 Task: Display track field history in audit team member object.
Action: Mouse moved to (26, 110)
Screenshot: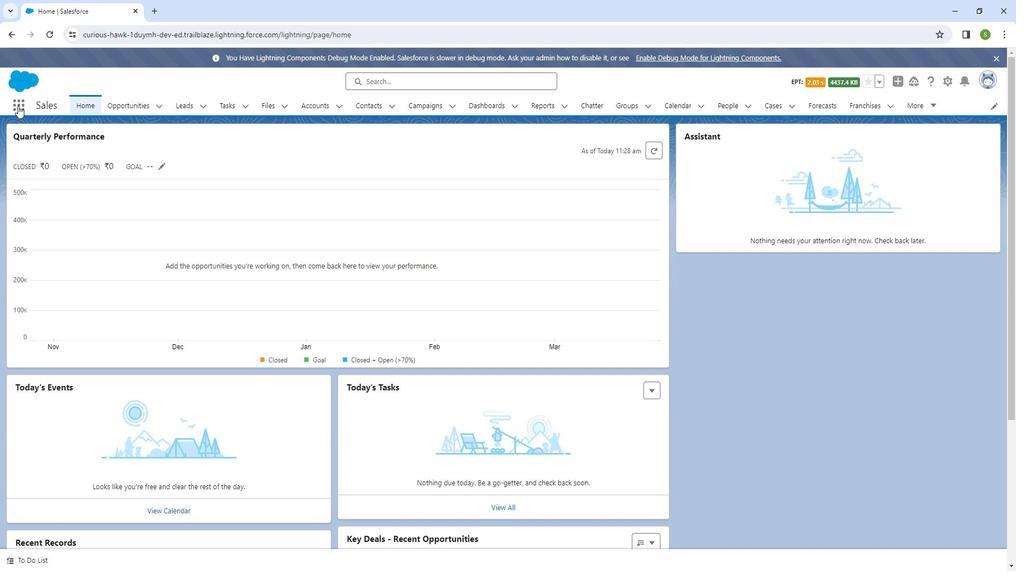 
Action: Mouse pressed left at (26, 110)
Screenshot: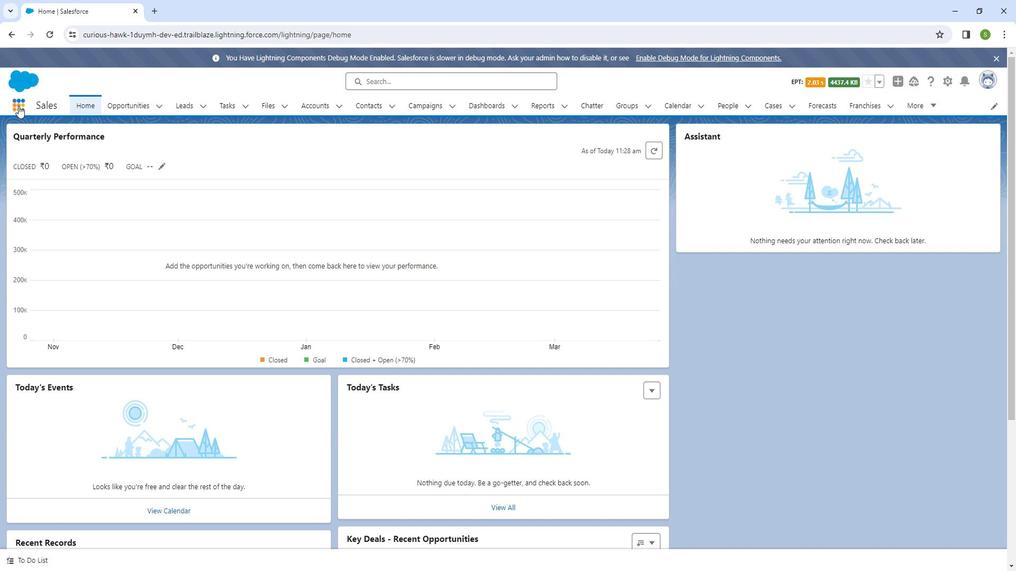 
Action: Mouse moved to (43, 297)
Screenshot: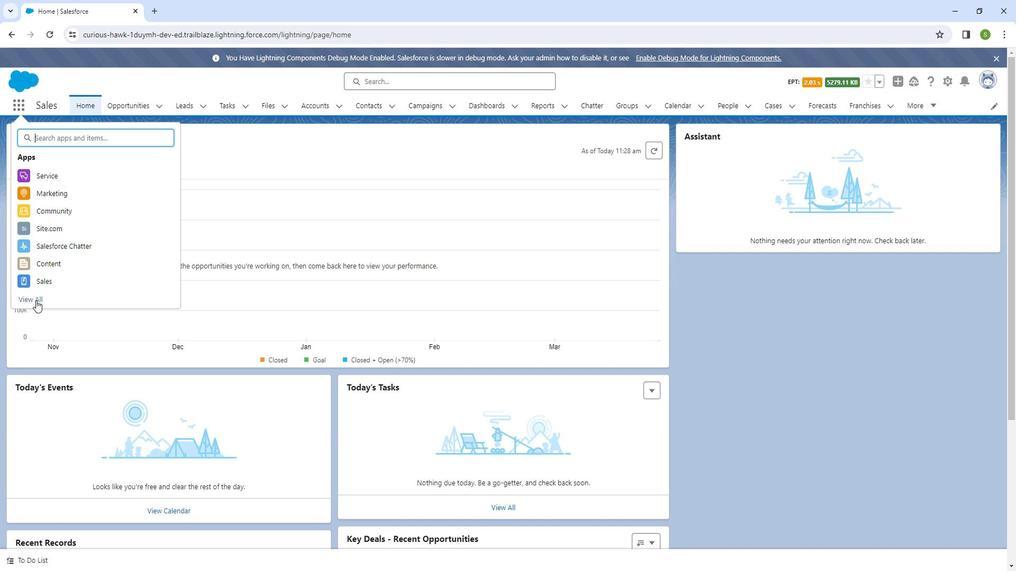 
Action: Mouse pressed left at (43, 297)
Screenshot: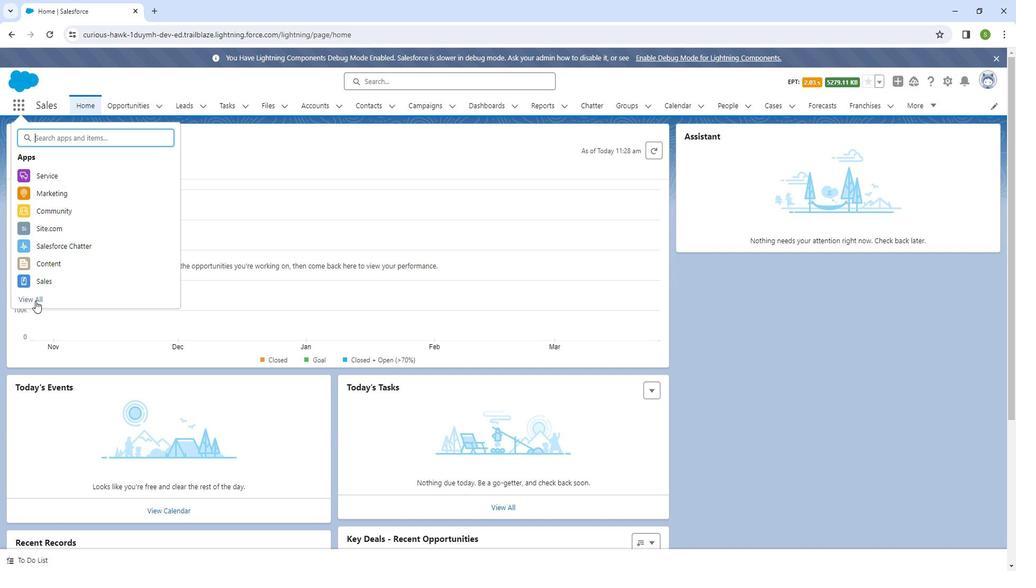 
Action: Mouse moved to (717, 388)
Screenshot: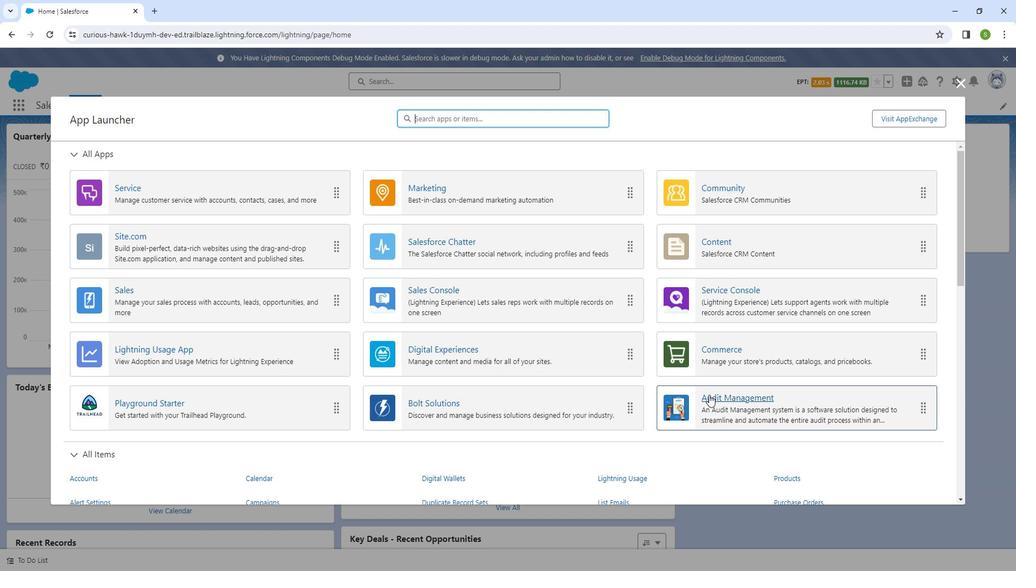 
Action: Mouse pressed left at (717, 388)
Screenshot: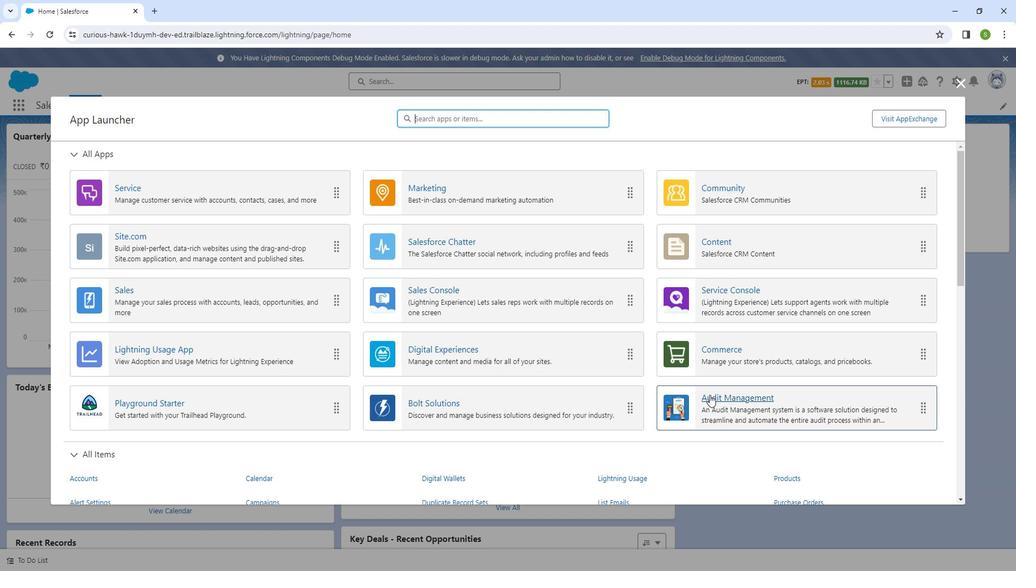 
Action: Mouse moved to (961, 84)
Screenshot: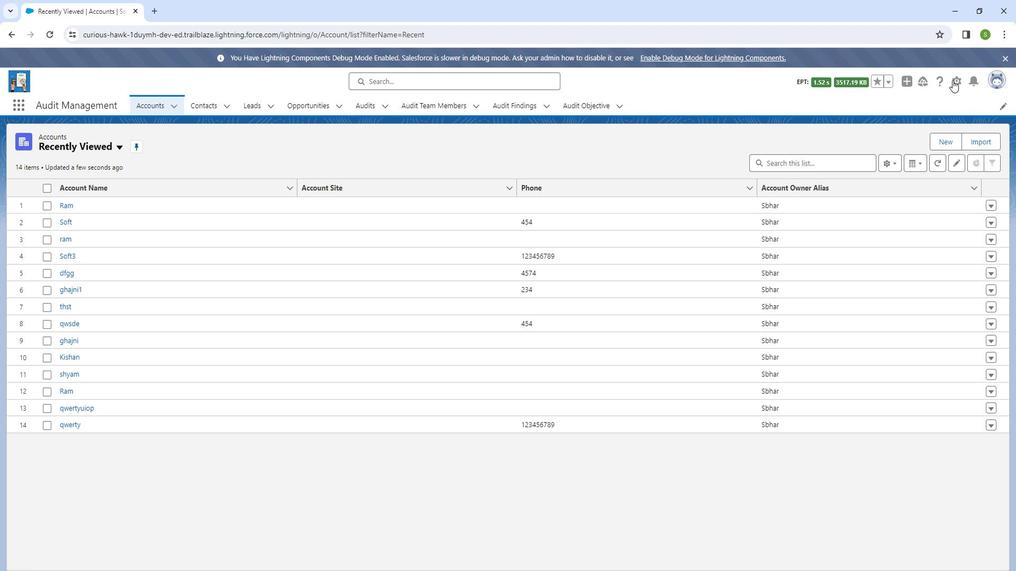 
Action: Mouse pressed left at (961, 84)
Screenshot: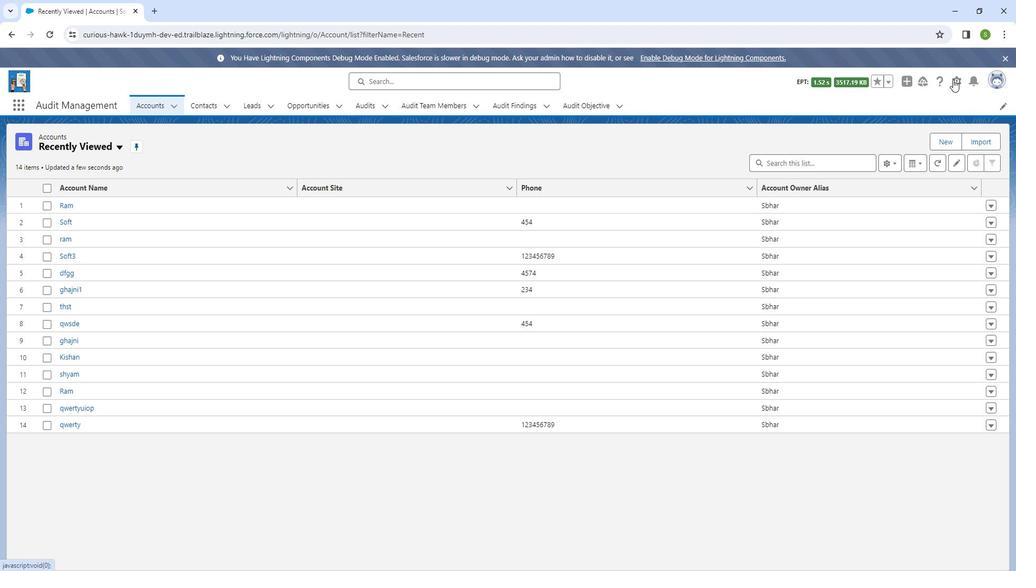 
Action: Mouse moved to (919, 129)
Screenshot: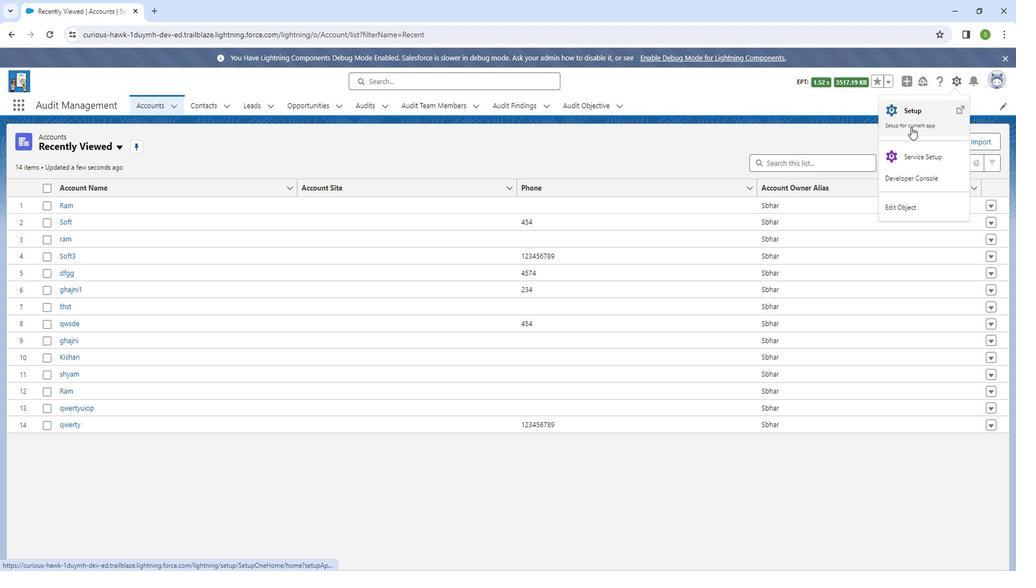 
Action: Mouse pressed left at (919, 129)
Screenshot: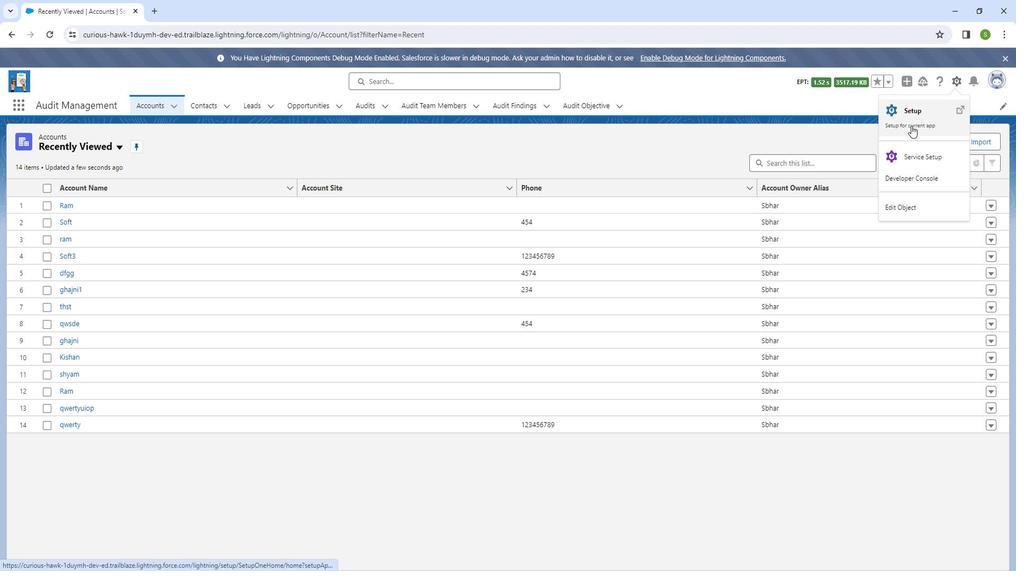 
Action: Mouse moved to (151, 109)
Screenshot: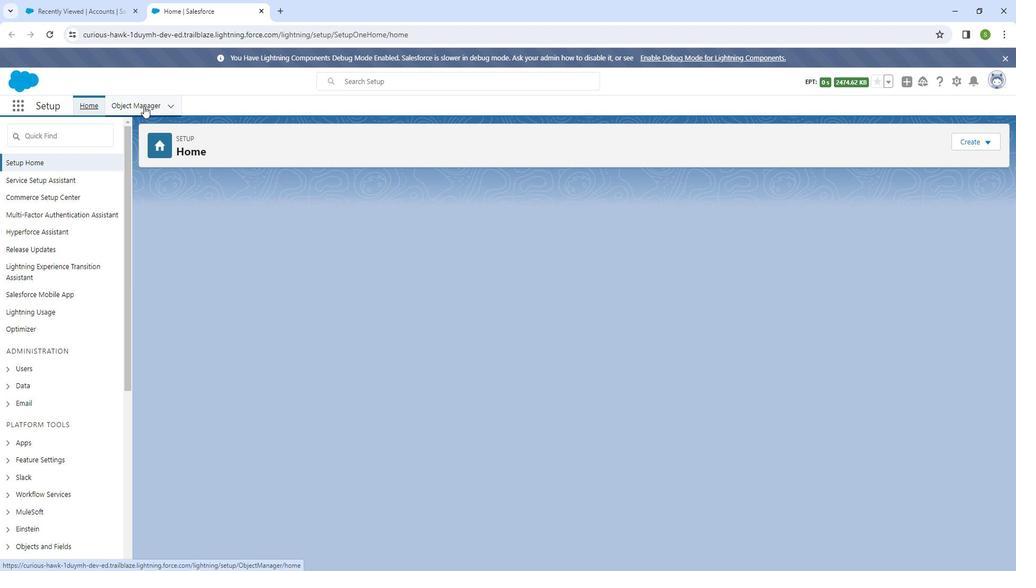 
Action: Mouse pressed left at (151, 109)
Screenshot: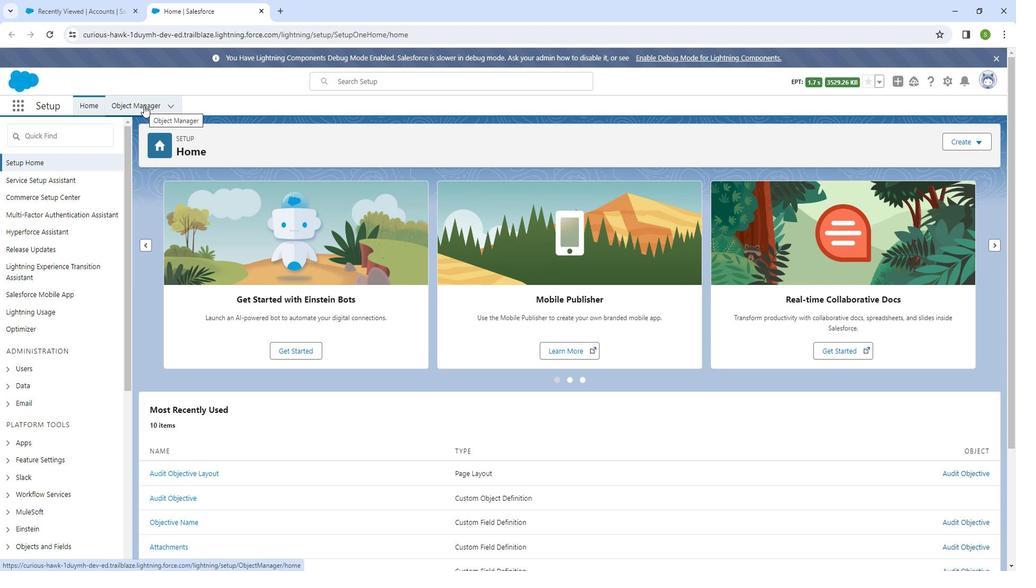 
Action: Mouse moved to (839, 147)
Screenshot: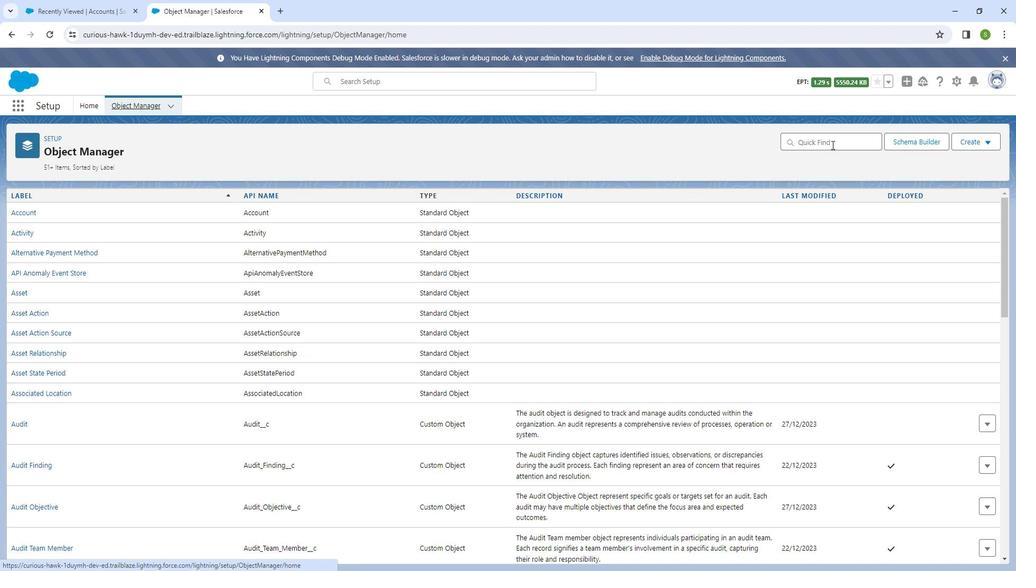 
Action: Mouse pressed left at (839, 147)
Screenshot: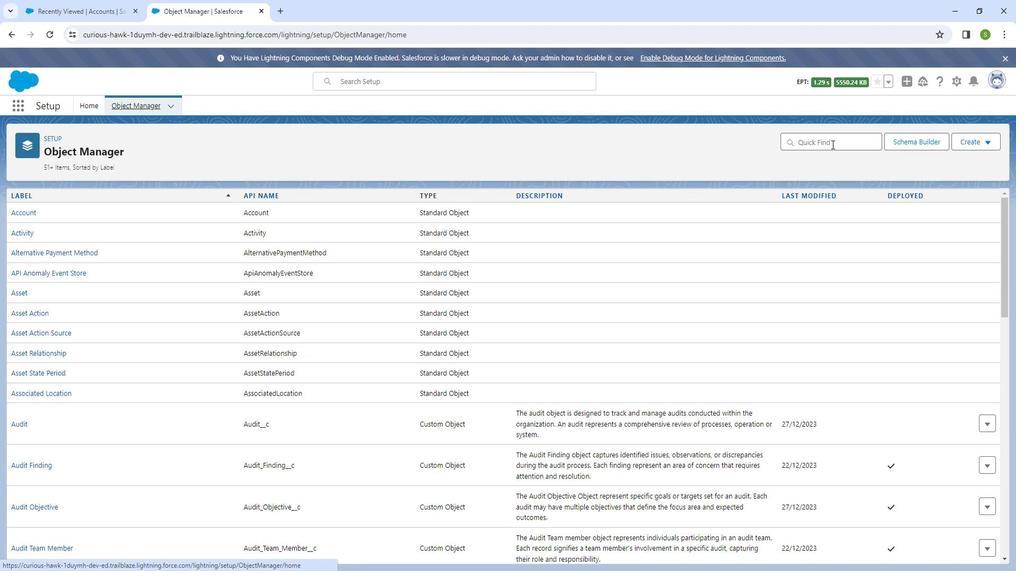 
Action: Key pressed audit<Key.space>t
Screenshot: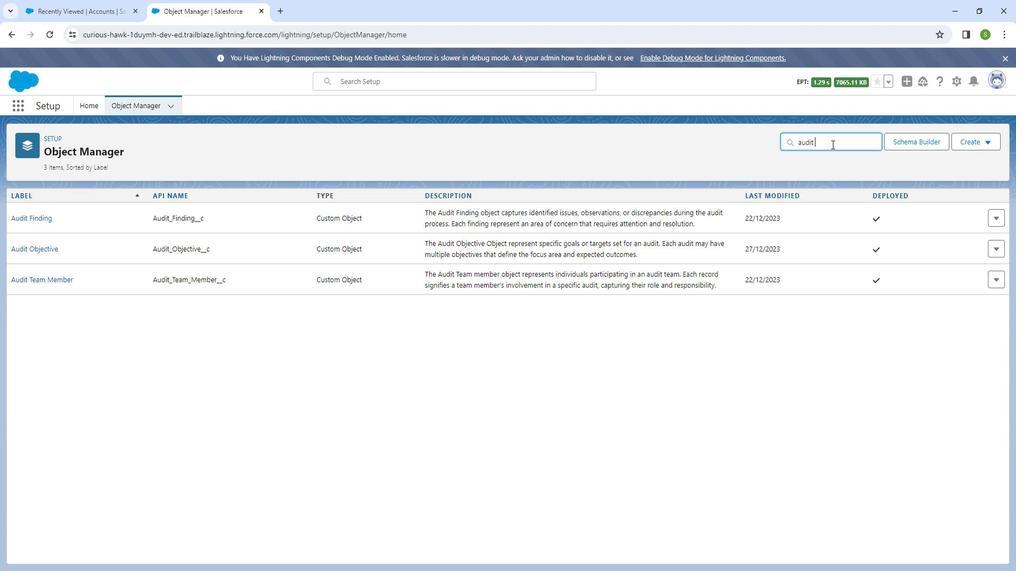 
Action: Mouse moved to (65, 215)
Screenshot: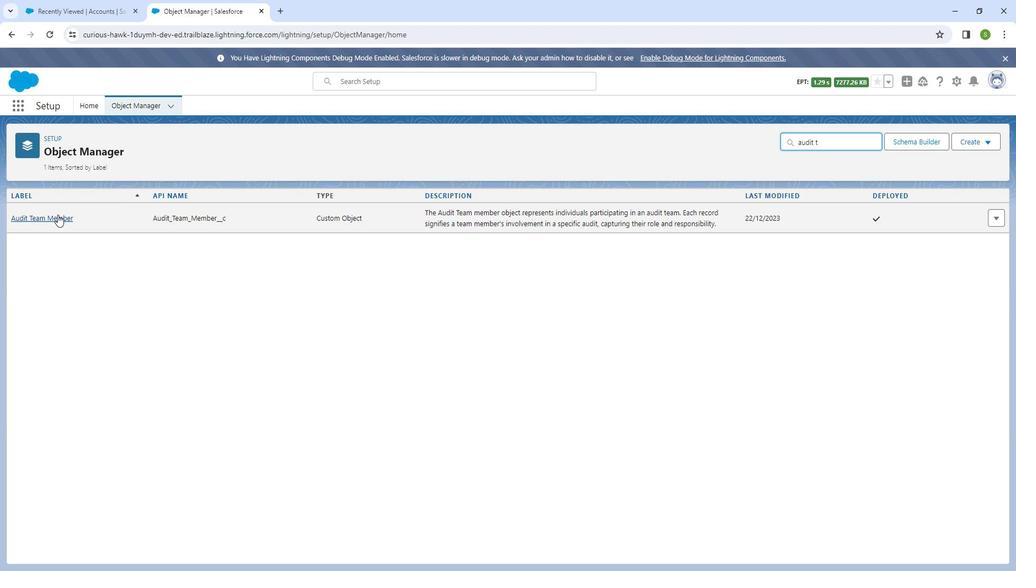 
Action: Mouse pressed left at (65, 215)
Screenshot: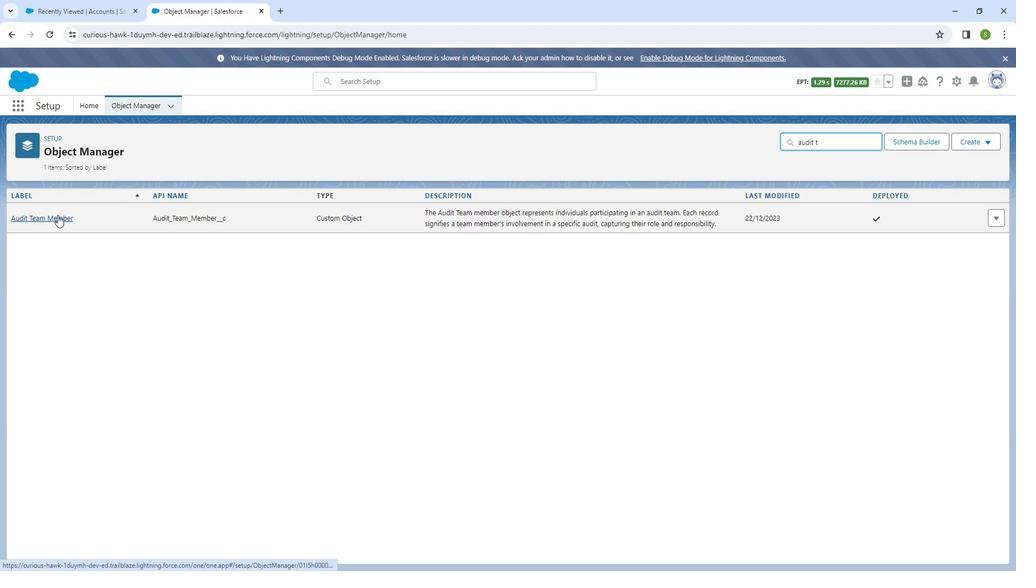 
Action: Mouse moved to (949, 192)
Screenshot: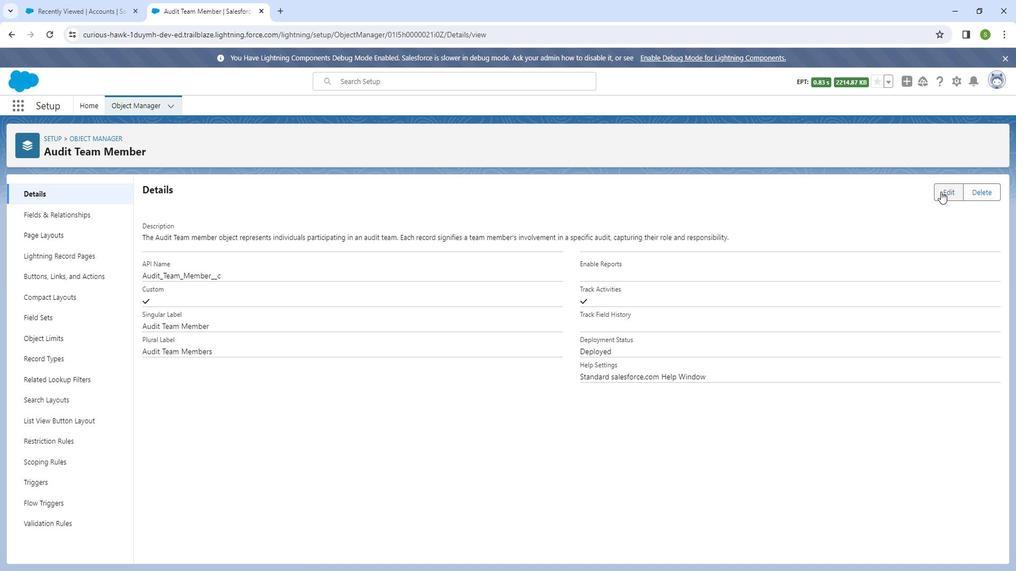 
Action: Mouse pressed left at (949, 192)
Screenshot: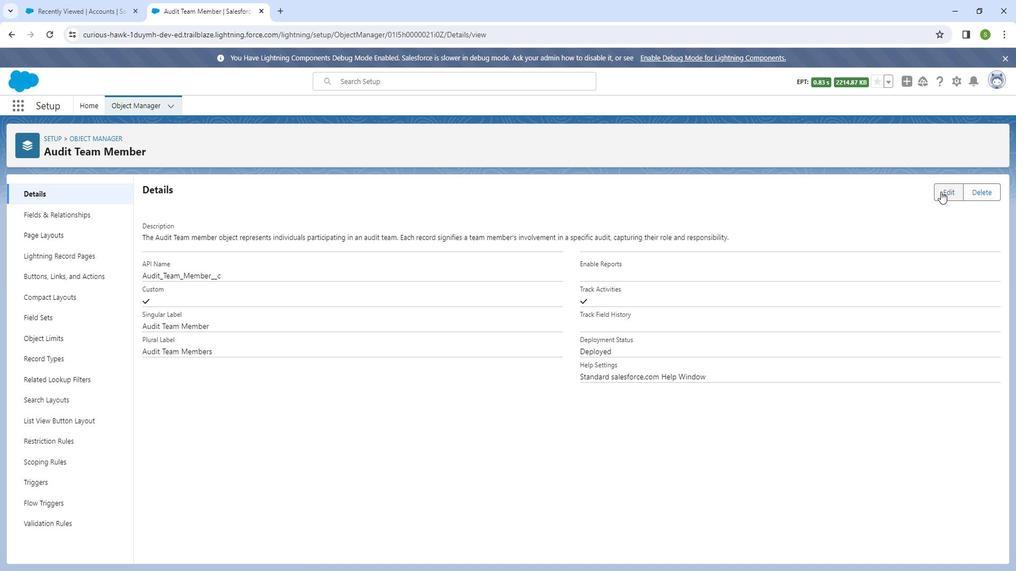 
Action: Mouse moved to (476, 291)
Screenshot: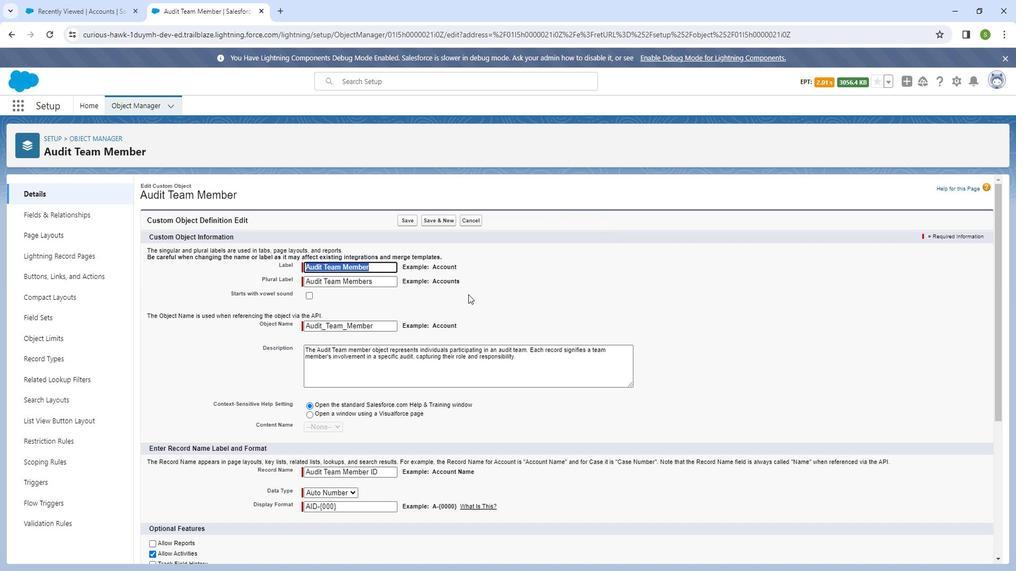 
Action: Mouse scrolled (476, 291) with delta (0, 0)
Screenshot: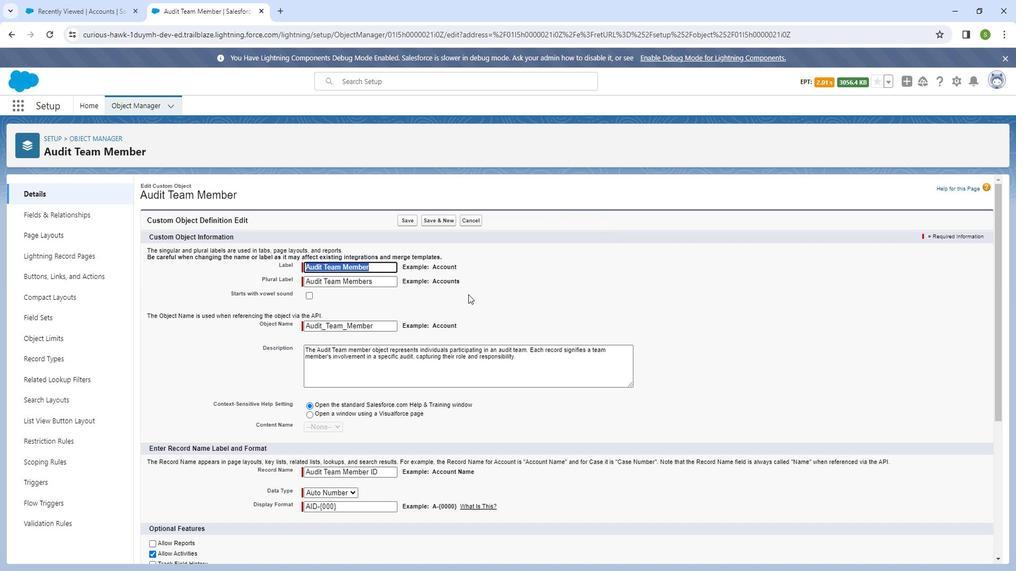
Action: Mouse moved to (476, 292)
Screenshot: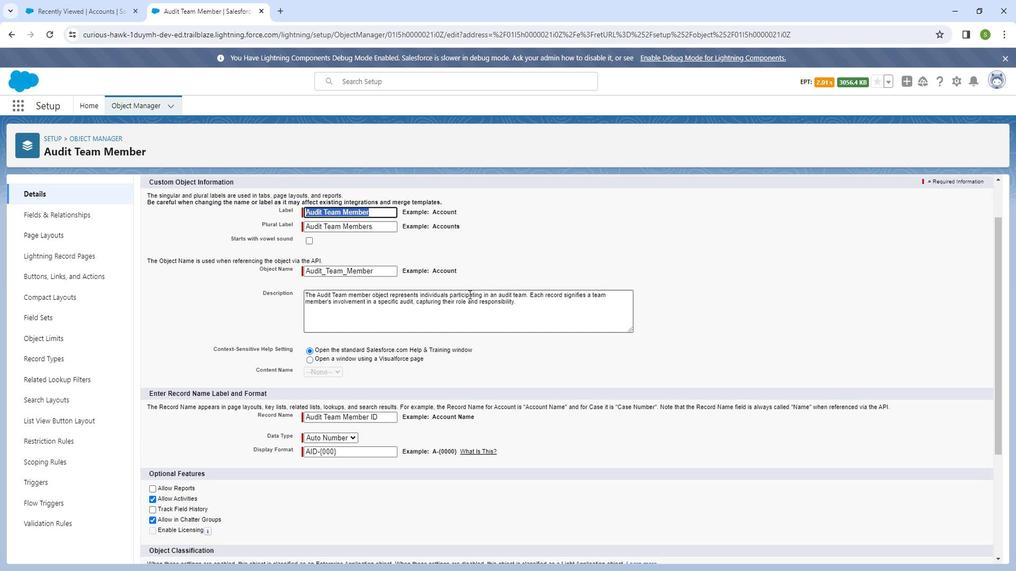 
Action: Mouse scrolled (476, 291) with delta (0, 0)
Screenshot: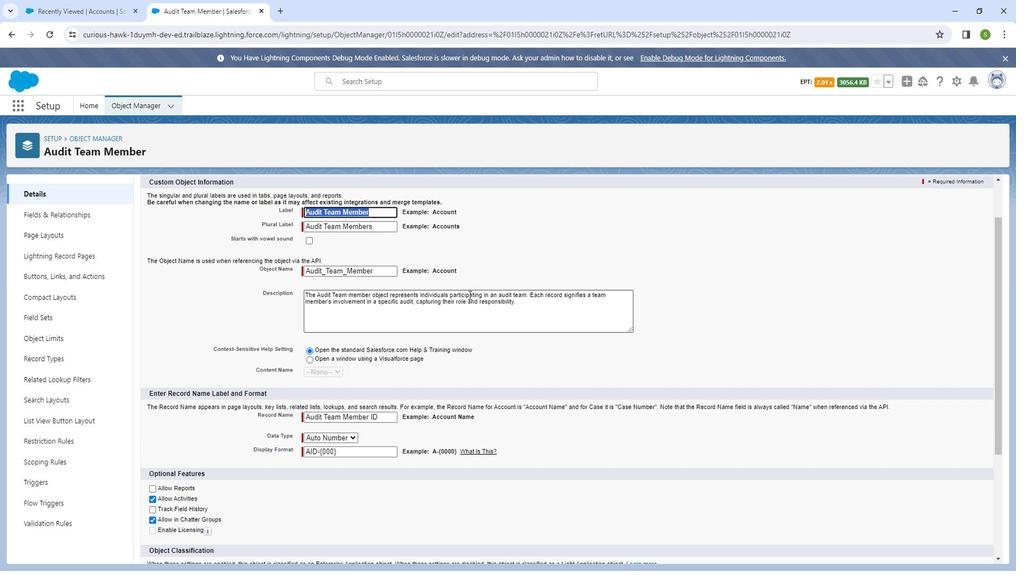 
Action: Mouse moved to (476, 292)
Screenshot: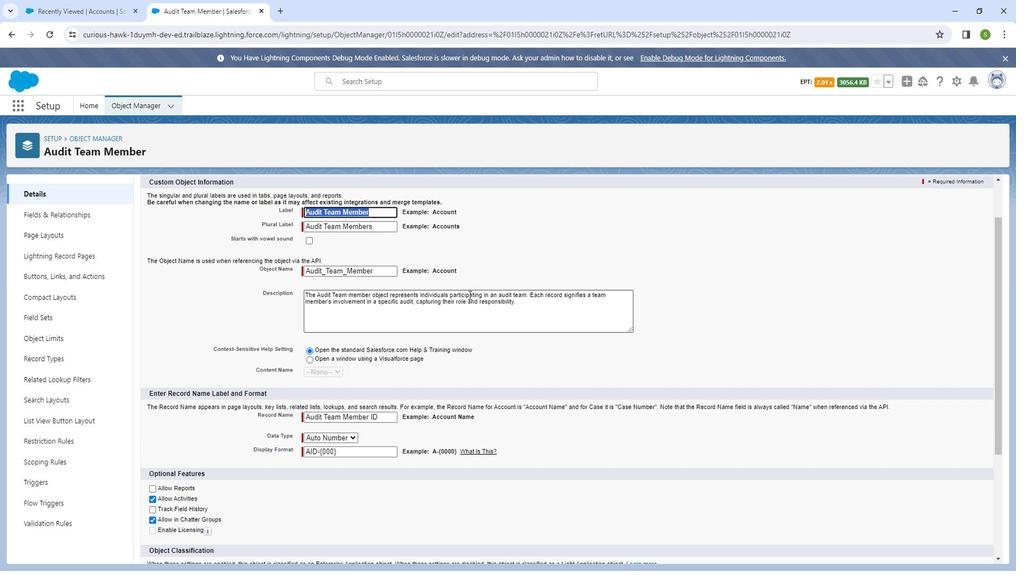
Action: Mouse scrolled (476, 291) with delta (0, 0)
Screenshot: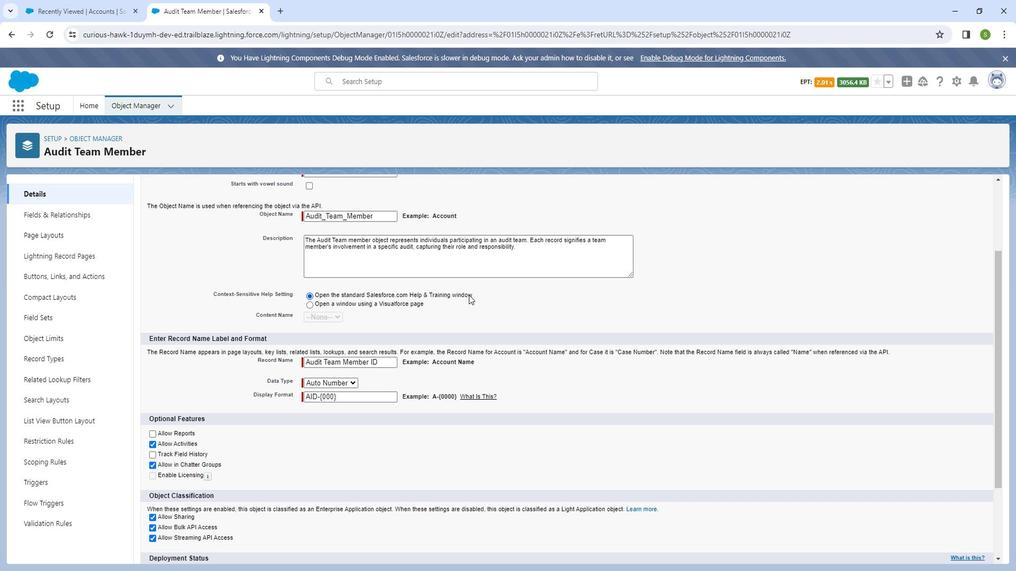 
Action: Mouse moved to (477, 292)
Screenshot: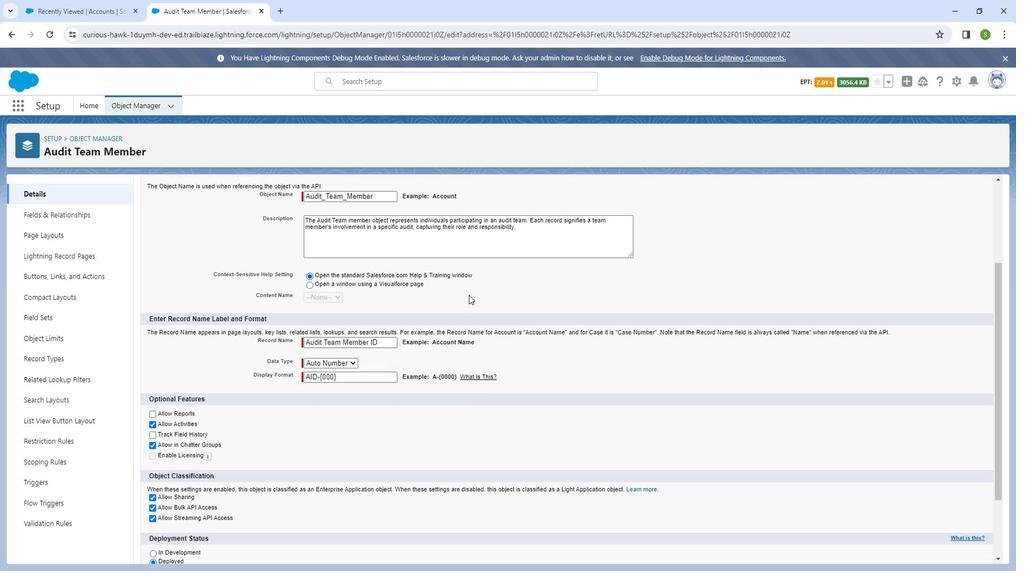 
Action: Mouse scrolled (477, 291) with delta (0, 0)
Screenshot: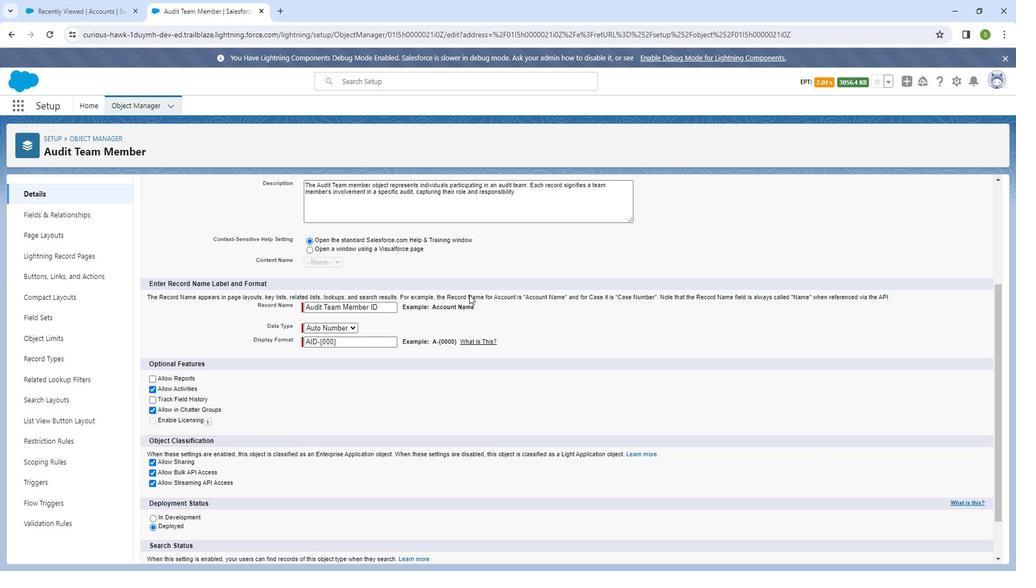 
Action: Mouse scrolled (477, 291) with delta (0, 0)
Screenshot: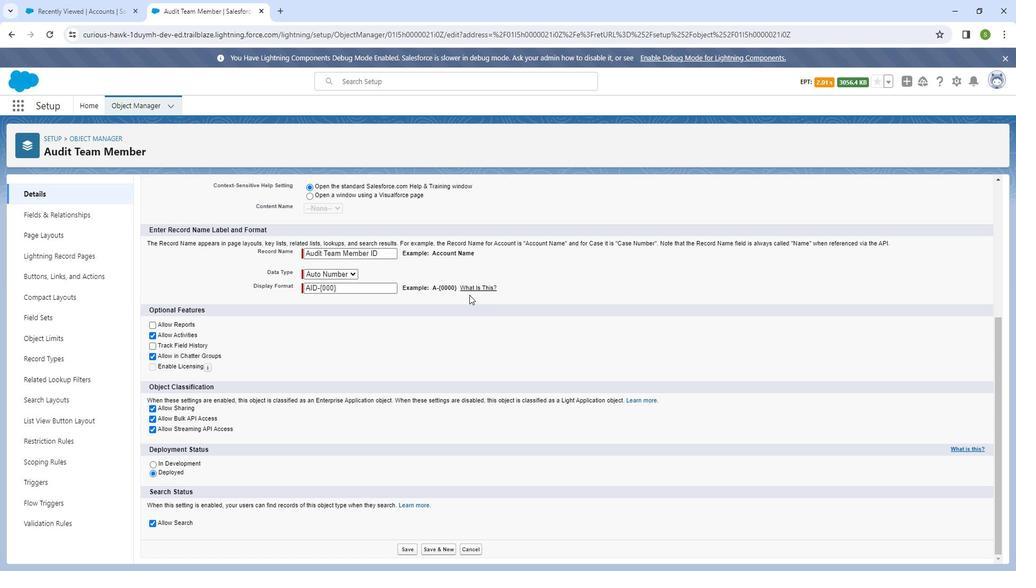 
Action: Mouse moved to (159, 340)
Screenshot: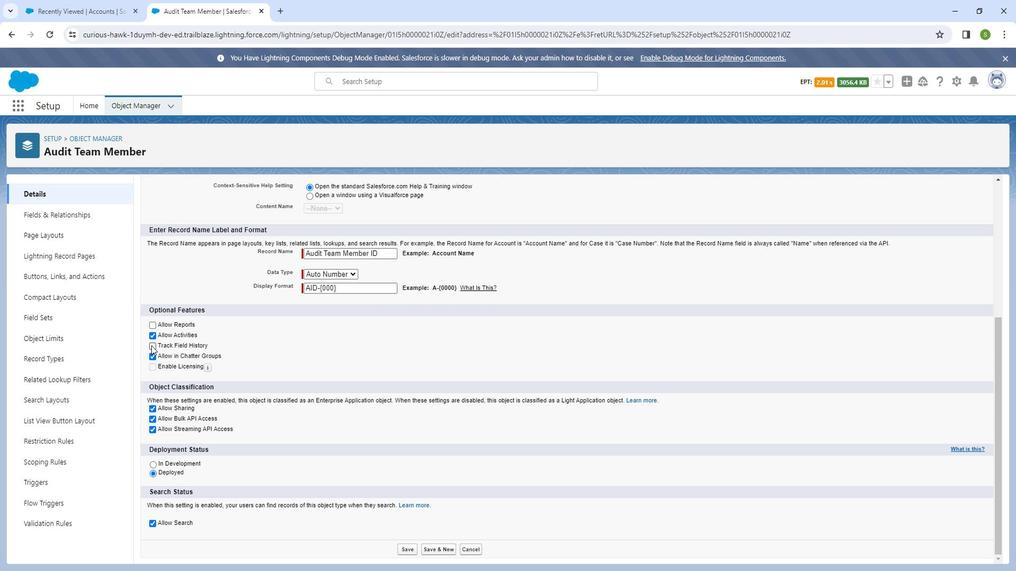 
Action: Mouse pressed left at (159, 340)
Screenshot: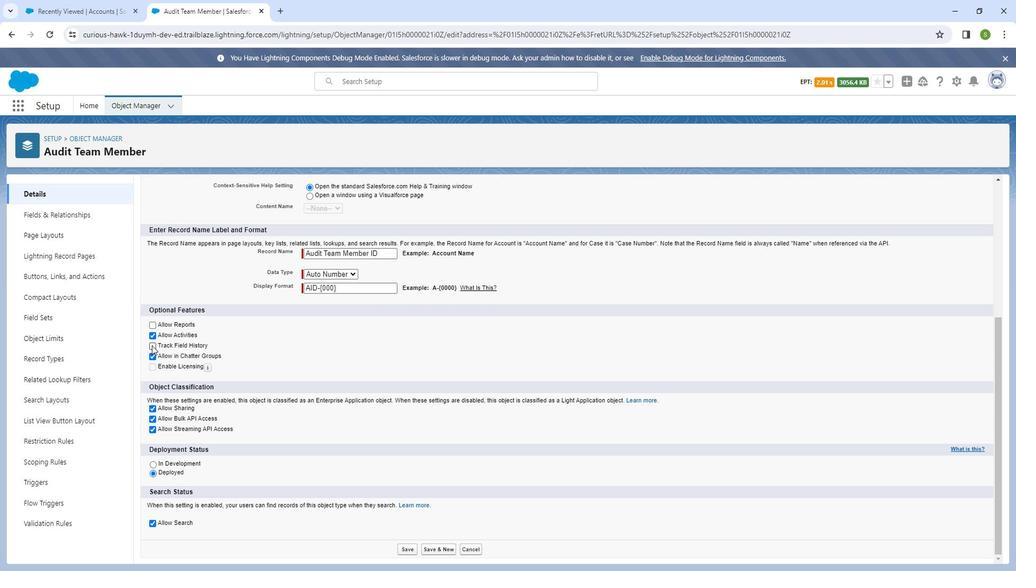 
Action: Mouse moved to (839, 364)
Screenshot: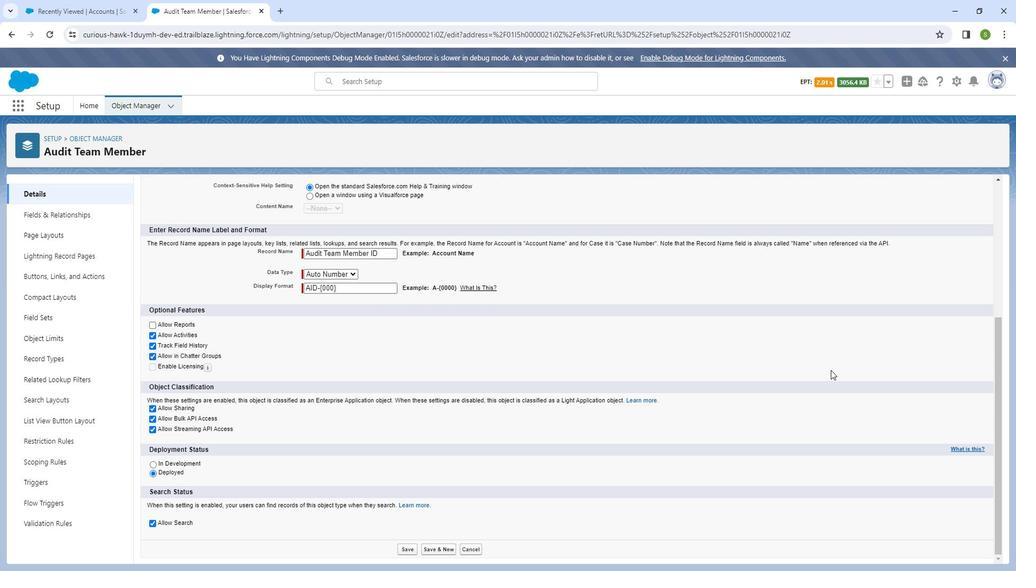 
Action: Mouse scrolled (839, 364) with delta (0, 0)
Screenshot: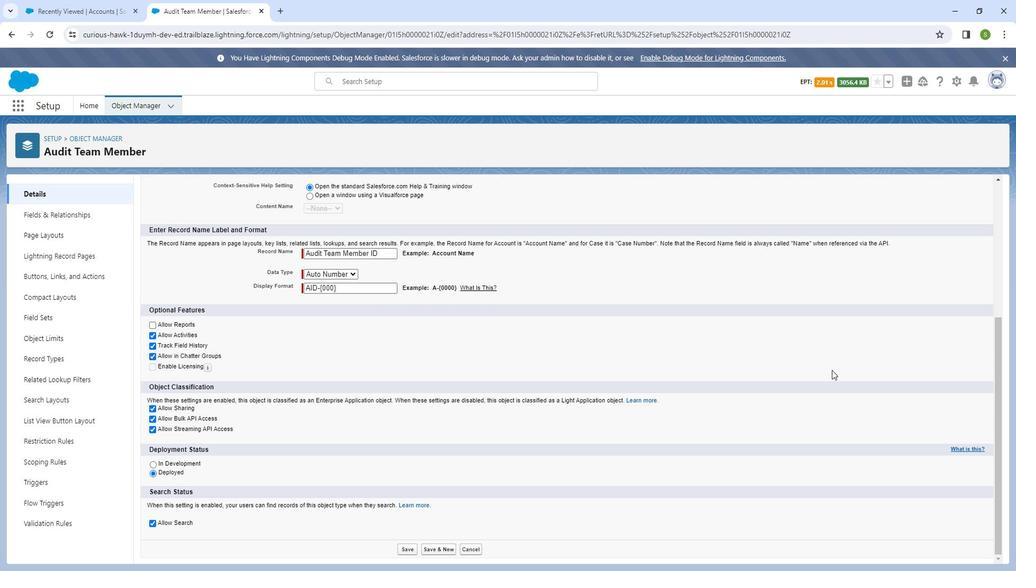 
Action: Mouse moved to (841, 364)
Screenshot: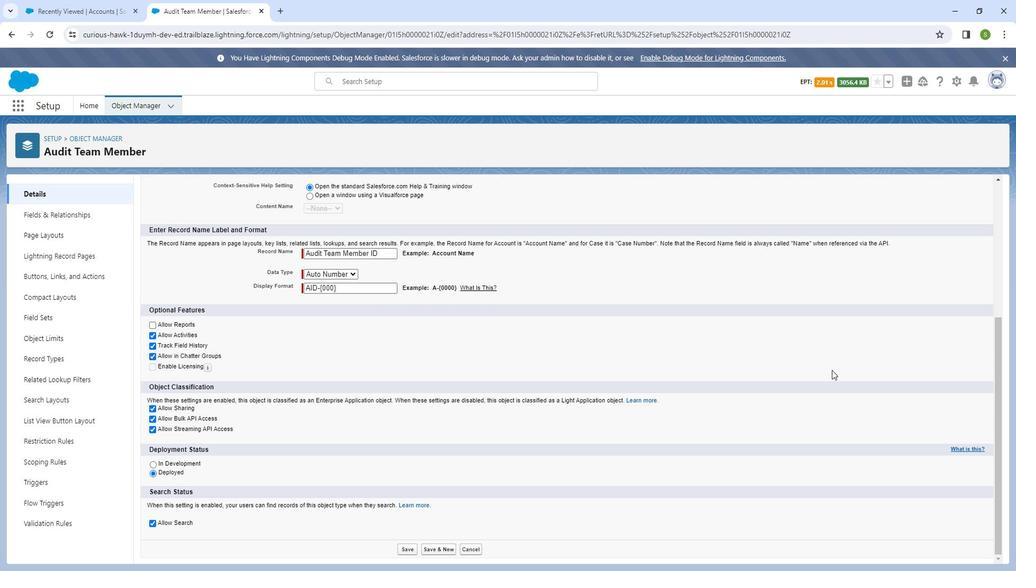 
Action: Mouse scrolled (841, 364) with delta (0, 0)
Screenshot: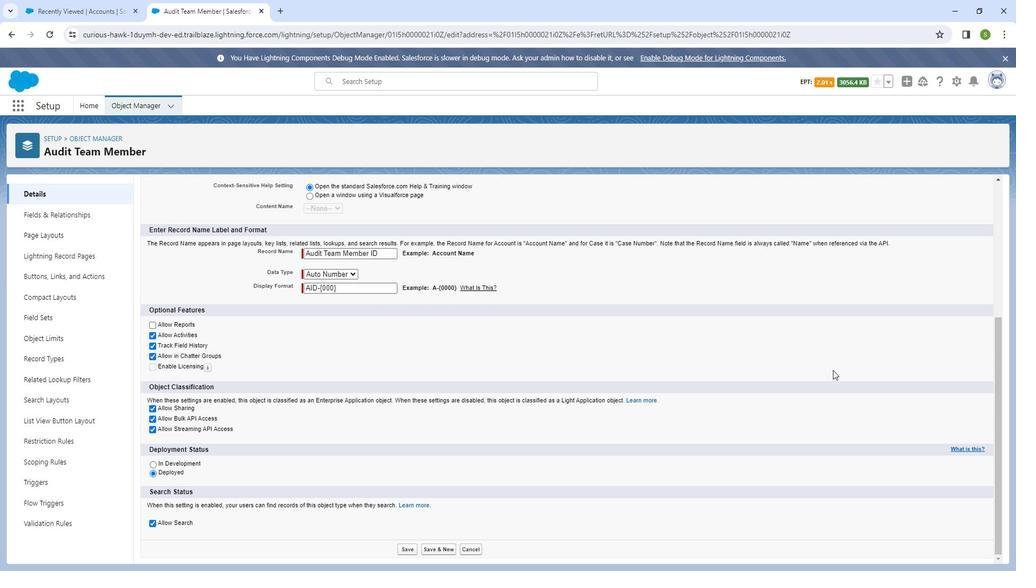 
Action: Mouse scrolled (841, 364) with delta (0, 0)
Screenshot: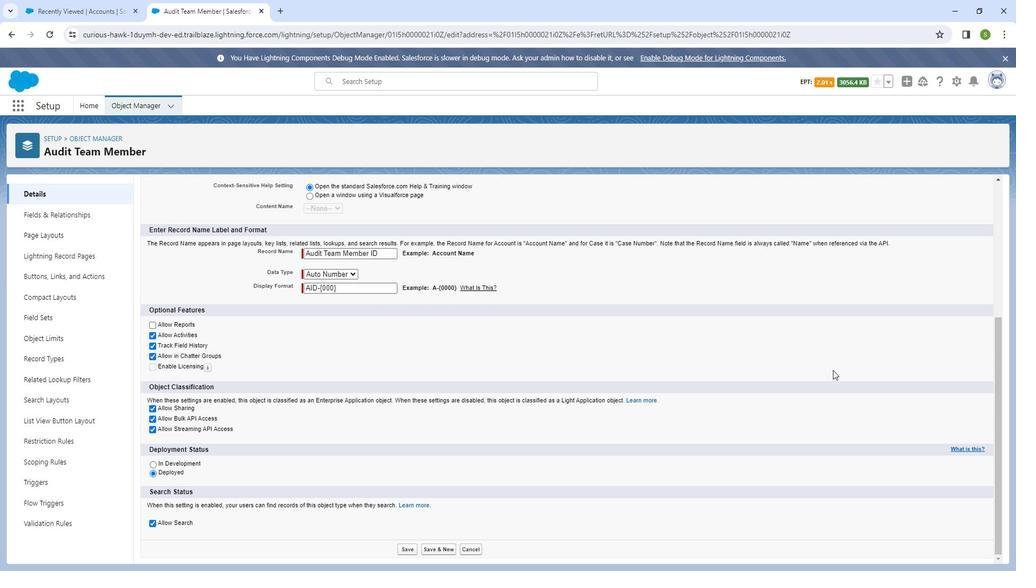 
Action: Mouse moved to (842, 363)
Screenshot: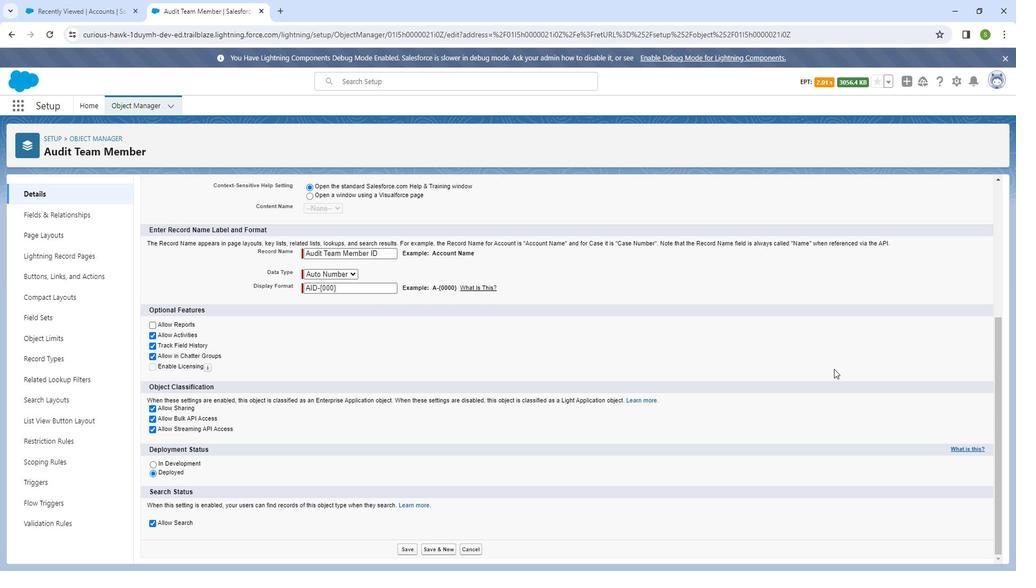 
Action: Mouse scrolled (842, 363) with delta (0, 0)
Screenshot: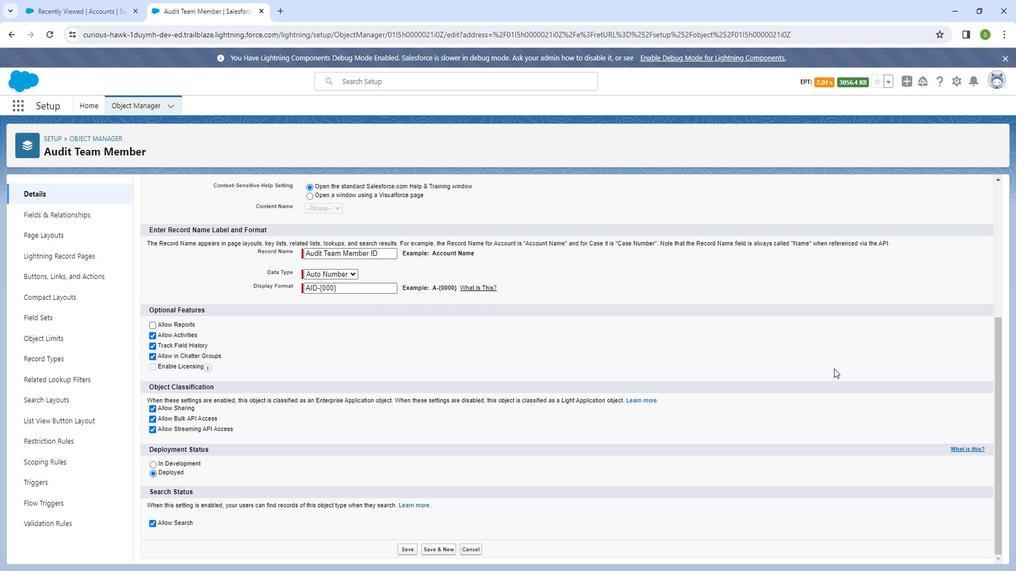 
Action: Mouse scrolled (842, 363) with delta (0, 0)
Screenshot: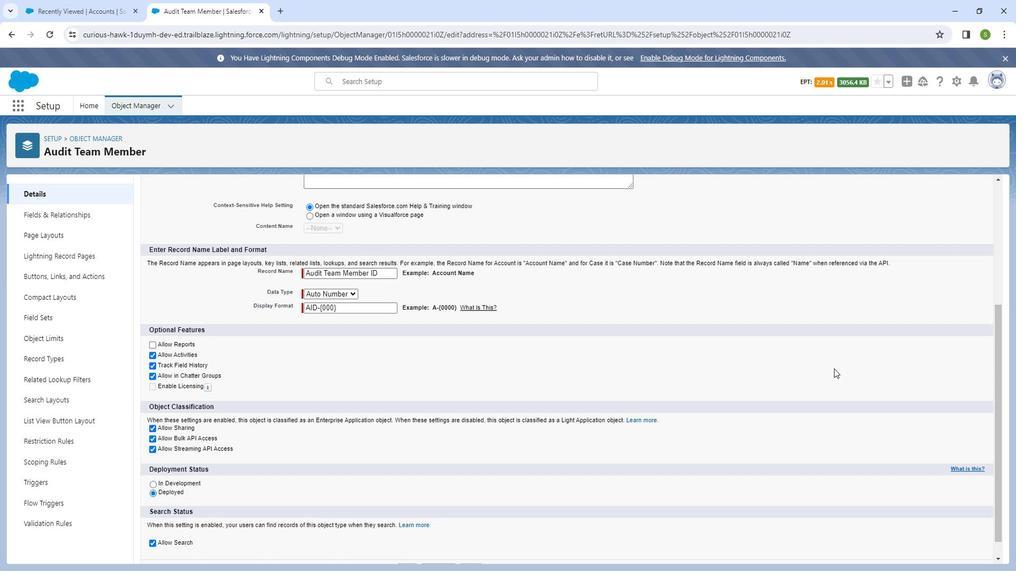 
Action: Mouse scrolled (842, 363) with delta (0, 0)
Screenshot: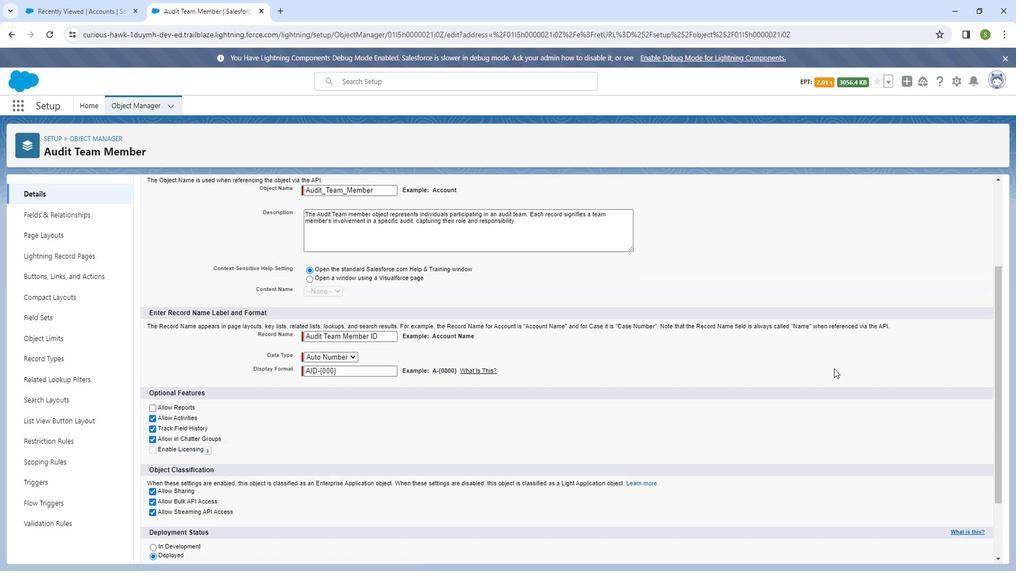 
Action: Mouse scrolled (842, 363) with delta (0, 0)
Screenshot: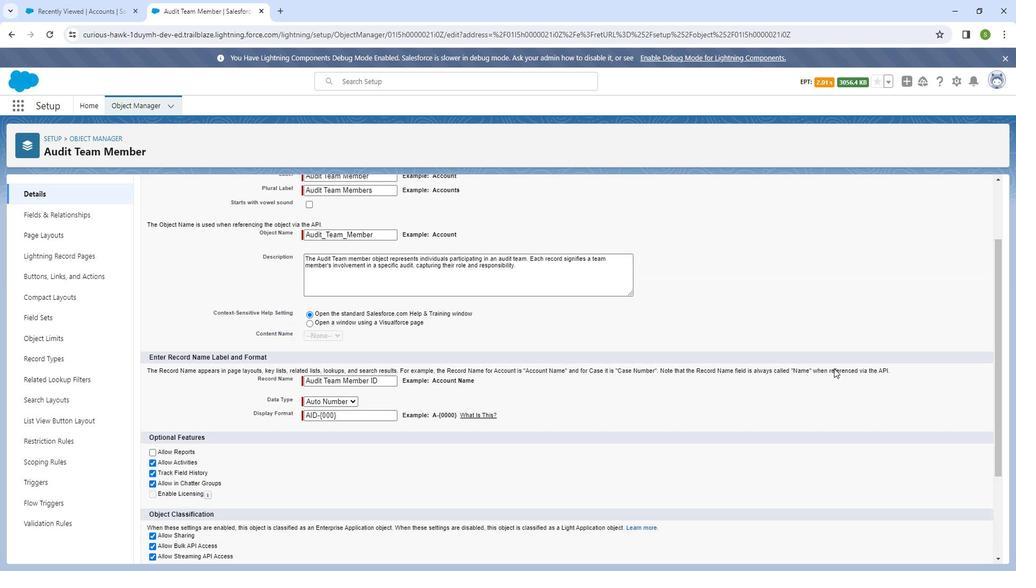 
Action: Mouse scrolled (842, 363) with delta (0, 0)
Screenshot: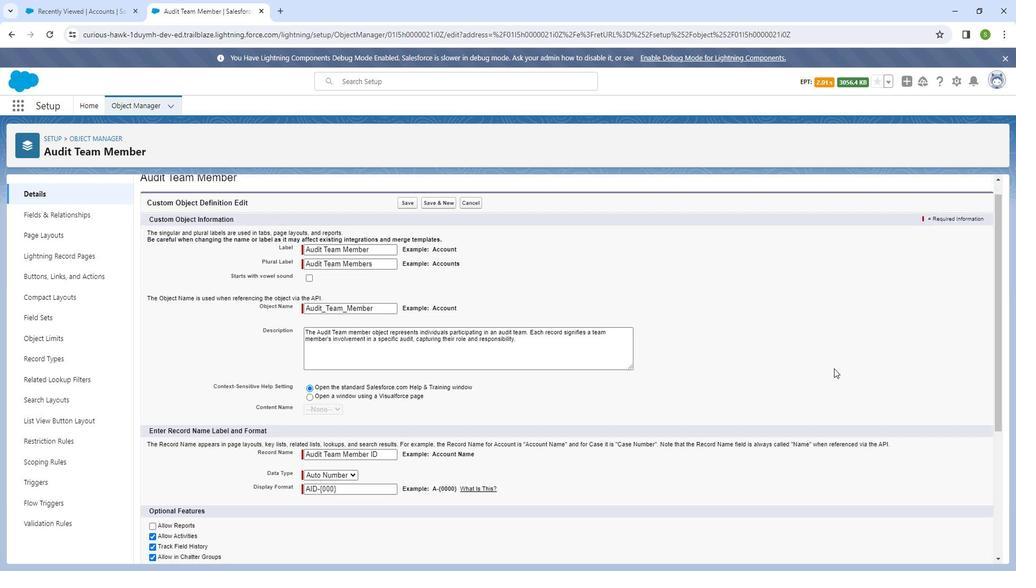 
Action: Mouse moved to (416, 218)
Screenshot: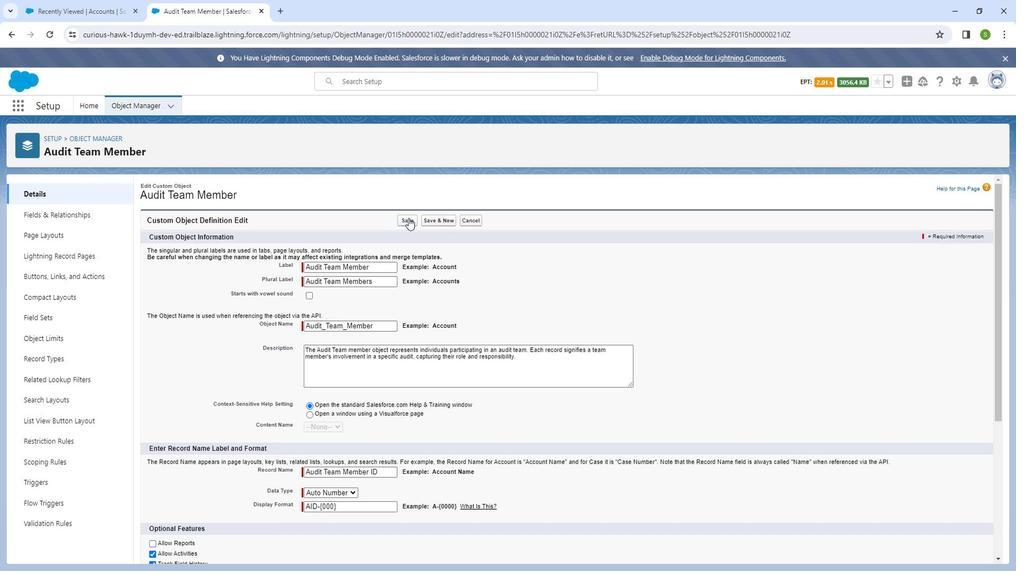 
Action: Mouse pressed left at (416, 218)
Screenshot: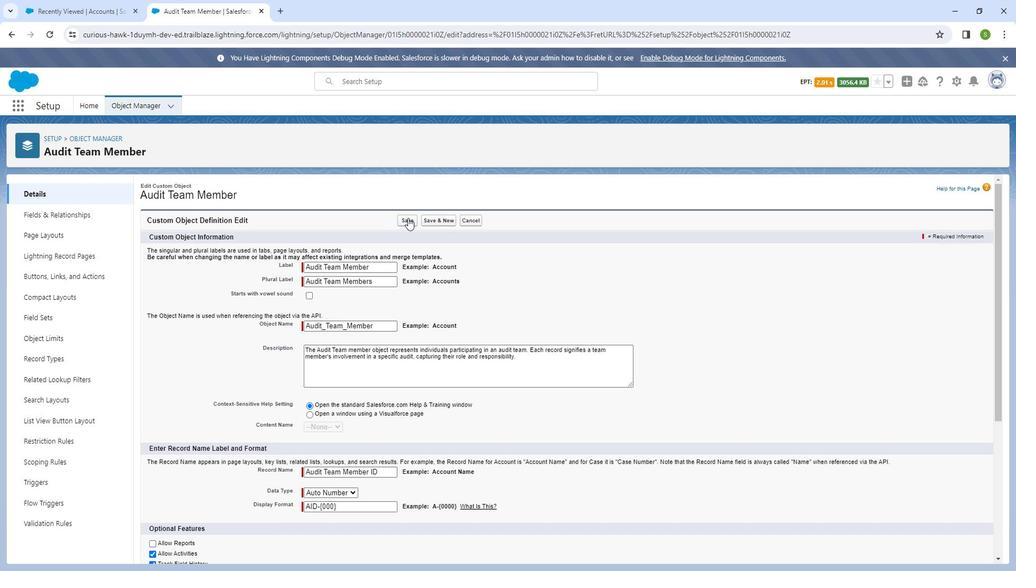 
Action: Mouse moved to (107, 220)
Screenshot: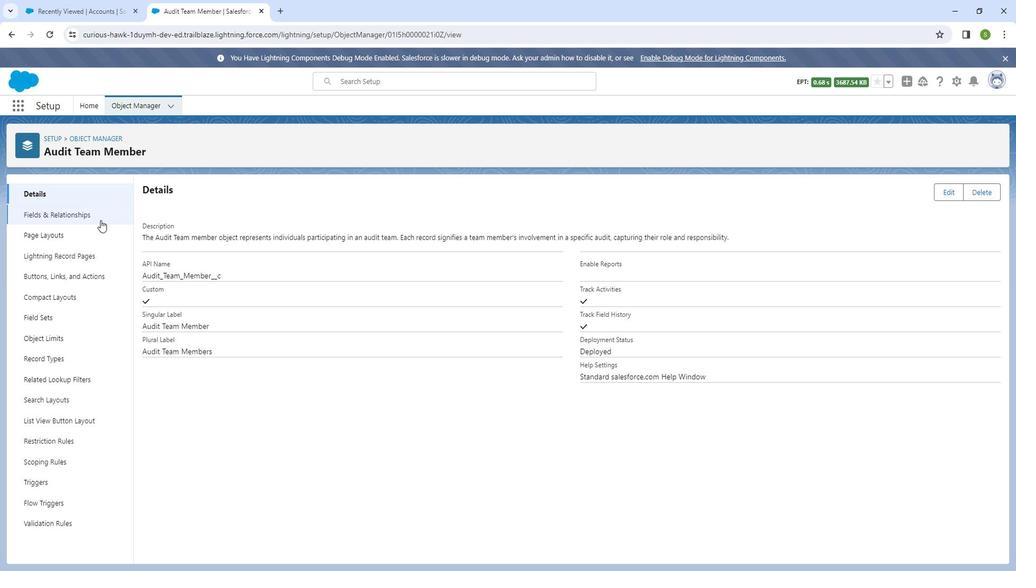 
Action: Mouse pressed left at (107, 220)
Screenshot: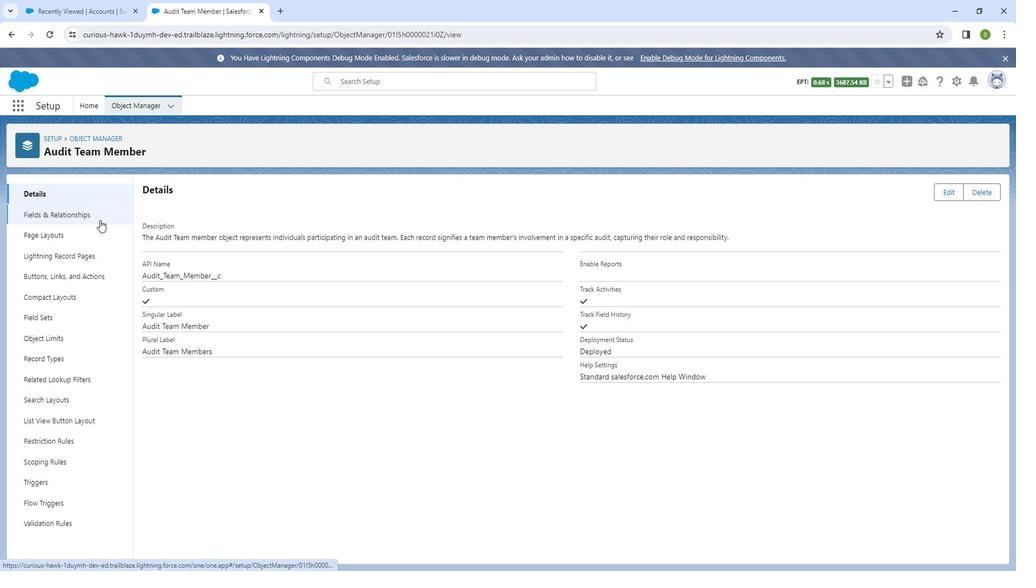 
Action: Mouse moved to (954, 197)
Screenshot: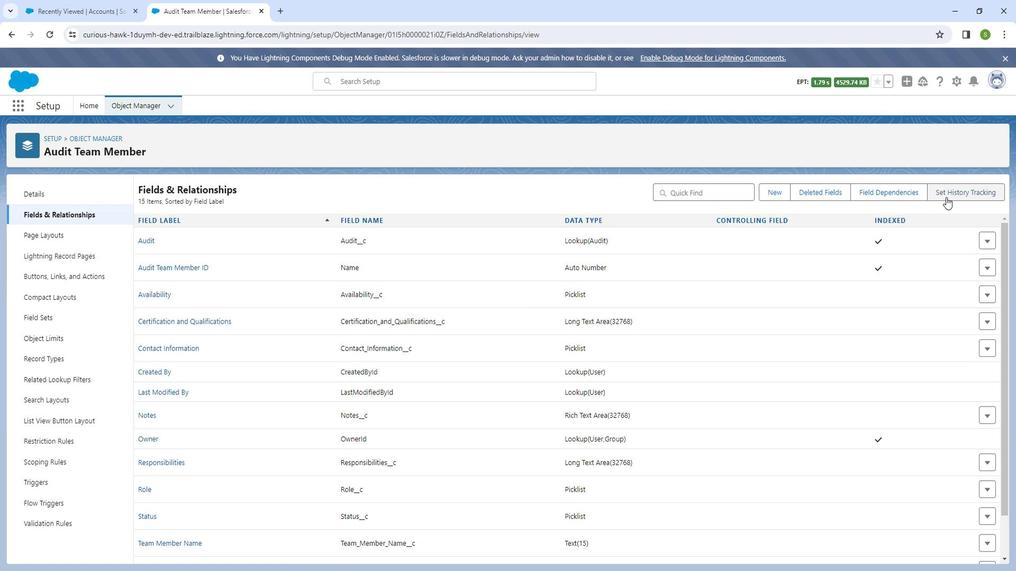 
Action: Mouse pressed left at (954, 197)
Screenshot: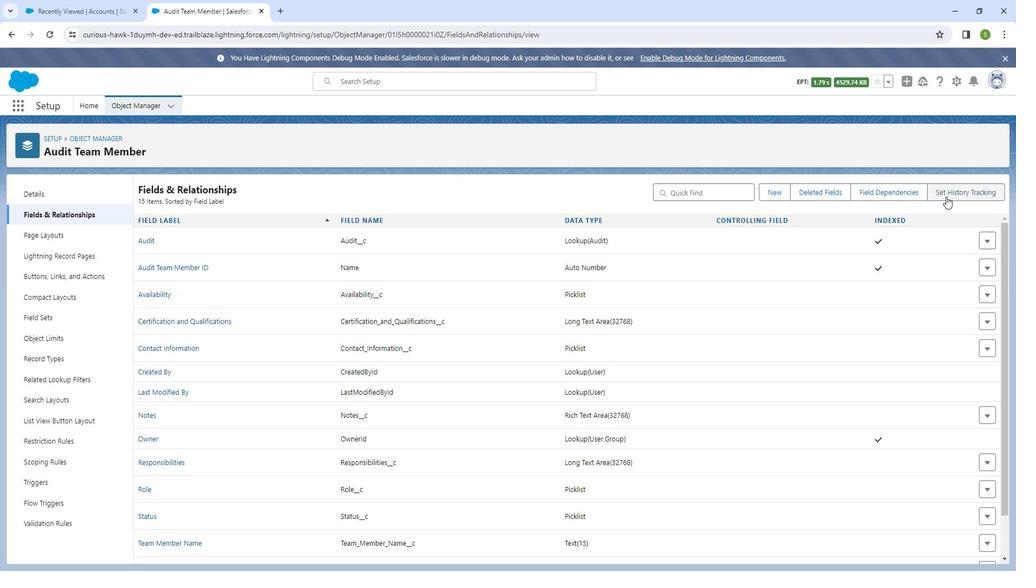 
Action: Mouse moved to (317, 337)
Screenshot: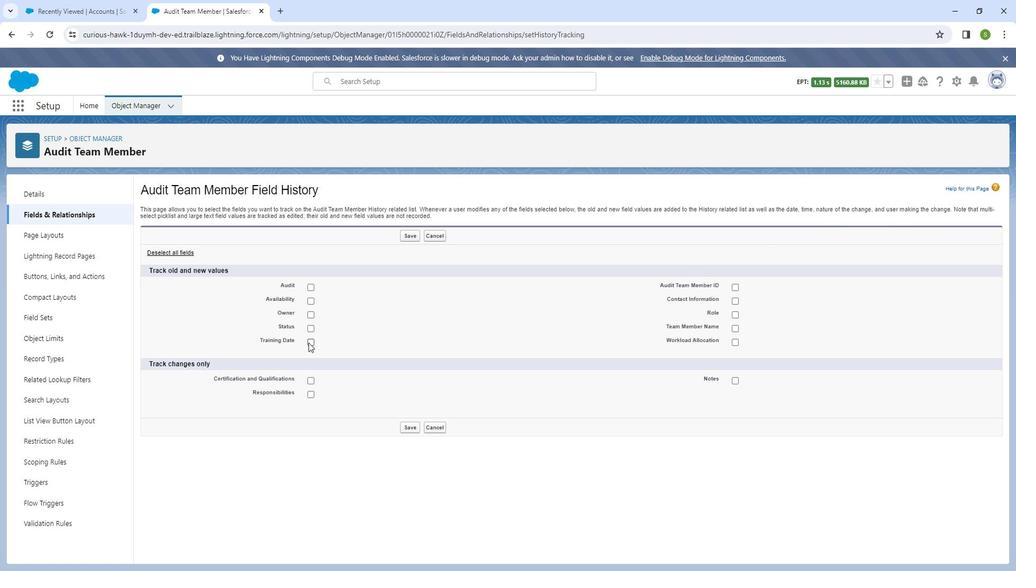 
Action: Mouse pressed left at (317, 337)
Screenshot: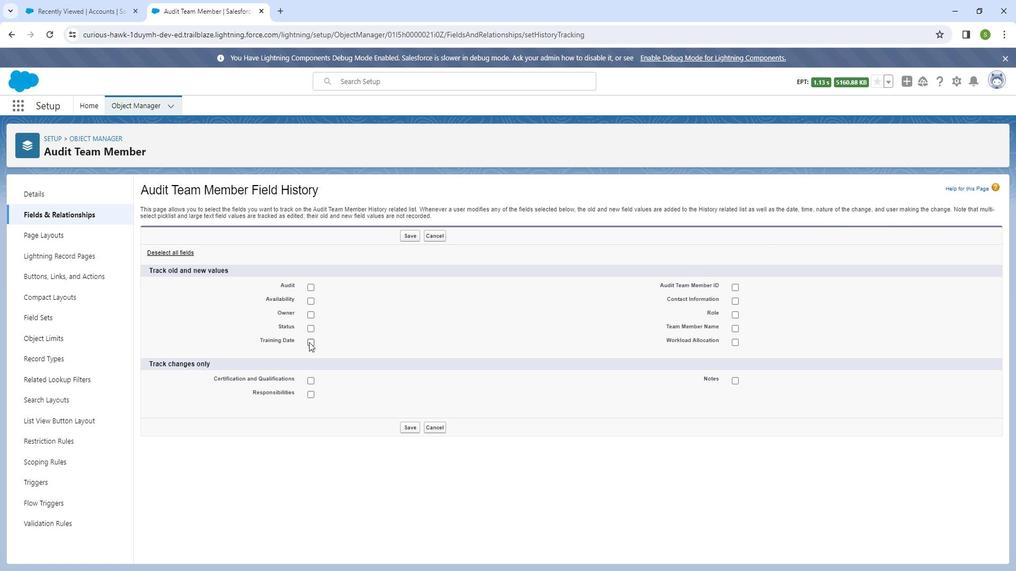 
Action: Mouse moved to (319, 324)
Screenshot: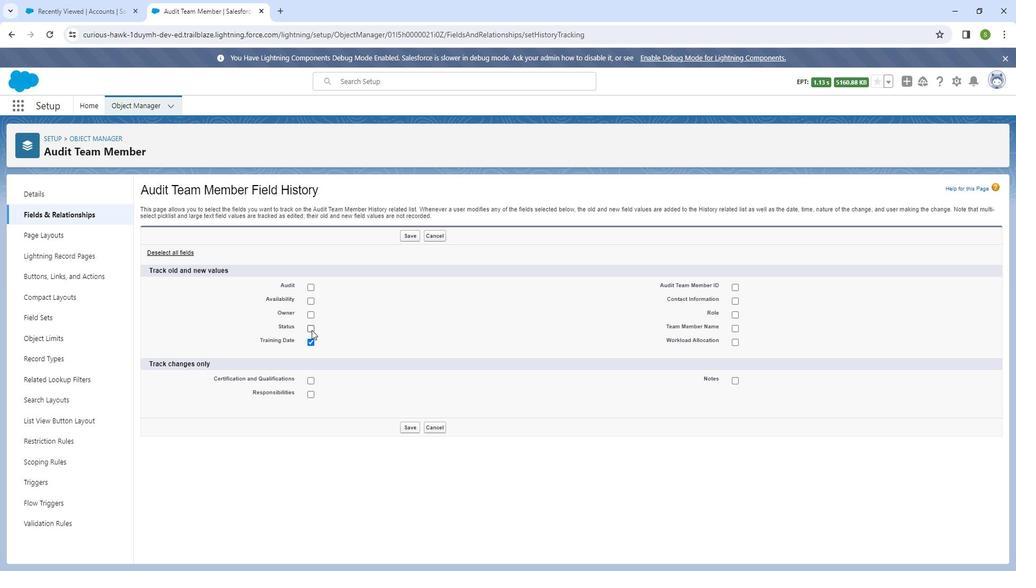 
Action: Mouse pressed left at (319, 324)
Screenshot: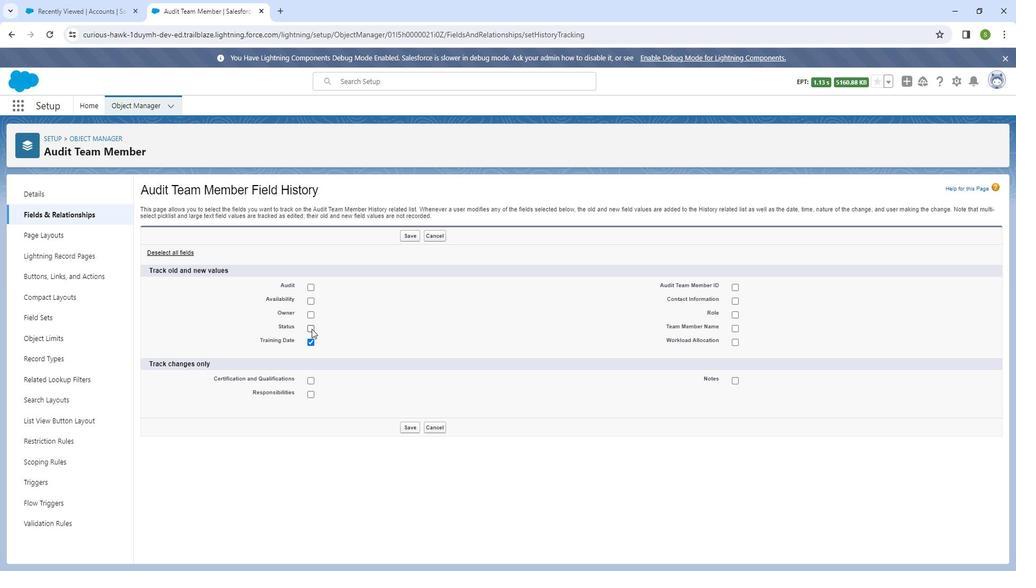
Action: Mouse moved to (414, 420)
Screenshot: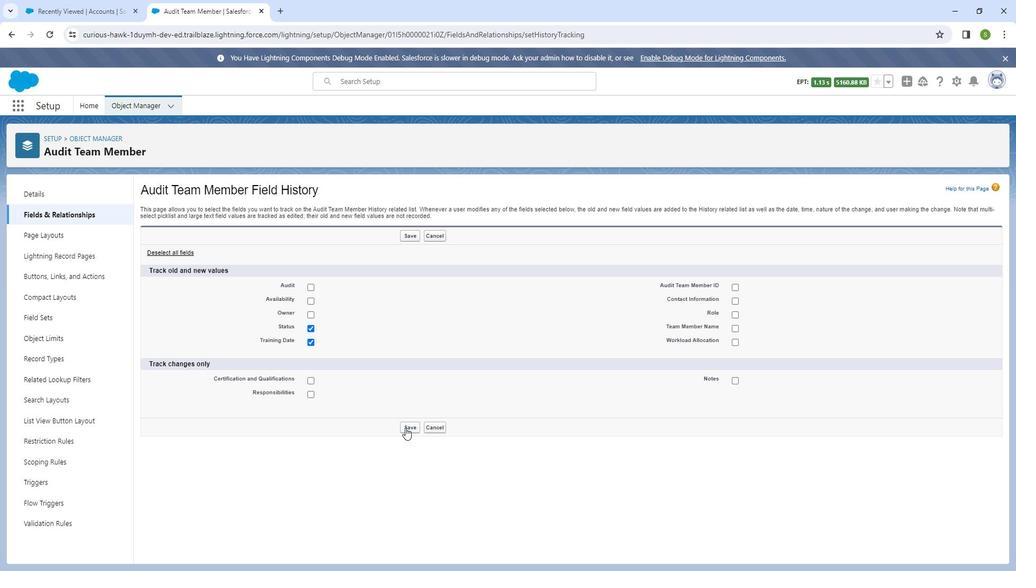 
Action: Mouse pressed left at (414, 420)
Screenshot: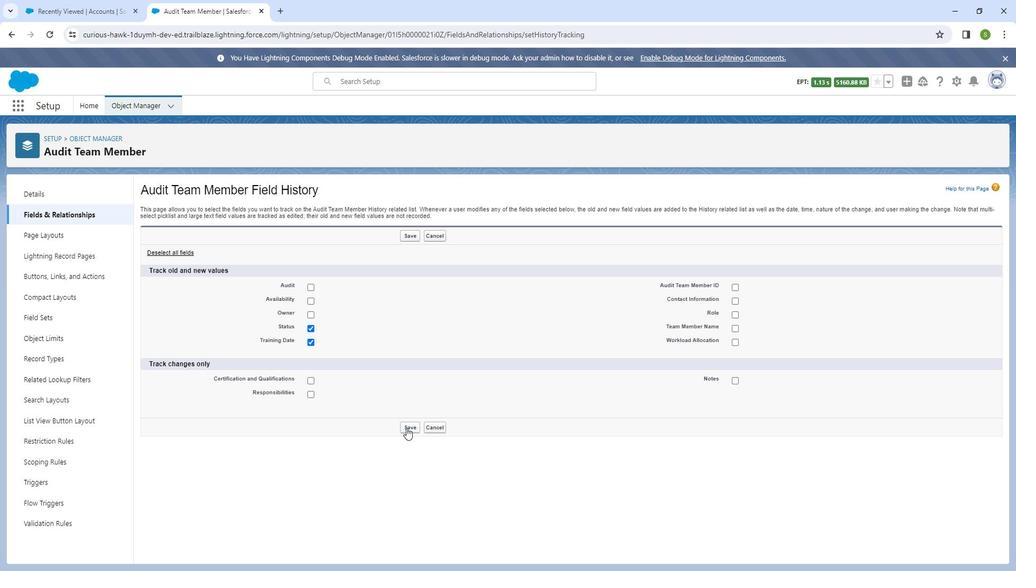 
Action: Mouse moved to (114, 230)
Screenshot: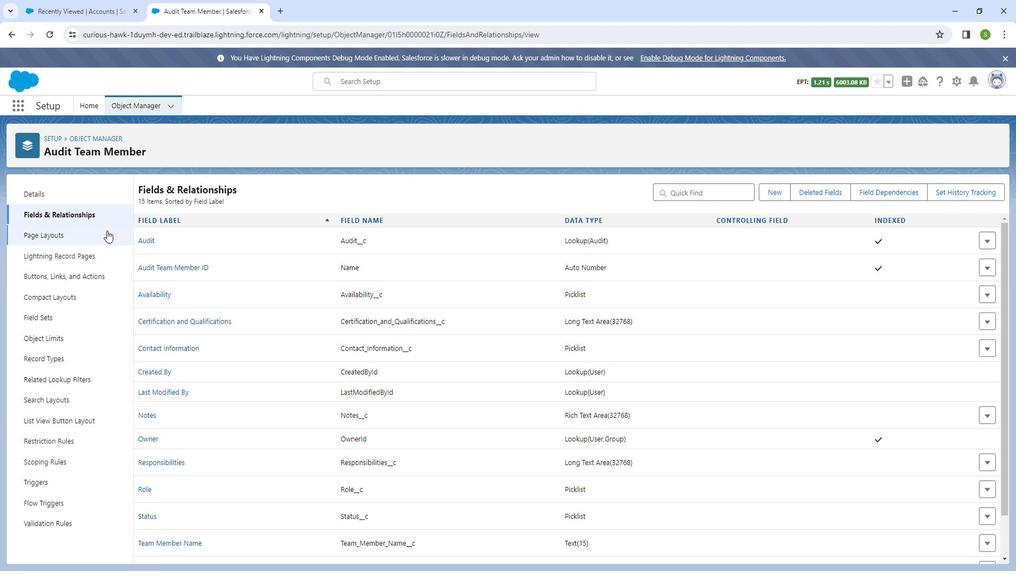 
Action: Mouse pressed left at (114, 230)
Screenshot: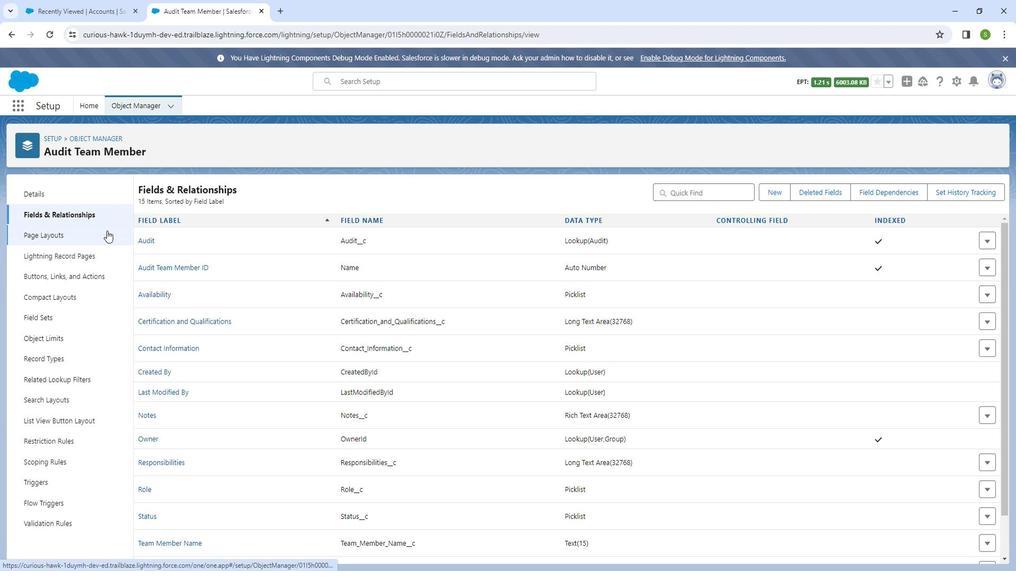 
Action: Mouse moved to (157, 238)
Screenshot: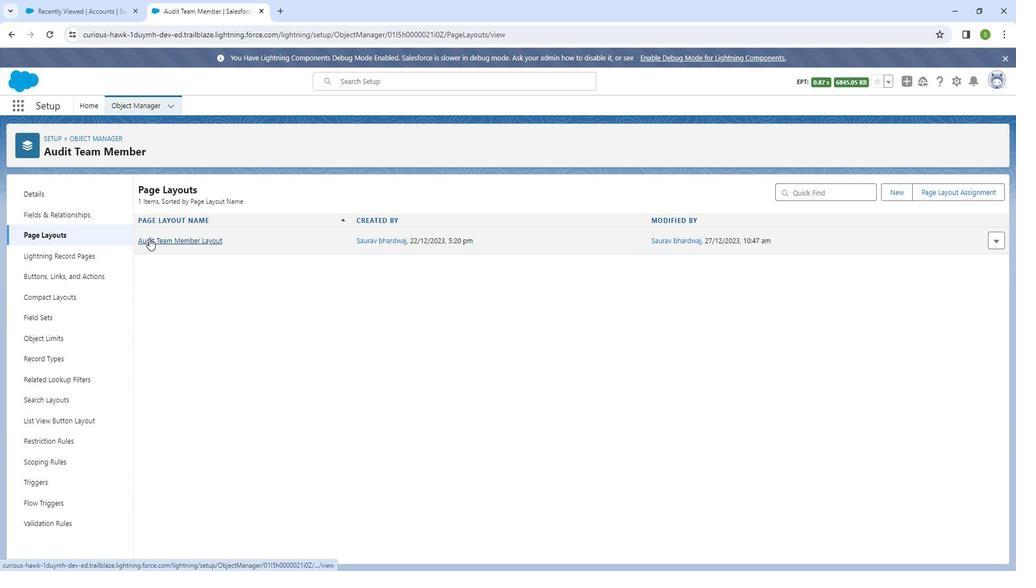 
Action: Mouse pressed left at (157, 238)
Screenshot: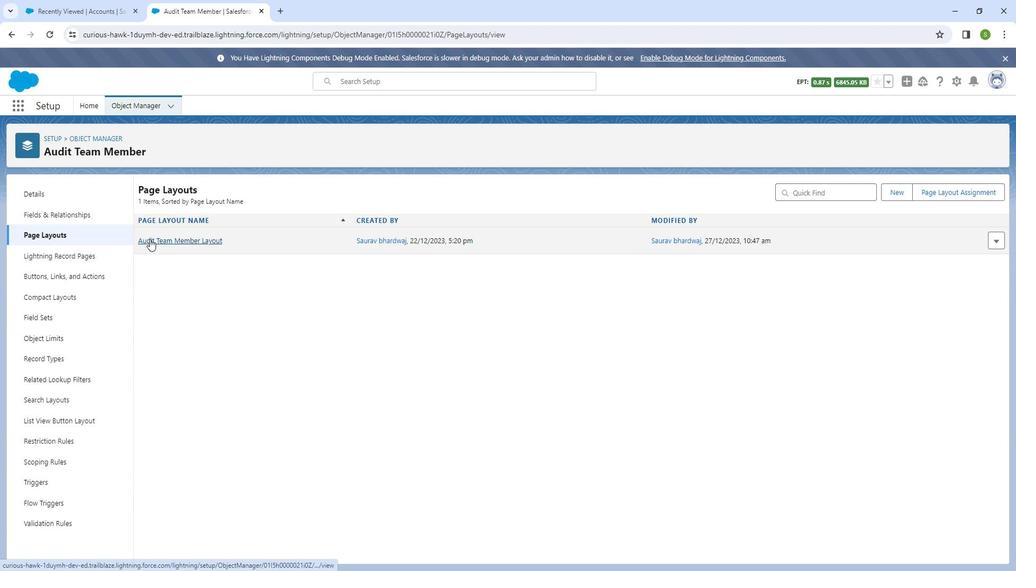 
Action: Mouse moved to (186, 229)
Screenshot: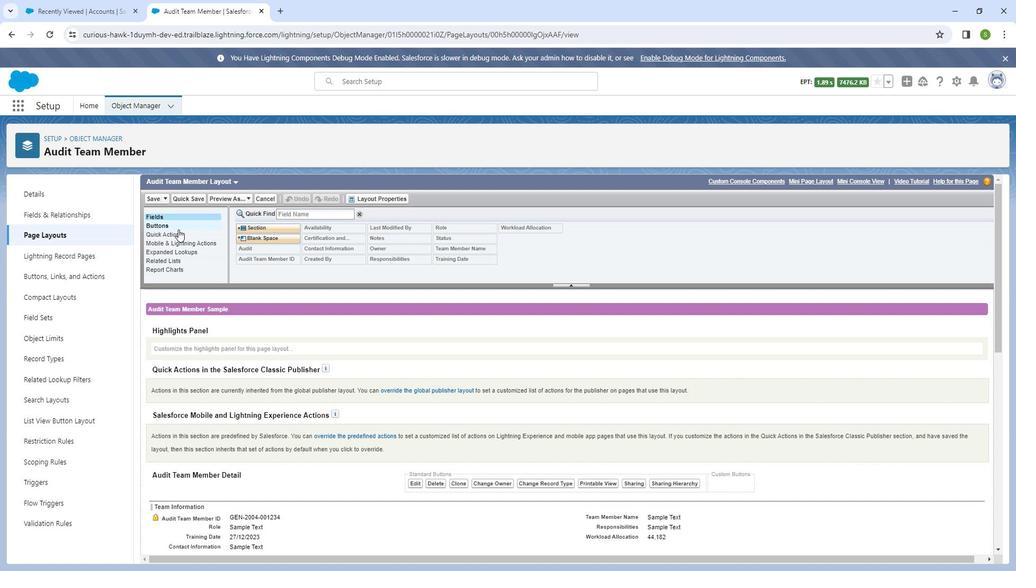 
Action: Mouse pressed left at (186, 229)
Screenshot: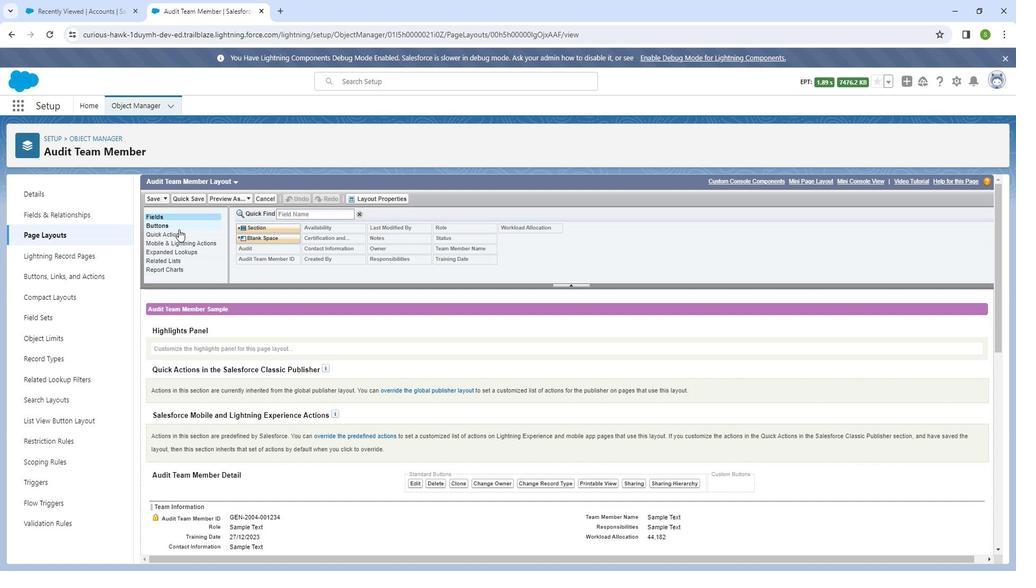 
Action: Mouse moved to (186, 232)
Screenshot: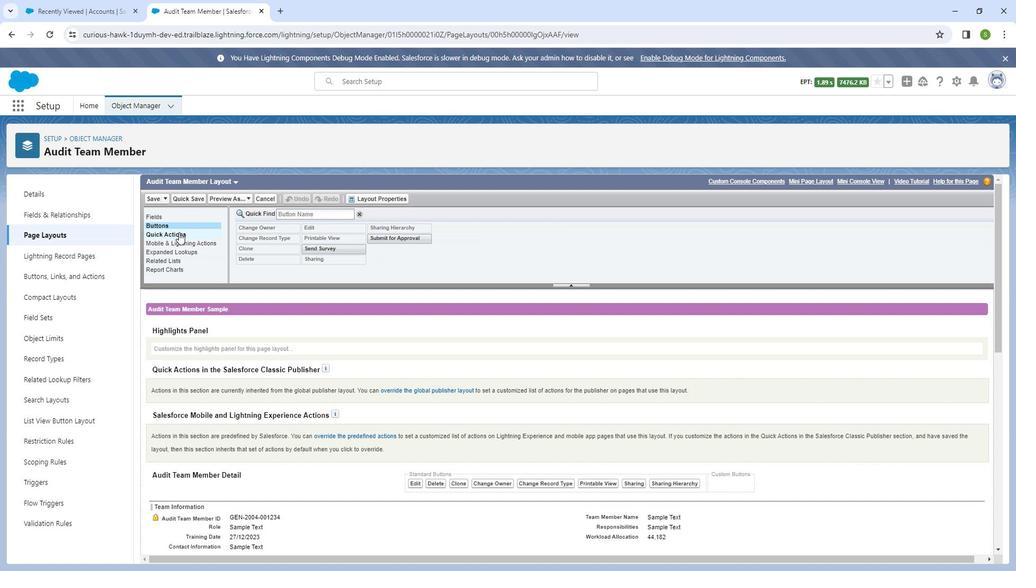 
Action: Mouse pressed left at (186, 232)
Screenshot: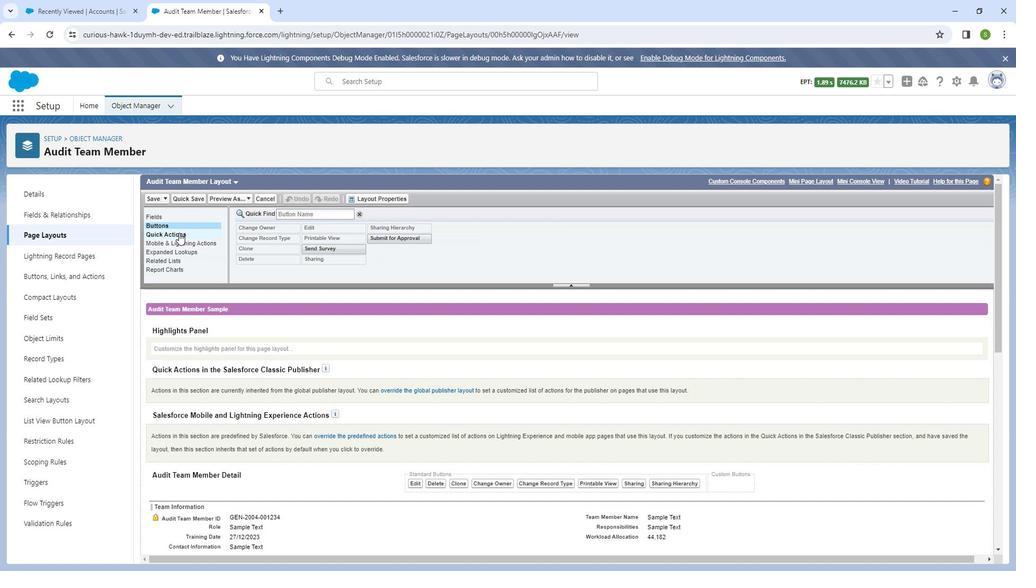 
Action: Mouse moved to (186, 239)
Screenshot: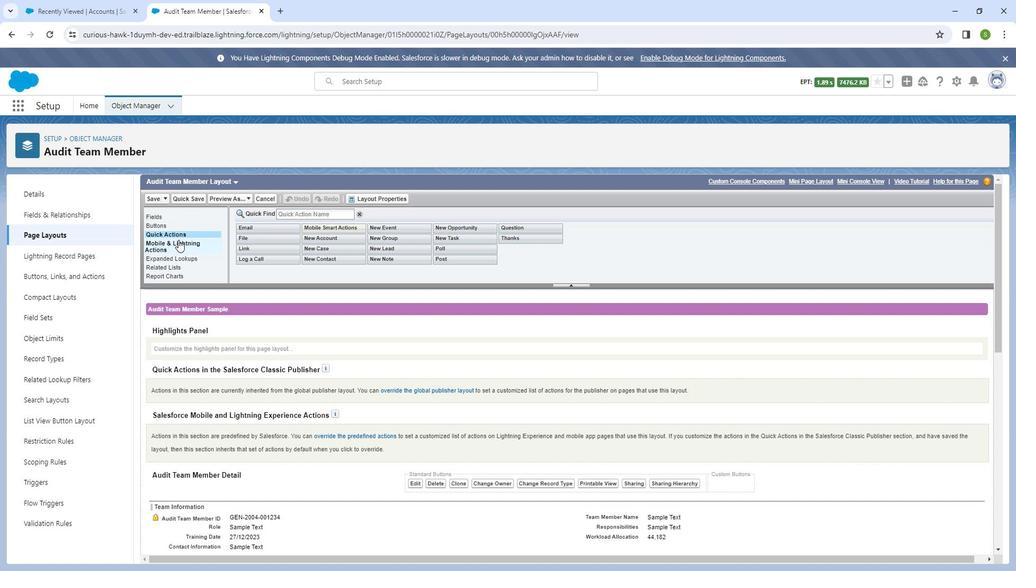 
Action: Mouse pressed left at (186, 239)
Screenshot: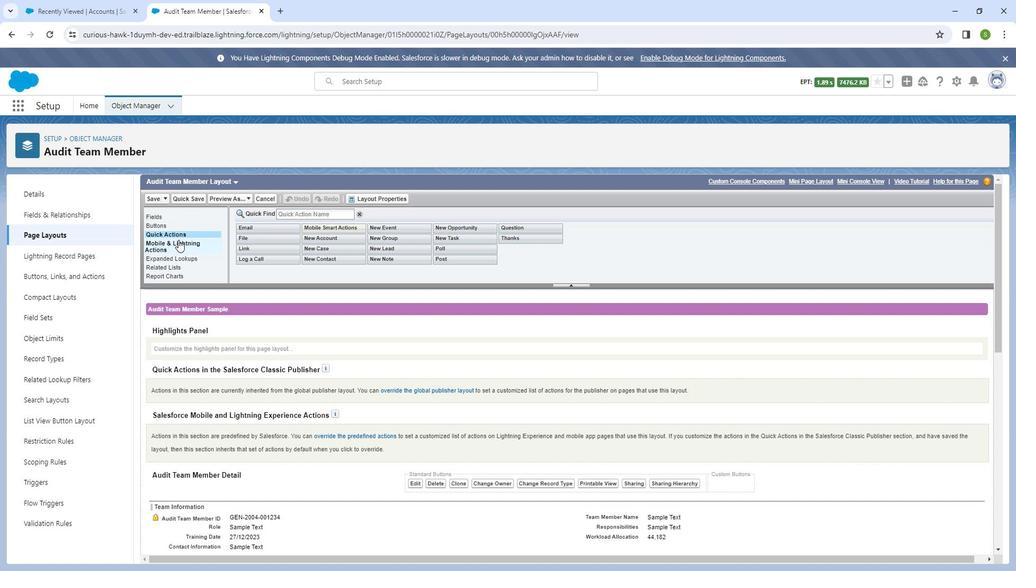 
Action: Mouse moved to (188, 258)
Screenshot: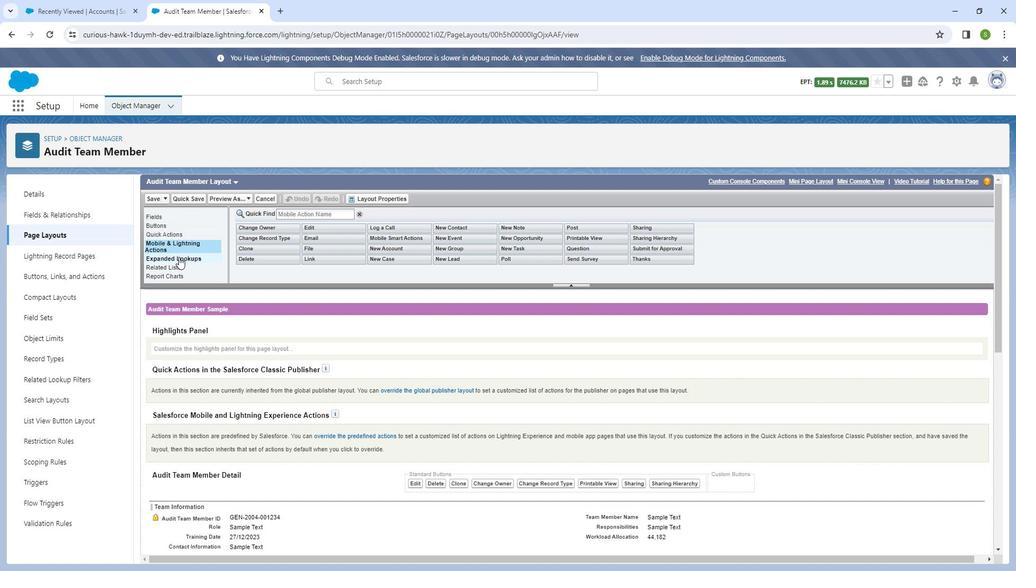 
Action: Mouse pressed left at (188, 258)
Screenshot: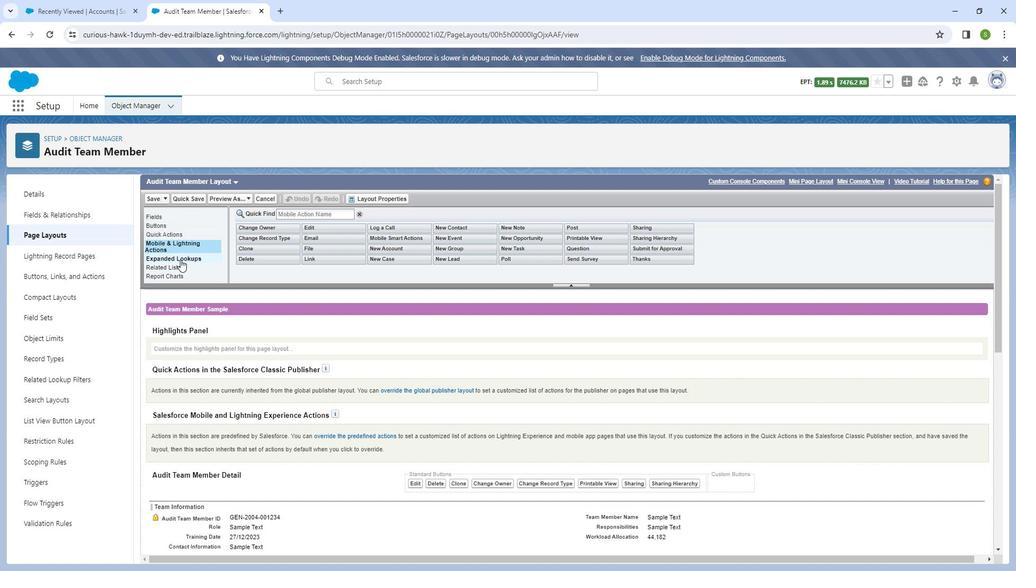 
Action: Mouse moved to (188, 245)
Screenshot: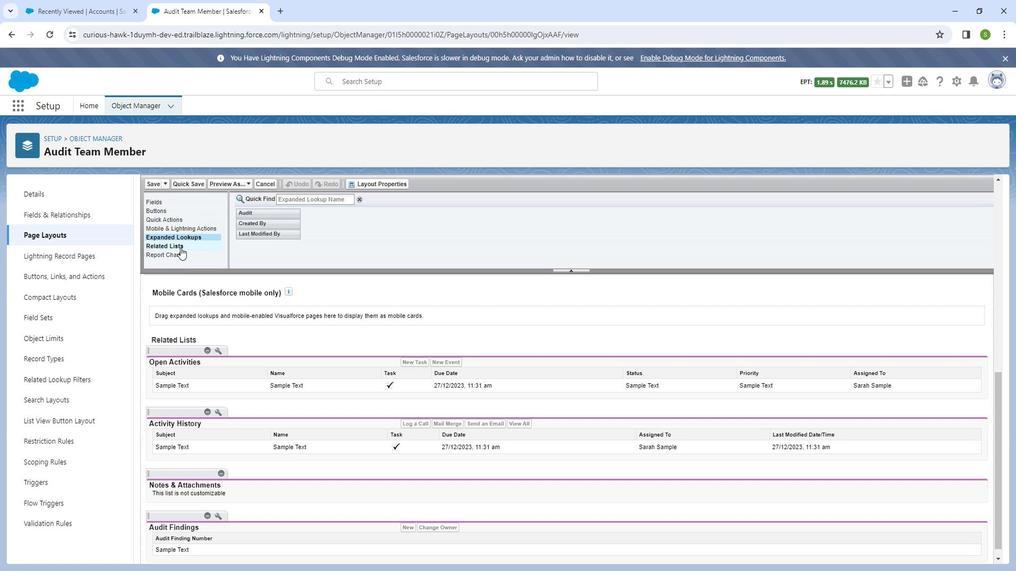 
Action: Mouse pressed left at (188, 245)
Screenshot: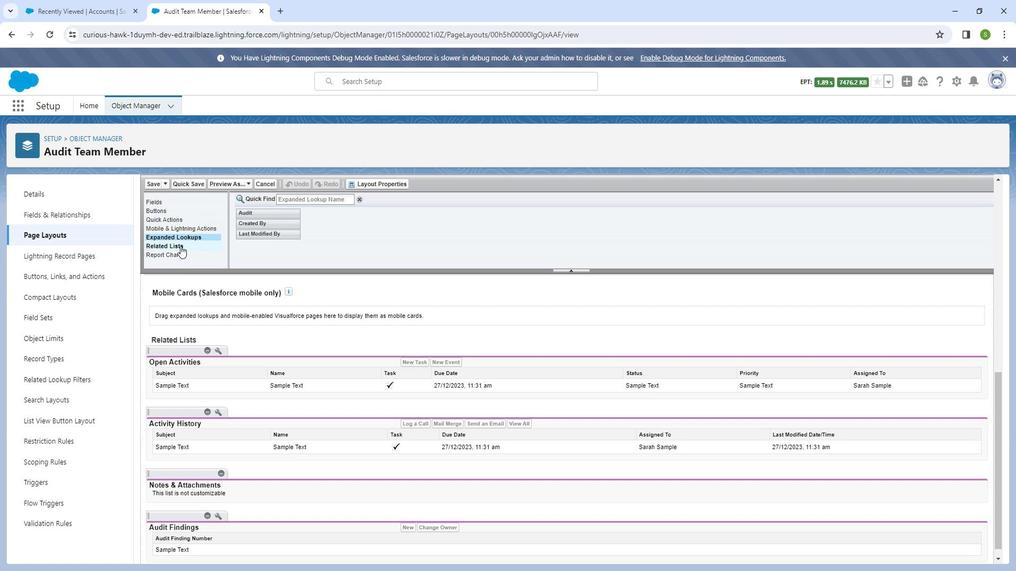 
Action: Mouse moved to (268, 245)
Screenshot: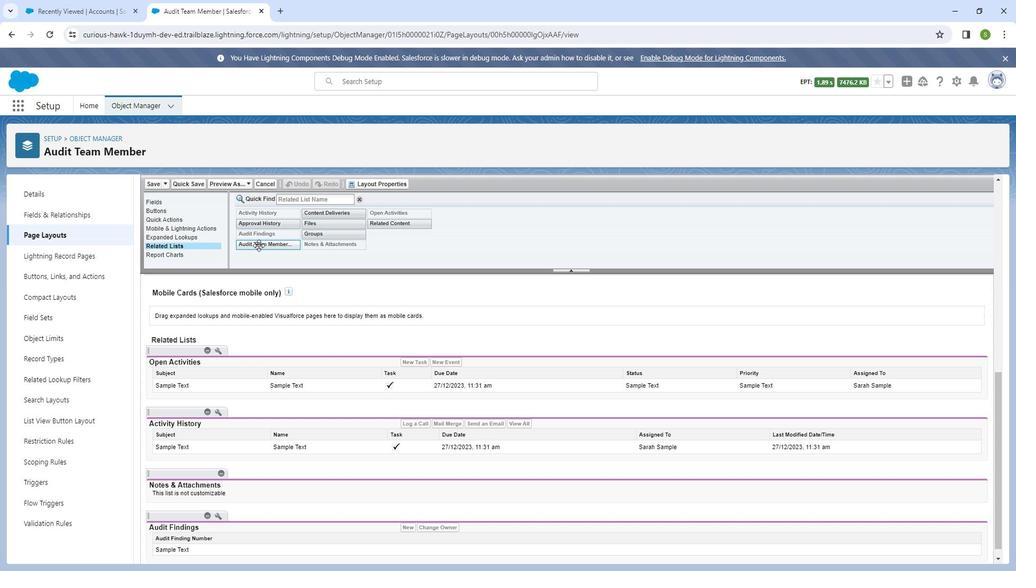
Action: Mouse pressed left at (268, 245)
Screenshot: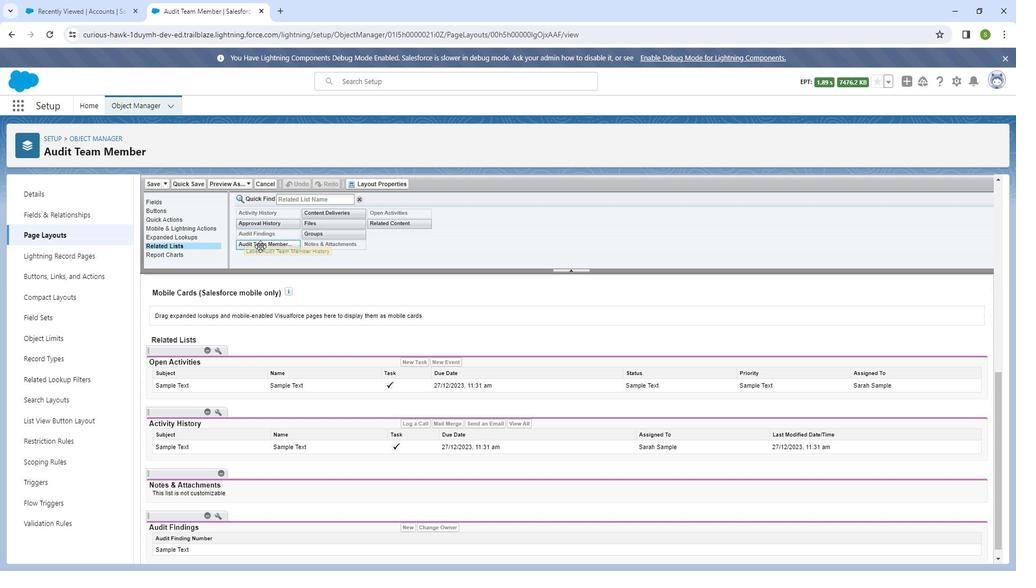 
Action: Mouse moved to (163, 185)
Screenshot: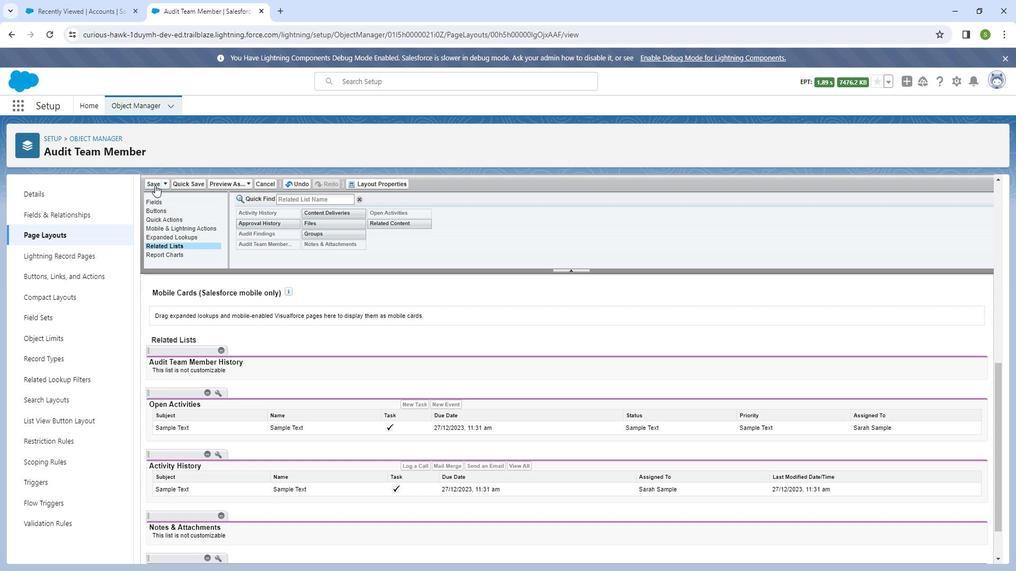 
Action: Mouse pressed left at (163, 185)
Screenshot: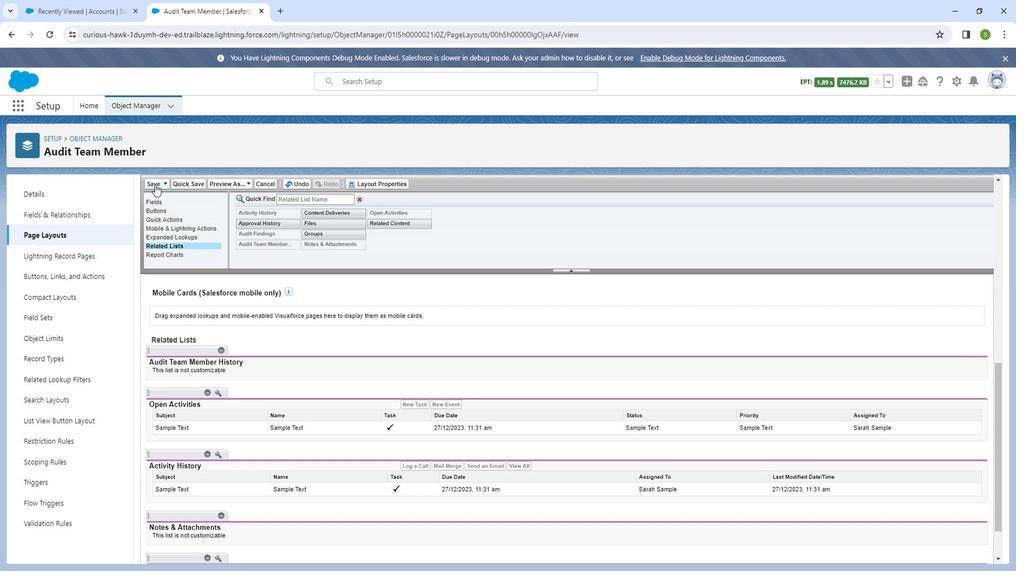 
Action: Mouse moved to (527, 399)
Screenshot: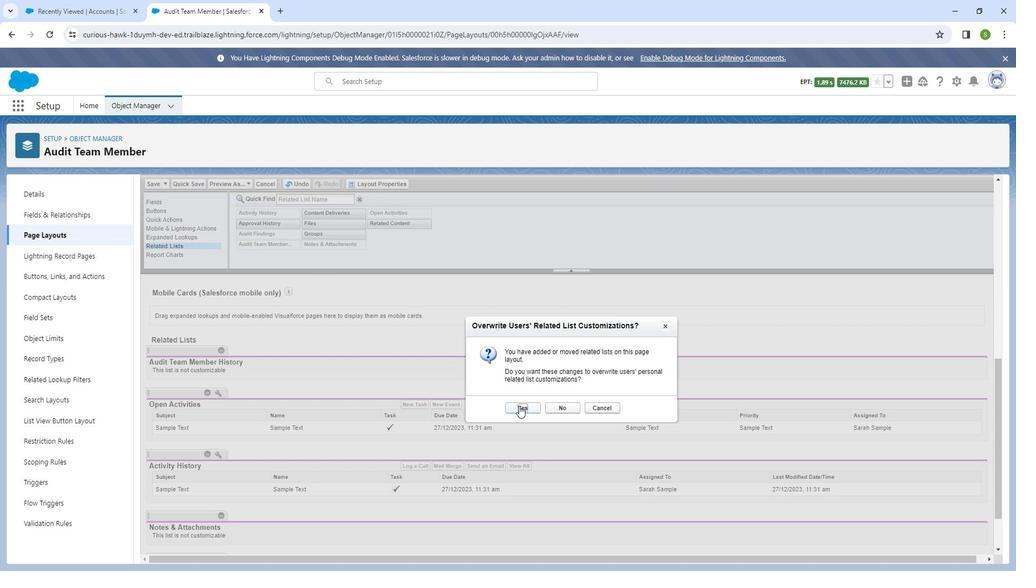
Action: Mouse pressed left at (527, 399)
Screenshot: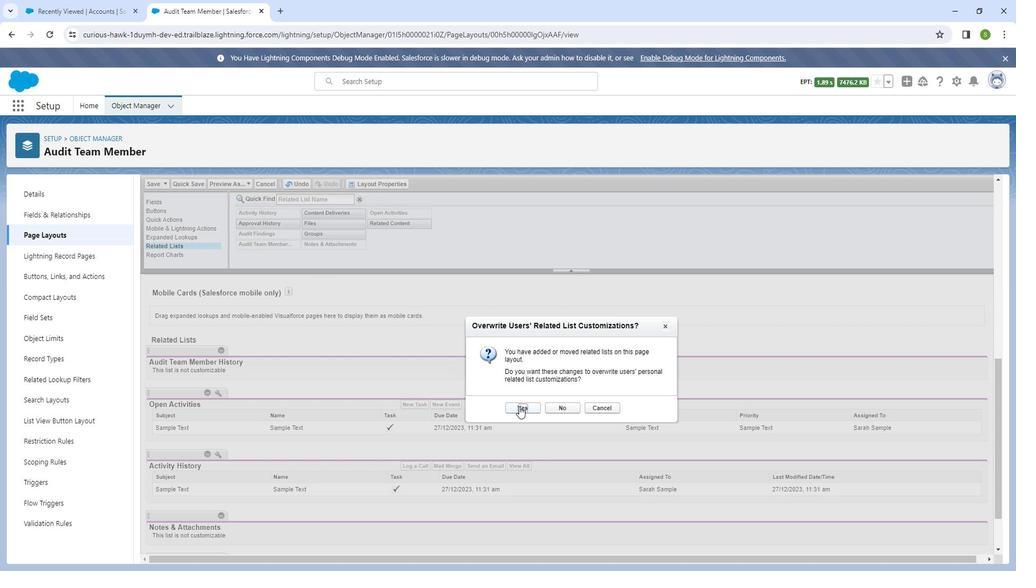 
Action: Mouse moved to (220, 238)
Screenshot: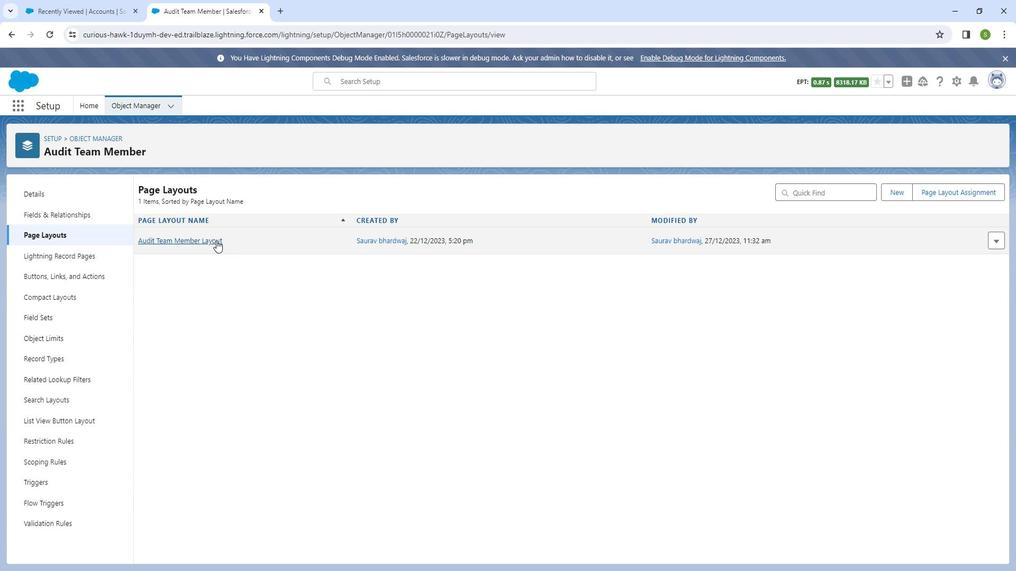 
Action: Mouse pressed left at (220, 238)
Screenshot: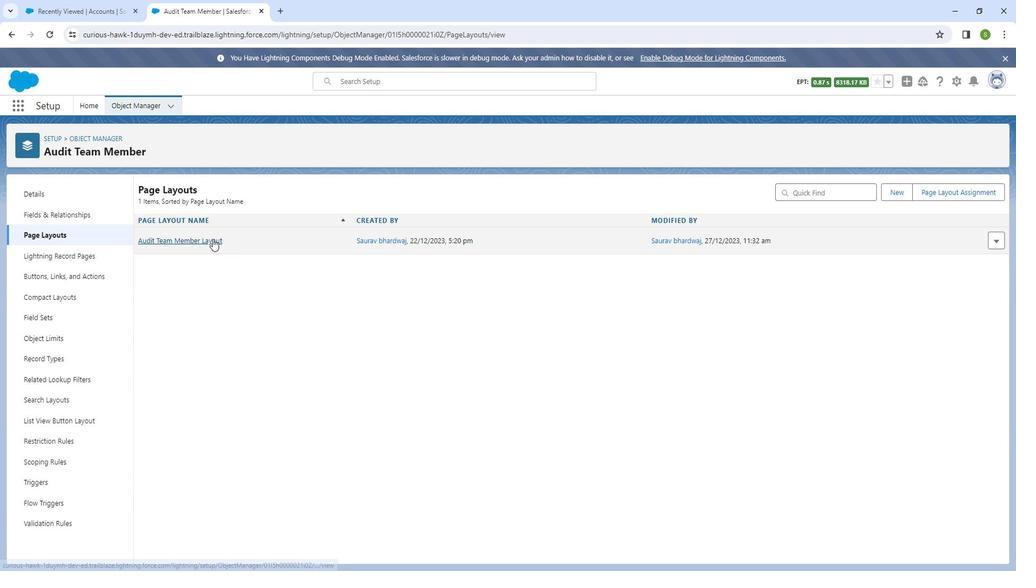 
Action: Mouse moved to (374, 354)
Screenshot: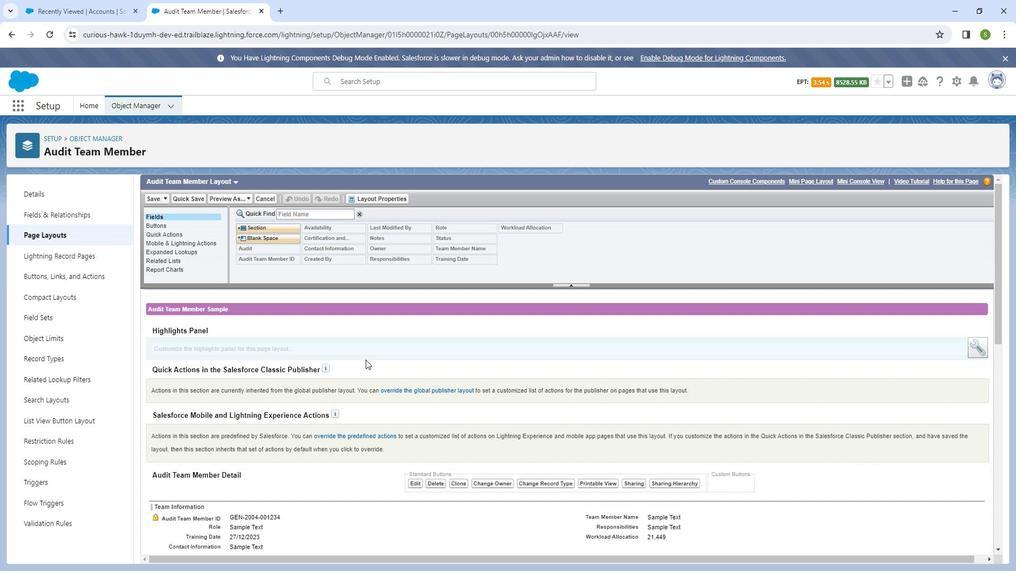 
Action: Mouse scrolled (374, 354) with delta (0, 0)
Screenshot: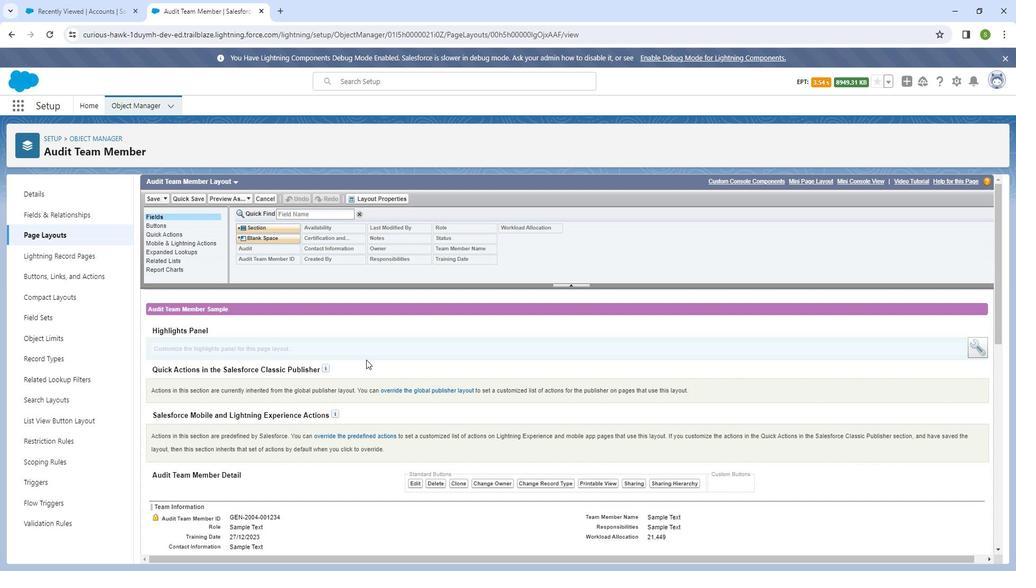 
Action: Mouse moved to (374, 354)
Screenshot: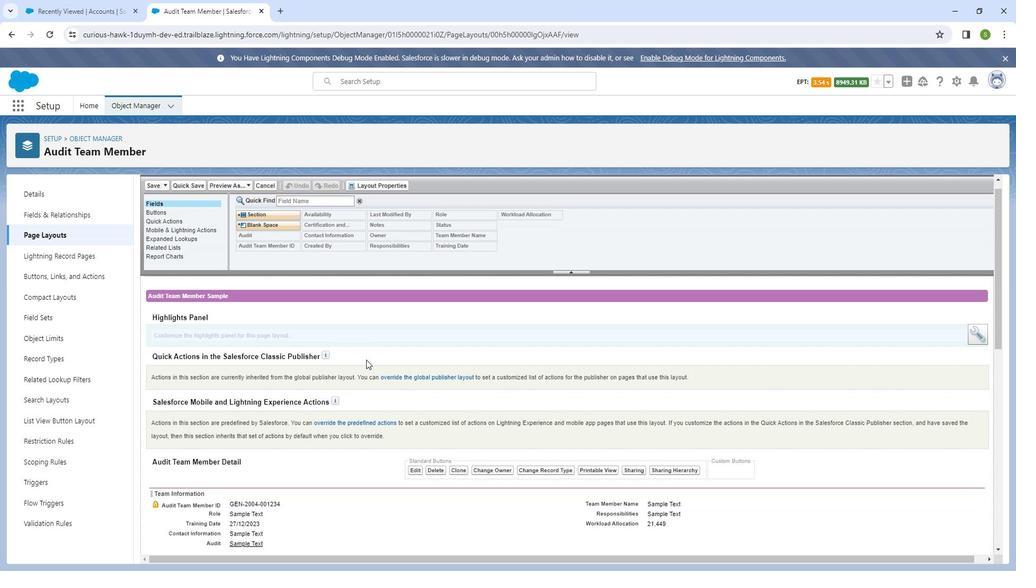 
Action: Mouse scrolled (374, 354) with delta (0, 0)
Screenshot: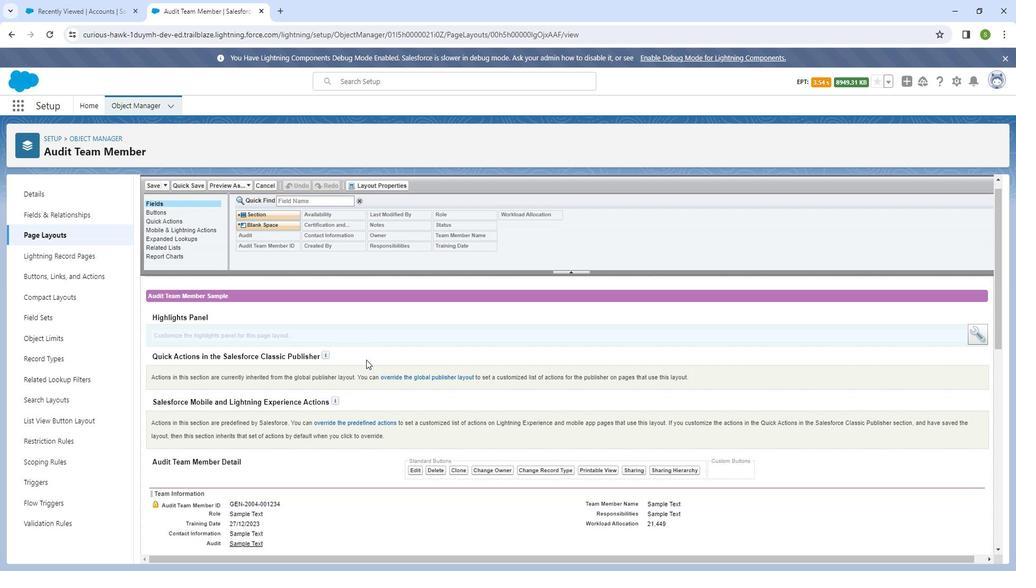 
Action: Mouse moved to (374, 356)
Screenshot: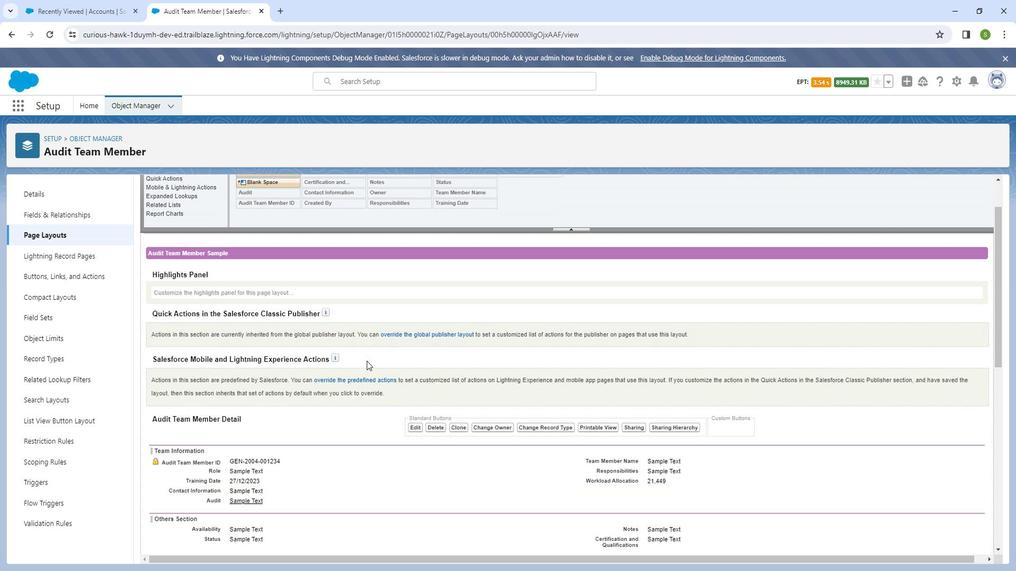 
Action: Mouse scrolled (374, 355) with delta (0, 0)
Screenshot: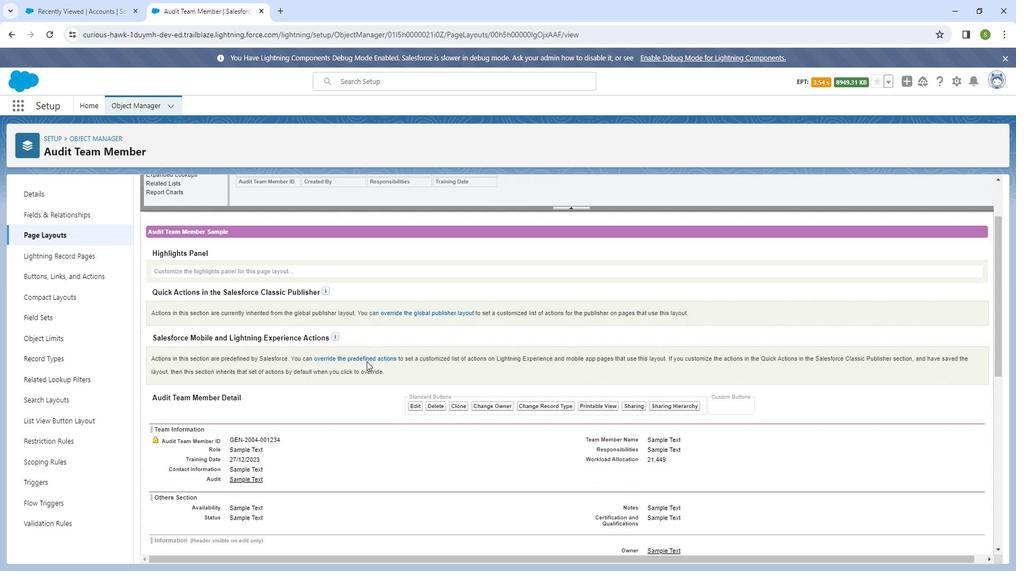 
Action: Mouse moved to (374, 356)
Screenshot: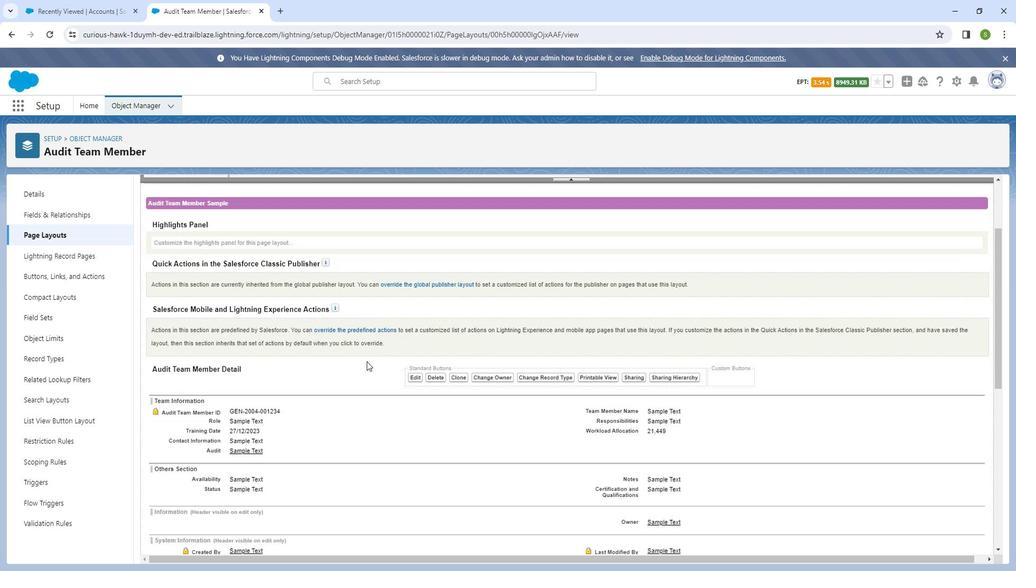 
Action: Mouse scrolled (374, 356) with delta (0, 0)
Screenshot: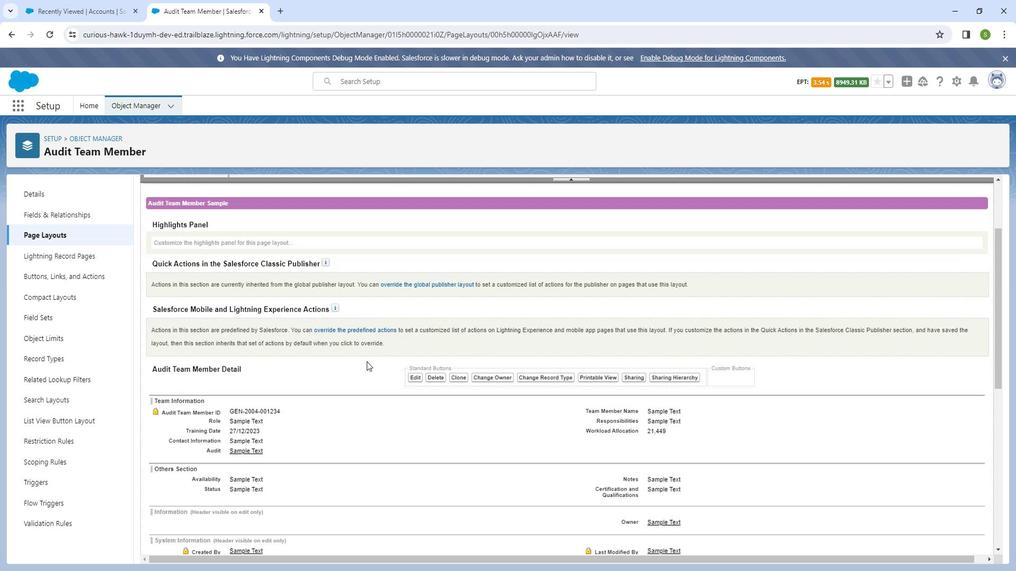
Action: Mouse scrolled (374, 356) with delta (0, 0)
Screenshot: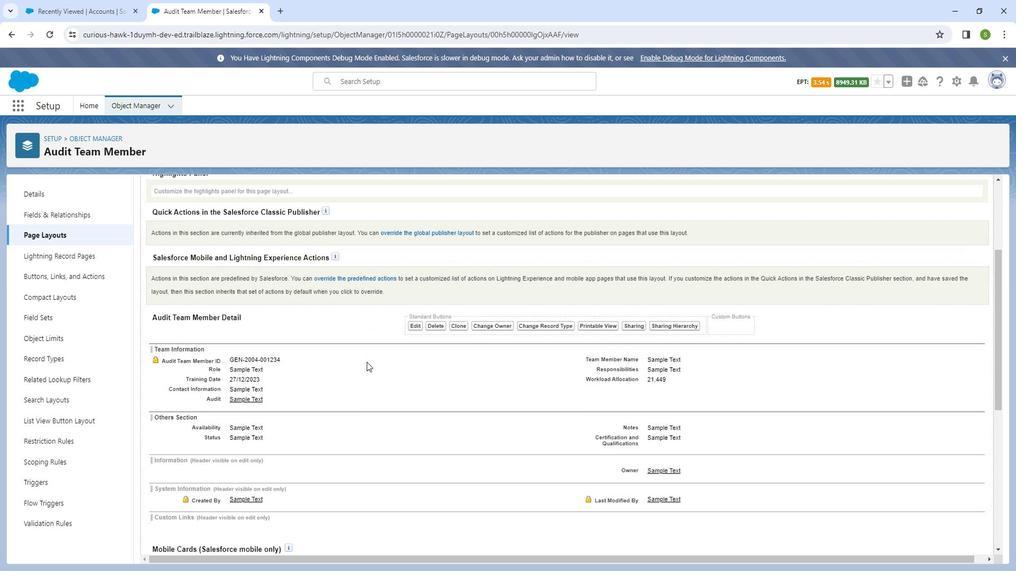 
Action: Mouse moved to (376, 358)
Screenshot: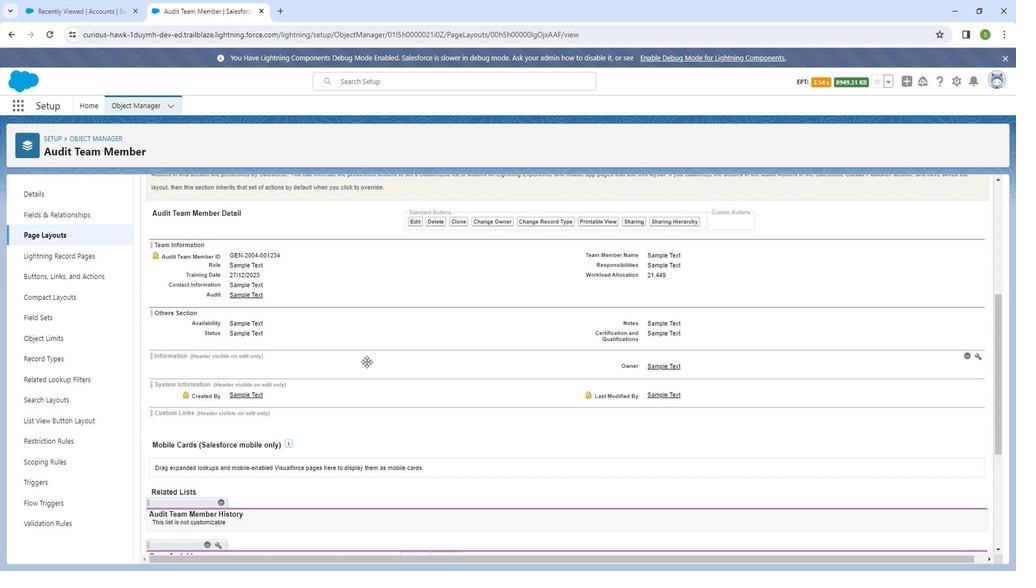 
Action: Mouse scrolled (376, 358) with delta (0, 0)
Screenshot: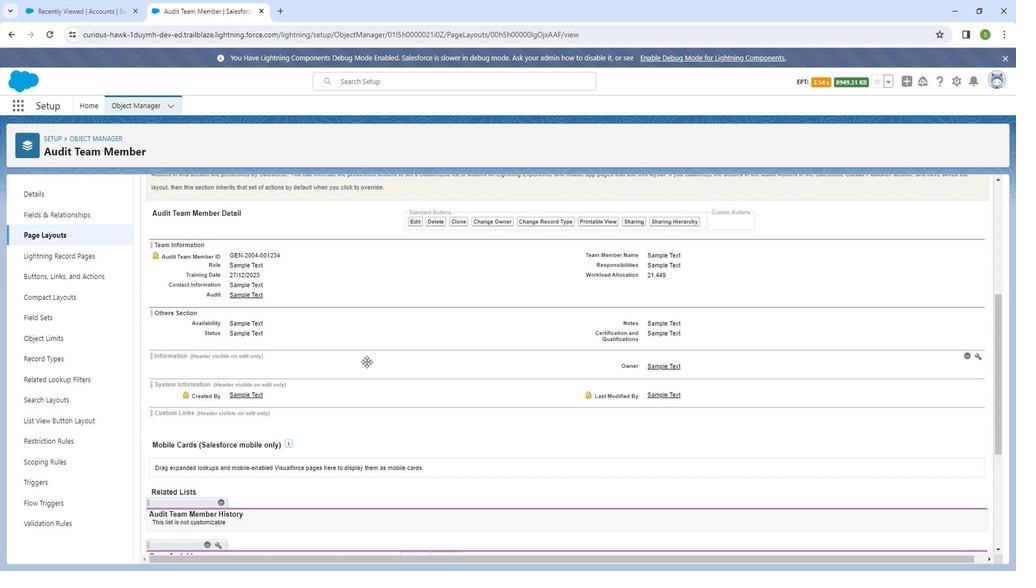 
Action: Mouse scrolled (376, 358) with delta (0, 0)
Screenshot: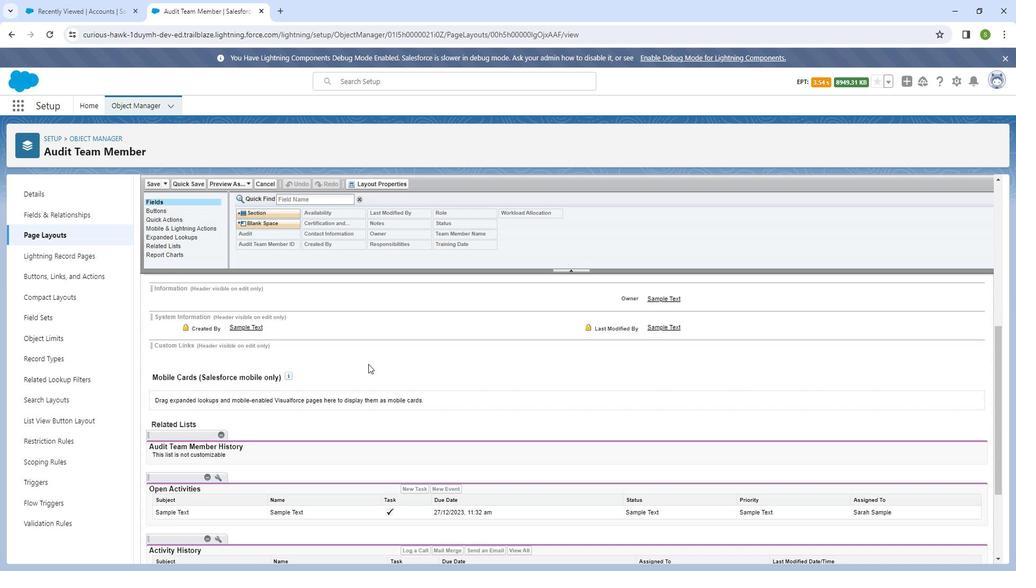 
Action: Mouse scrolled (376, 358) with delta (0, 0)
Screenshot: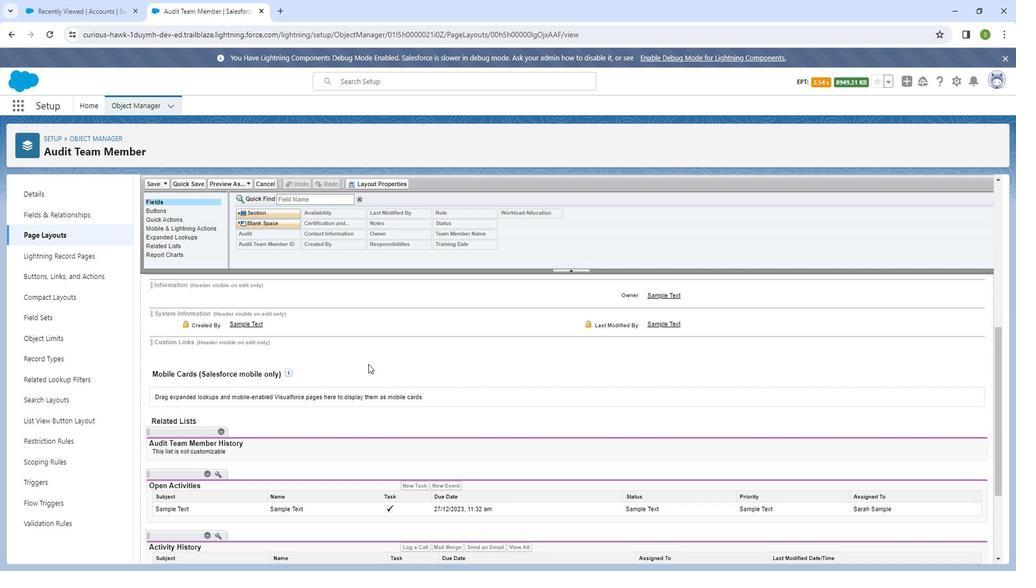 
Action: Mouse scrolled (376, 358) with delta (0, 0)
Screenshot: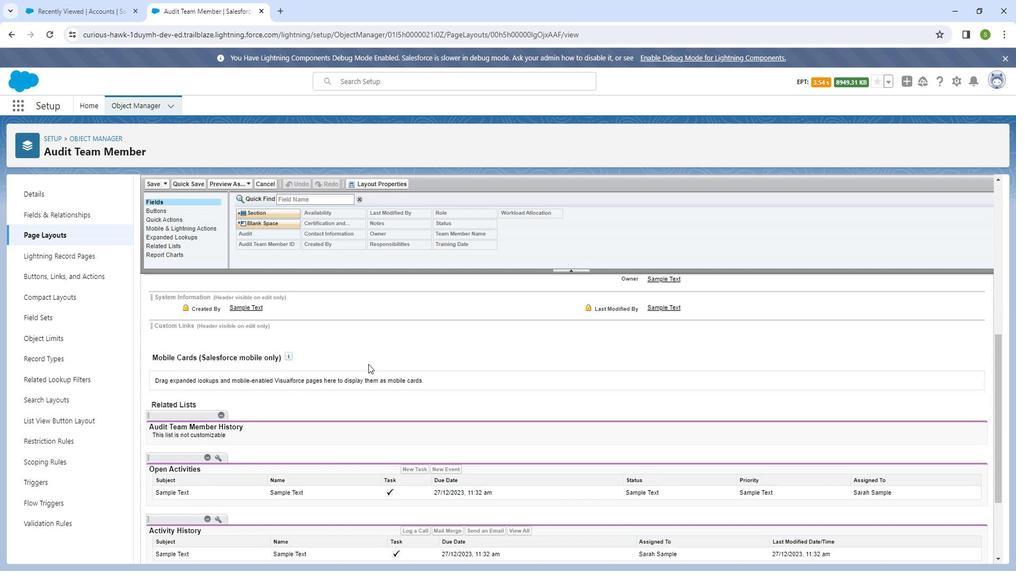 
Action: Mouse scrolled (376, 358) with delta (0, 0)
Screenshot: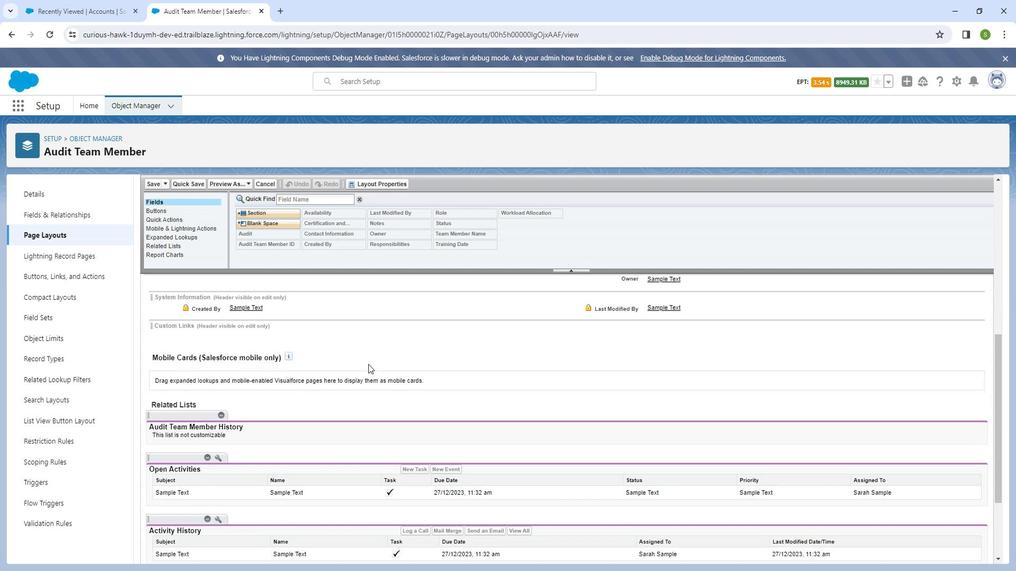 
Action: Mouse scrolled (376, 358) with delta (0, 0)
Screenshot: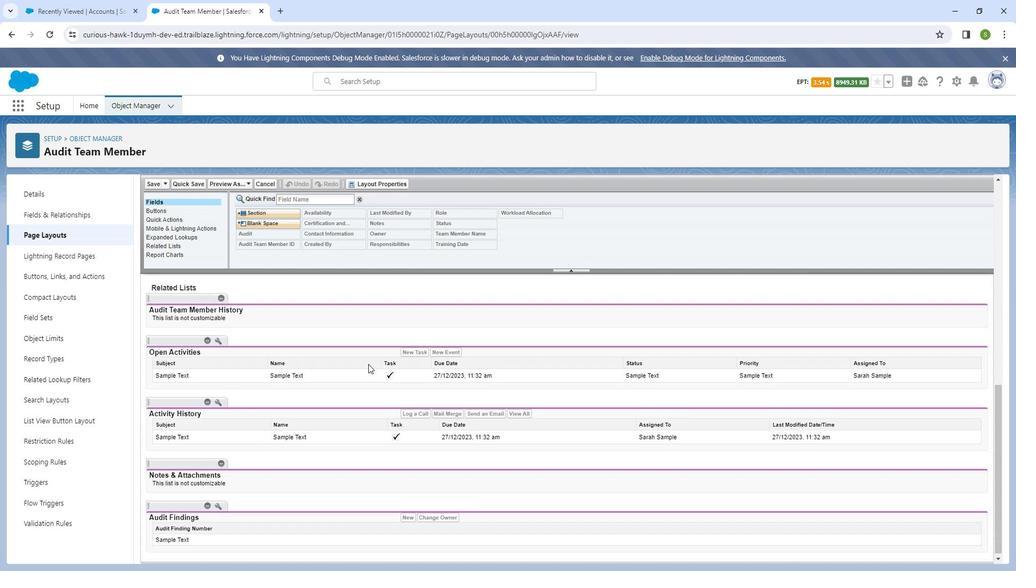 
Action: Mouse moved to (241, 305)
Screenshot: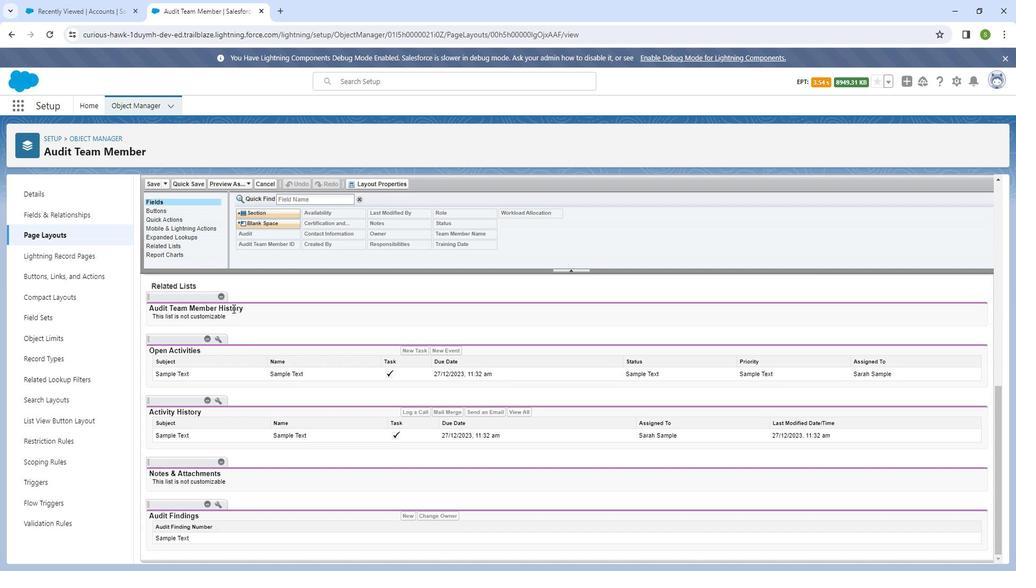 
Action: Mouse pressed left at (241, 305)
Screenshot: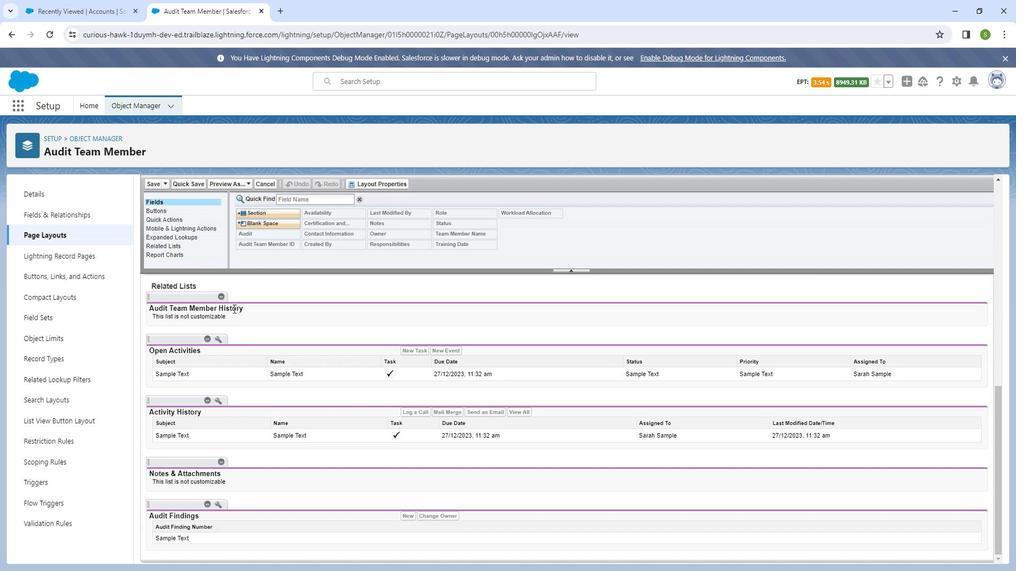
Action: Mouse moved to (214, 292)
Screenshot: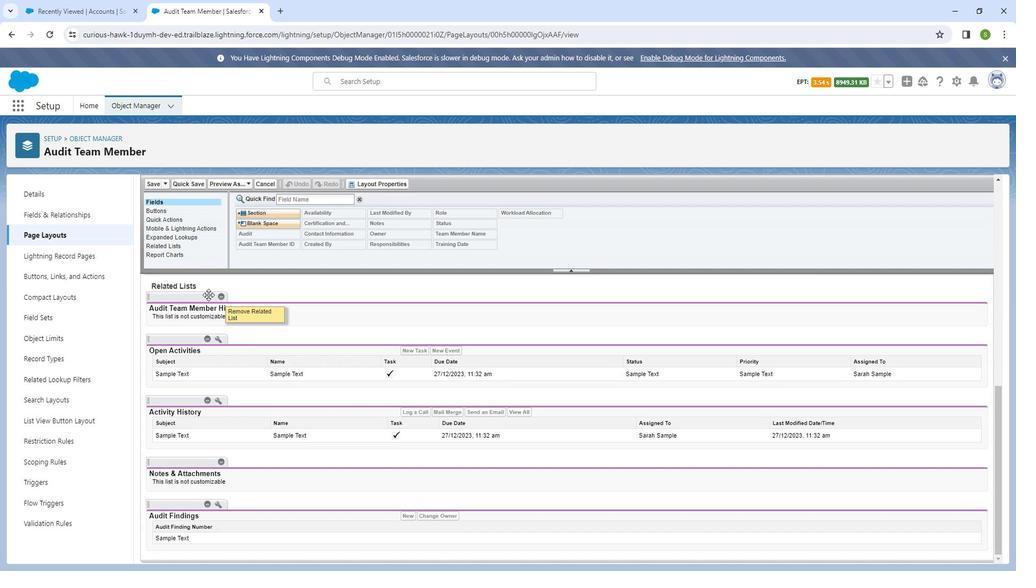 
Action: Mouse pressed left at (214, 292)
Screenshot: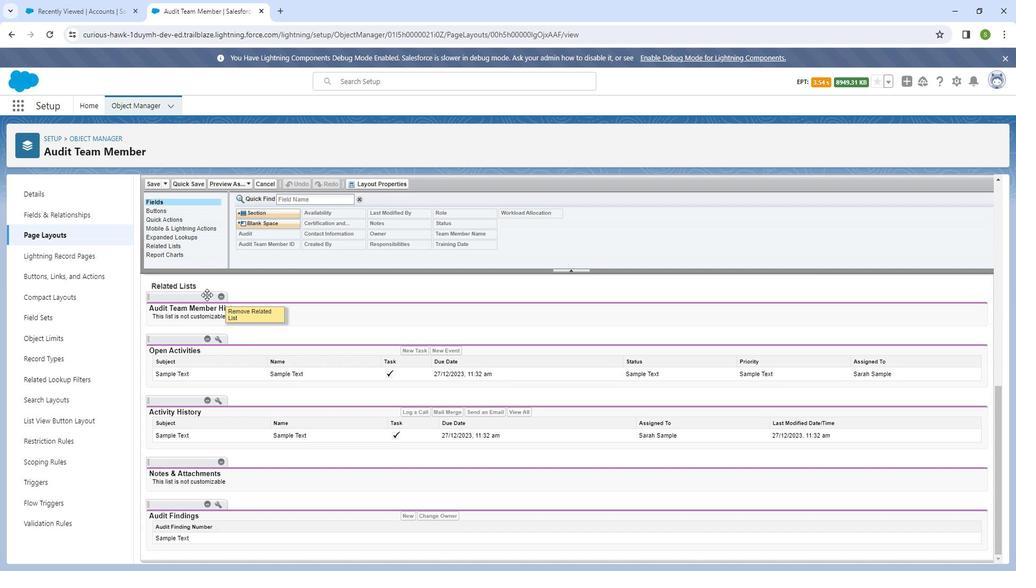 
Action: Mouse moved to (159, 183)
Screenshot: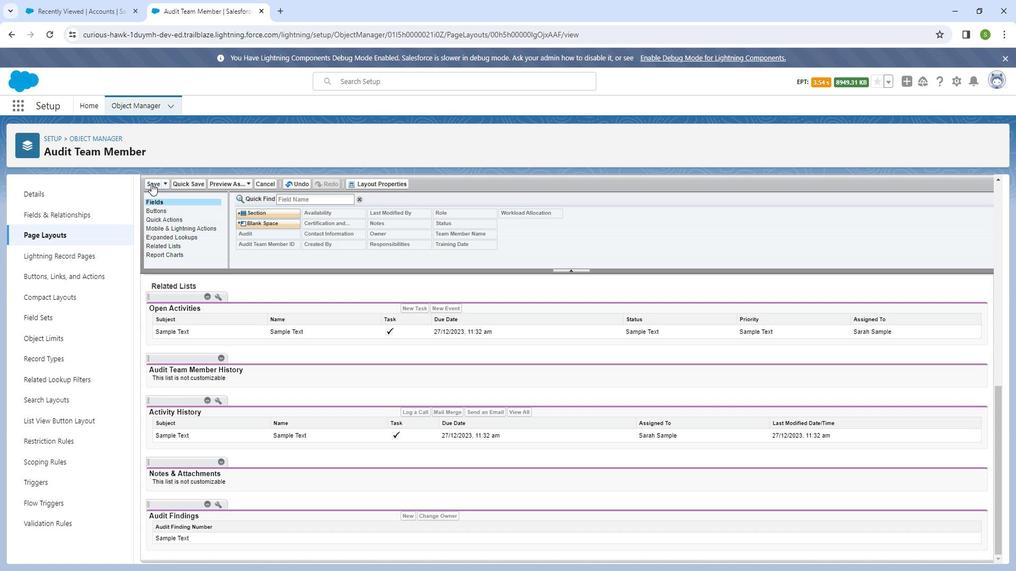 
Action: Mouse pressed left at (159, 183)
Screenshot: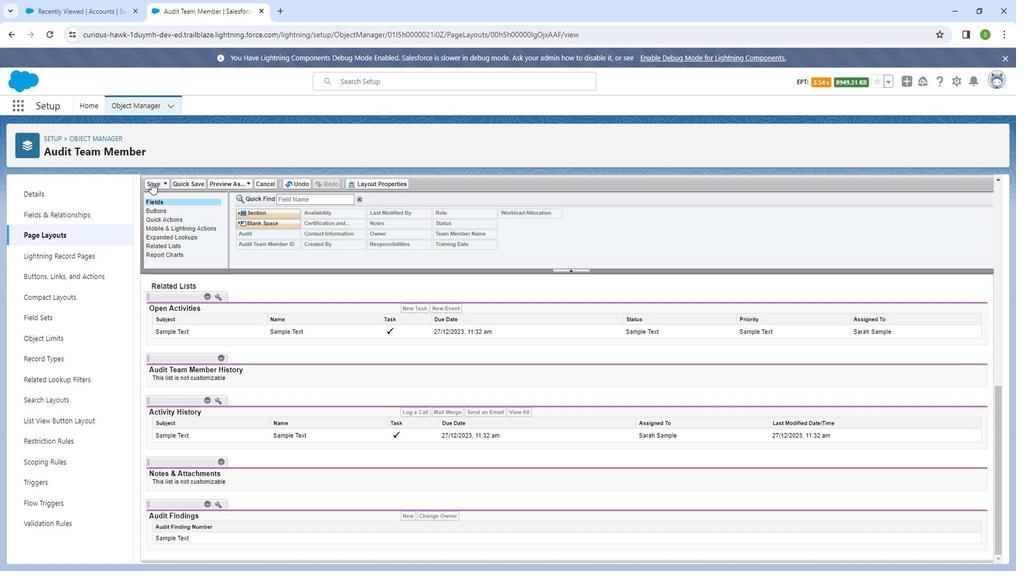 
Action: Mouse moved to (522, 400)
Screenshot: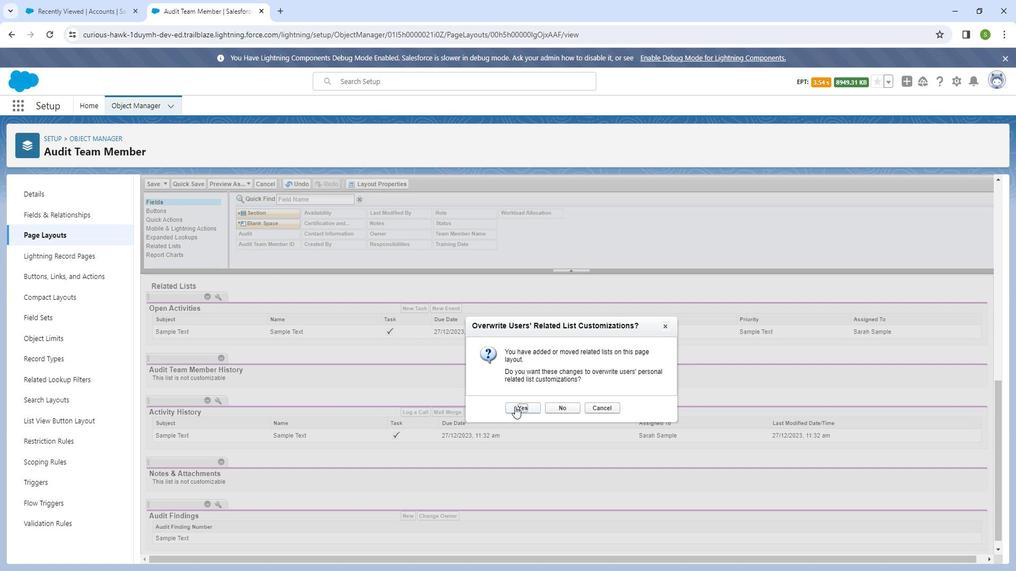 
Action: Mouse pressed left at (522, 400)
Screenshot: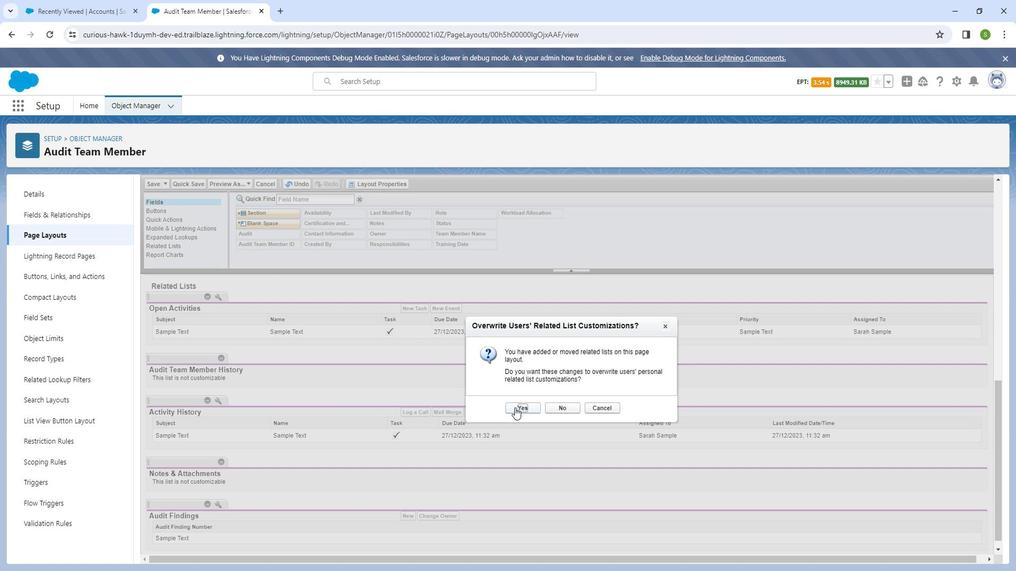 
Action: Mouse moved to (117, 22)
Screenshot: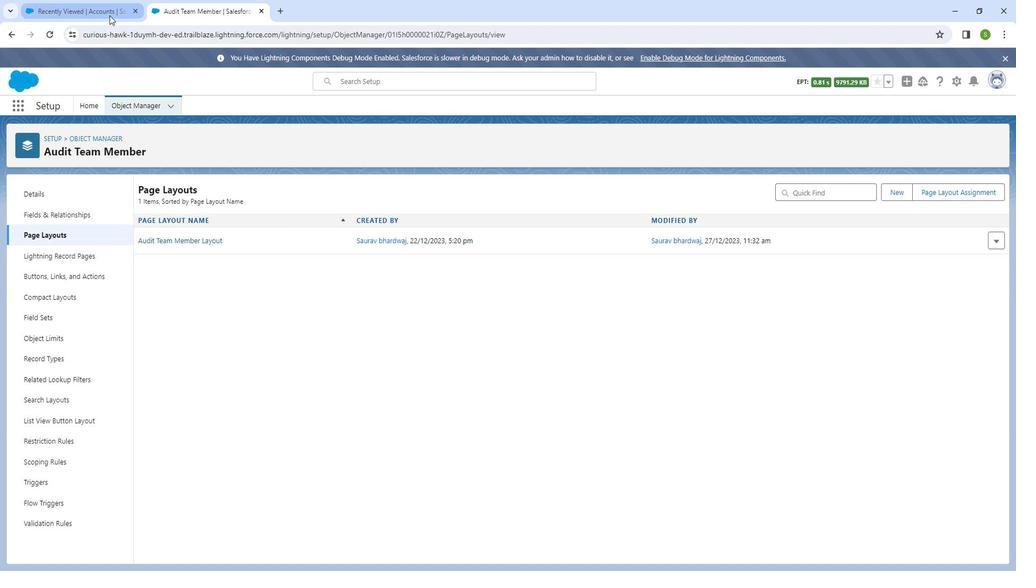 
Action: Mouse pressed left at (117, 22)
Screenshot: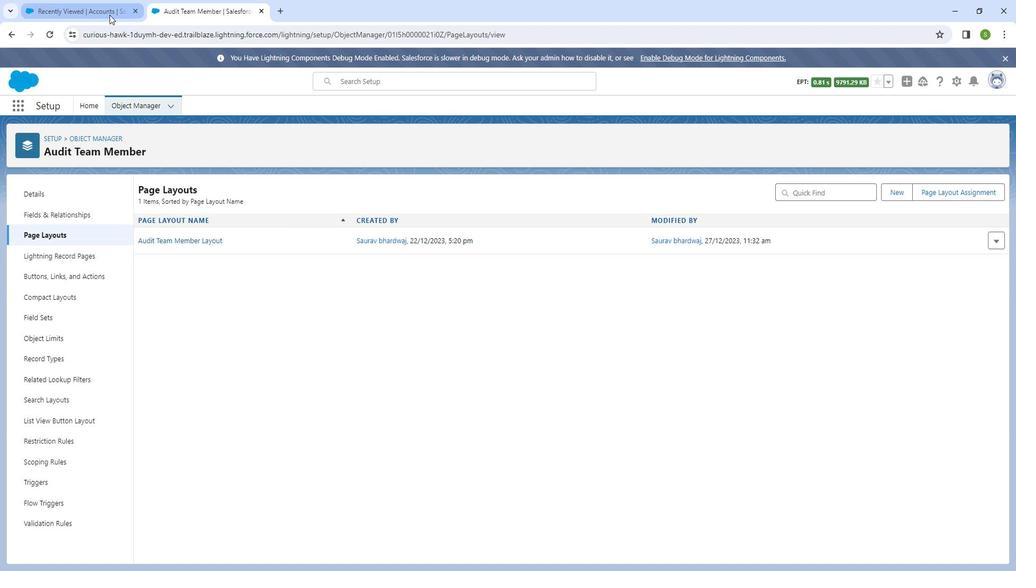 
Action: Mouse moved to (459, 113)
Screenshot: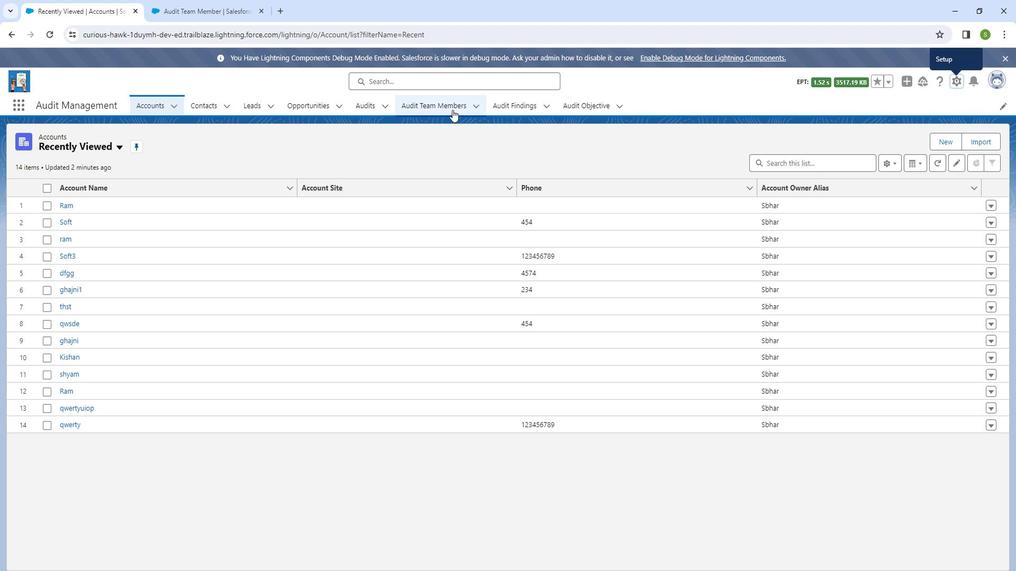 
Action: Mouse pressed left at (459, 113)
Screenshot: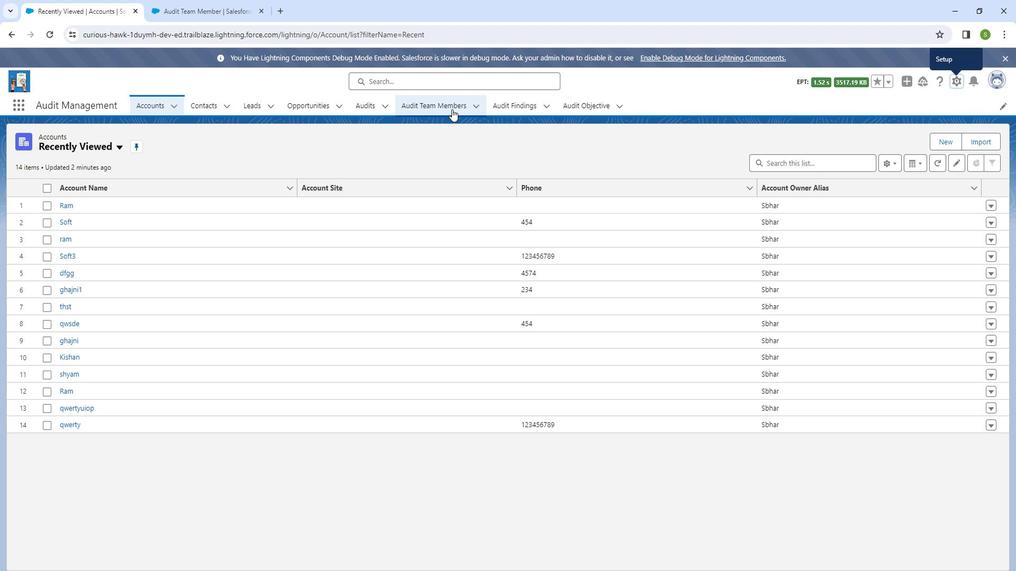 
Action: Mouse moved to (75, 208)
Screenshot: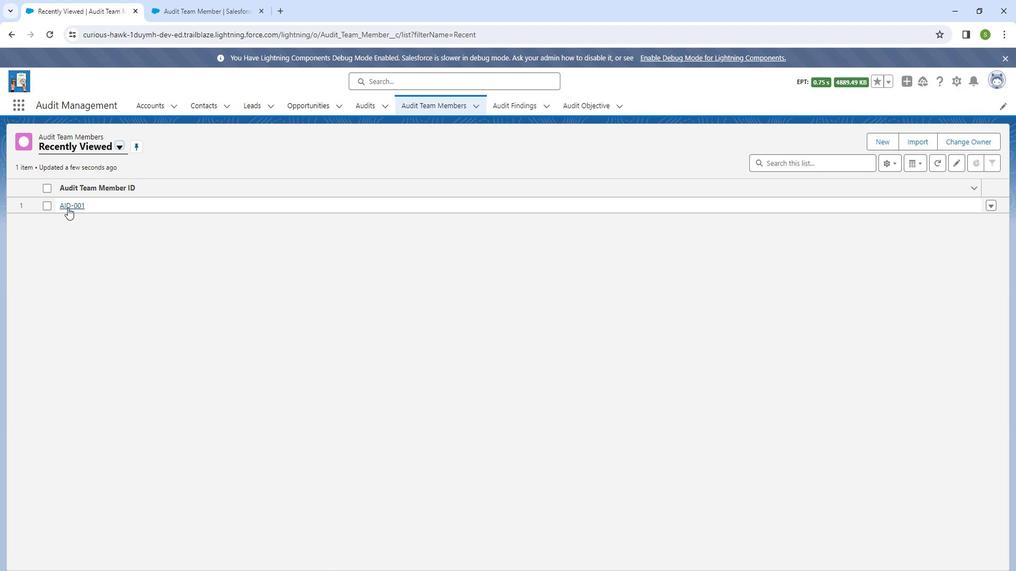 
Action: Mouse pressed left at (75, 208)
Screenshot: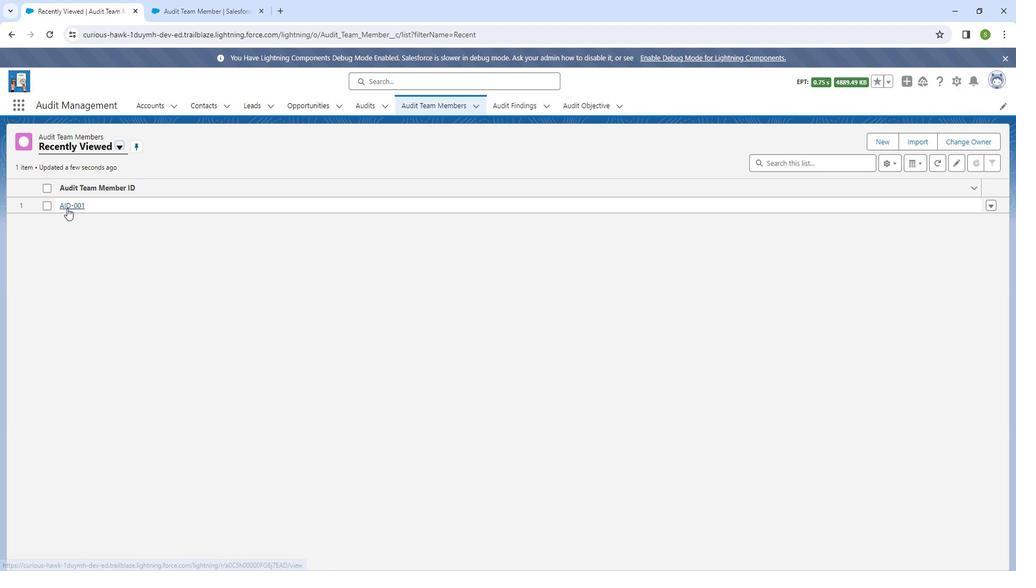 
Action: Mouse moved to (50, 187)
Screenshot: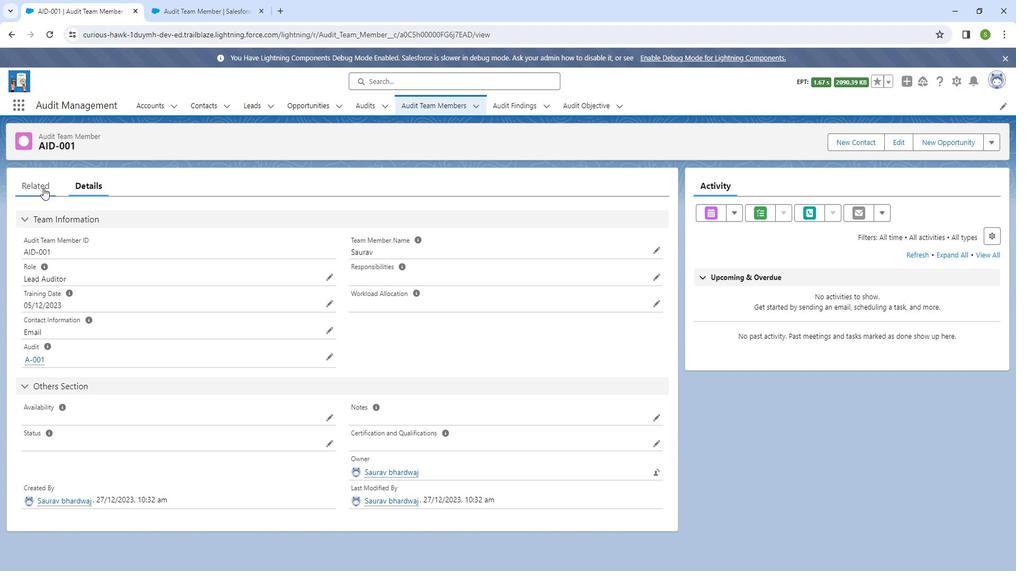 
Action: Mouse pressed left at (50, 187)
Screenshot: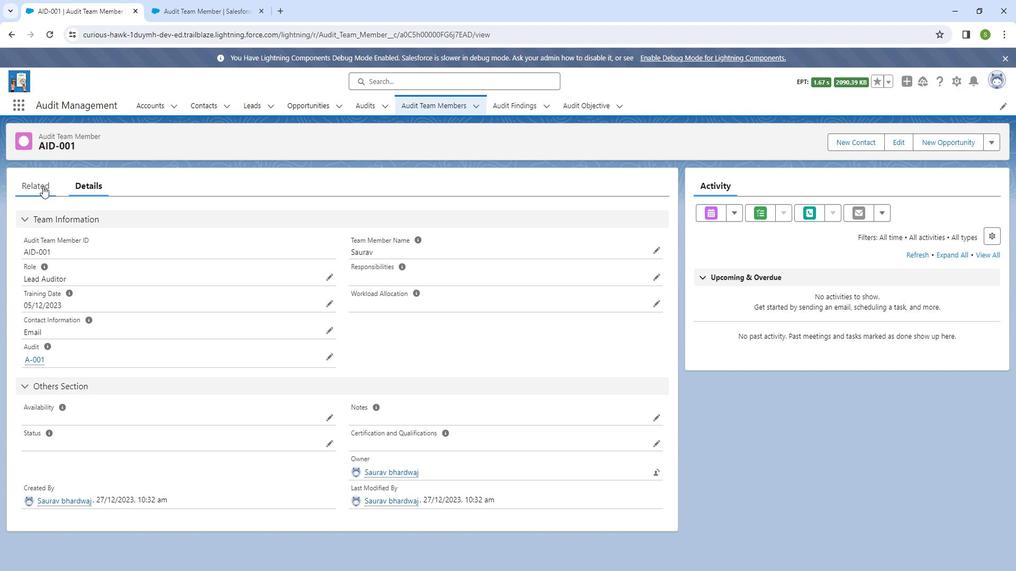 
Action: Mouse moved to (93, 188)
Screenshot: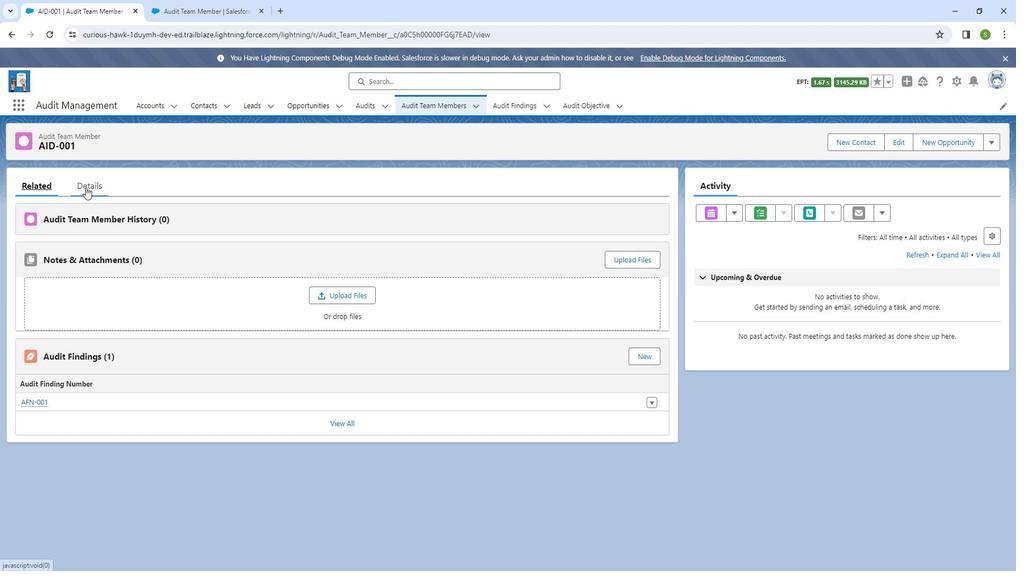 
Action: Mouse pressed left at (93, 188)
Screenshot: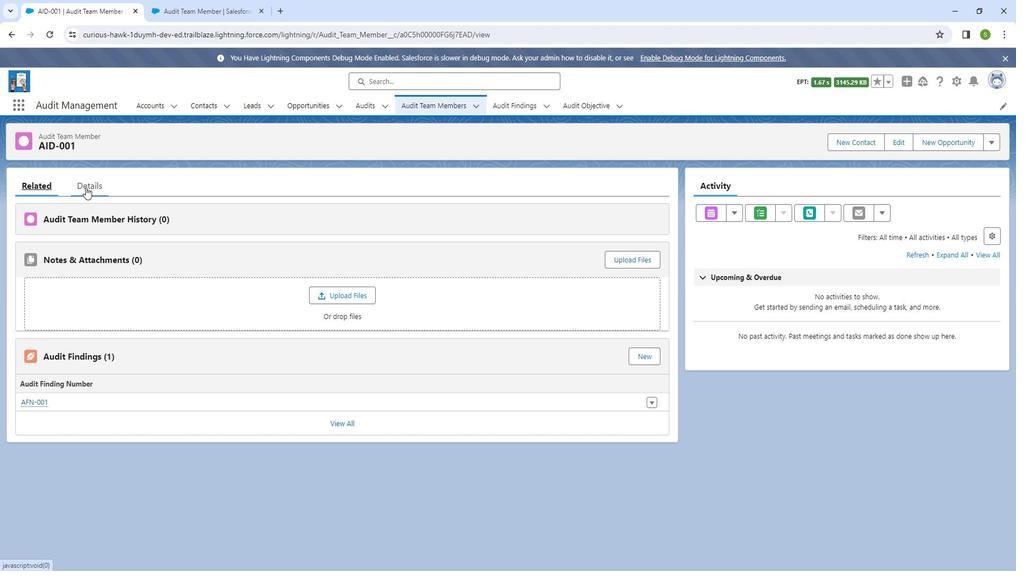 
Action: Mouse moved to (231, 17)
Screenshot: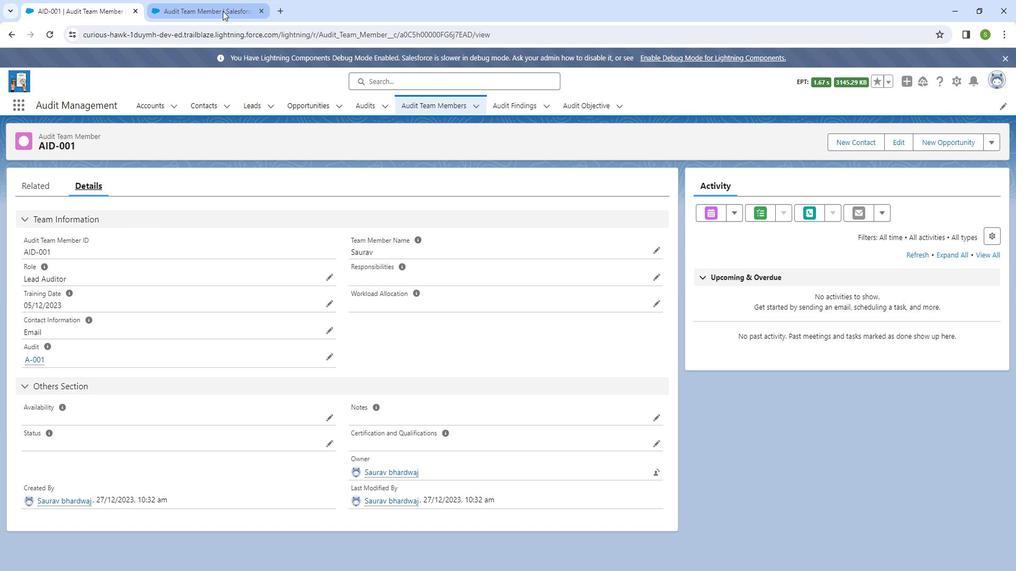 
Action: Mouse pressed left at (231, 17)
Screenshot: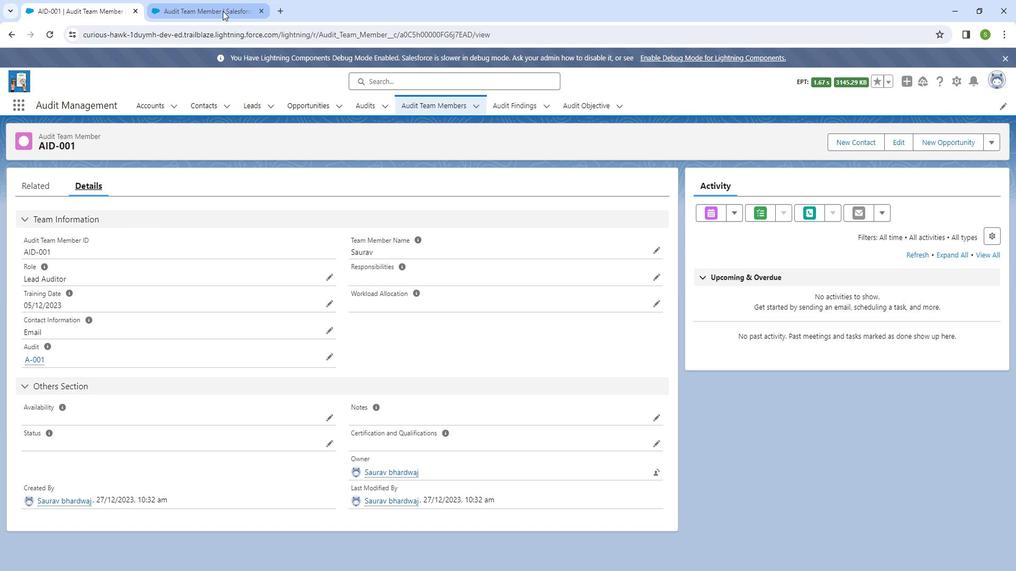 
Action: Mouse moved to (84, 211)
Screenshot: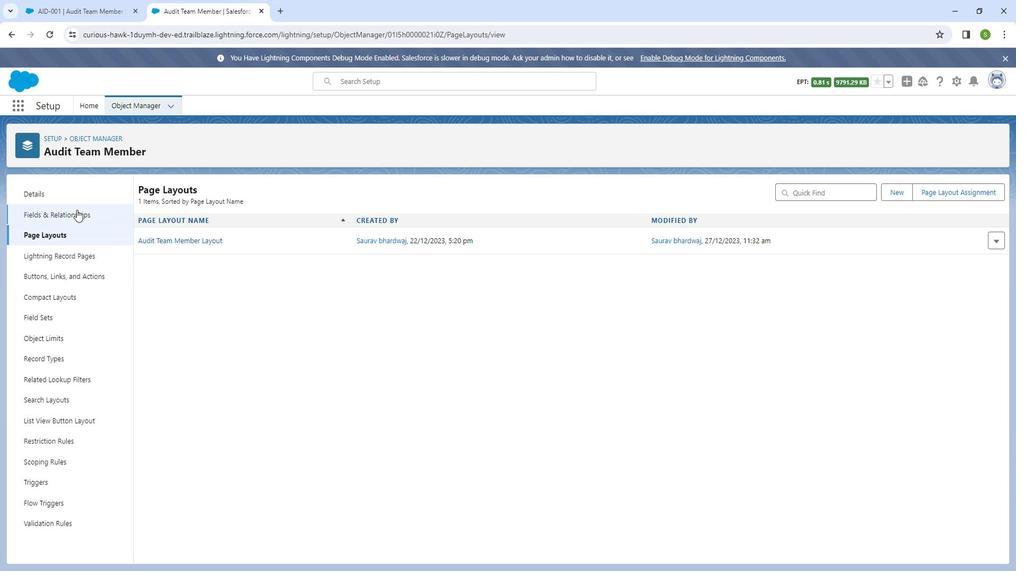 
Action: Mouse pressed left at (84, 211)
Screenshot: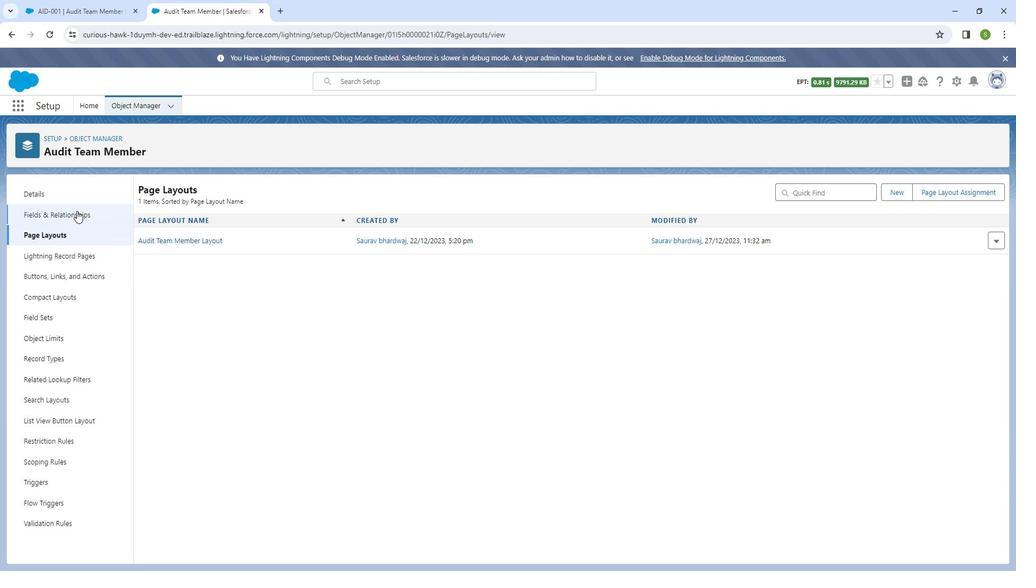 
Action: Mouse moved to (944, 196)
Screenshot: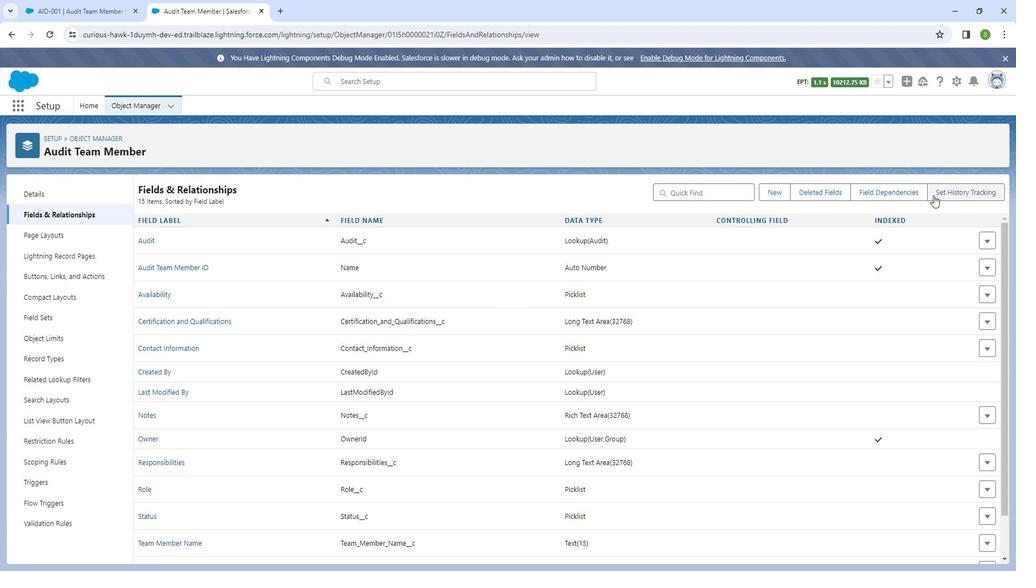 
Action: Mouse pressed left at (944, 196)
Screenshot: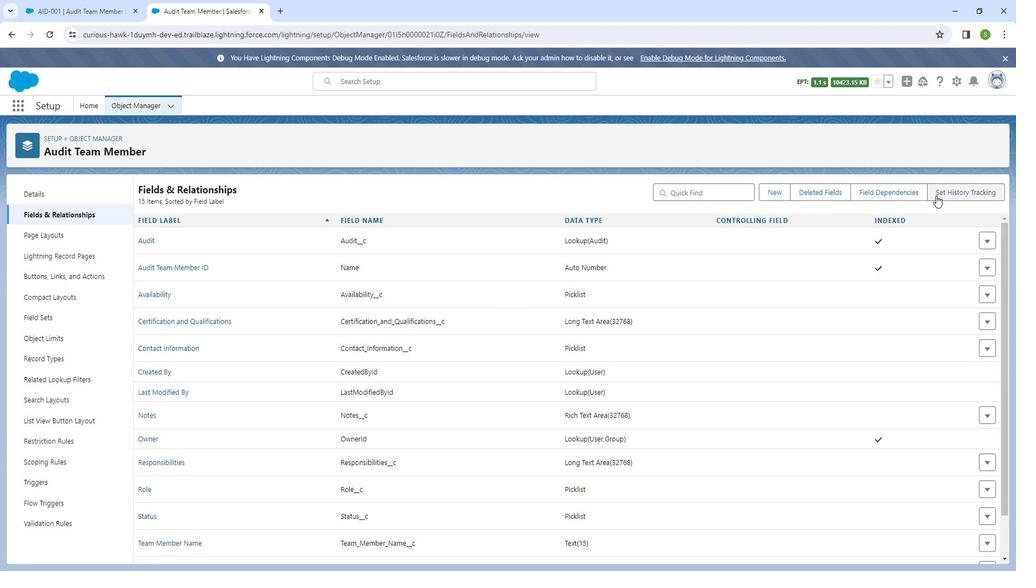 
Action: Mouse moved to (111, 7)
Screenshot: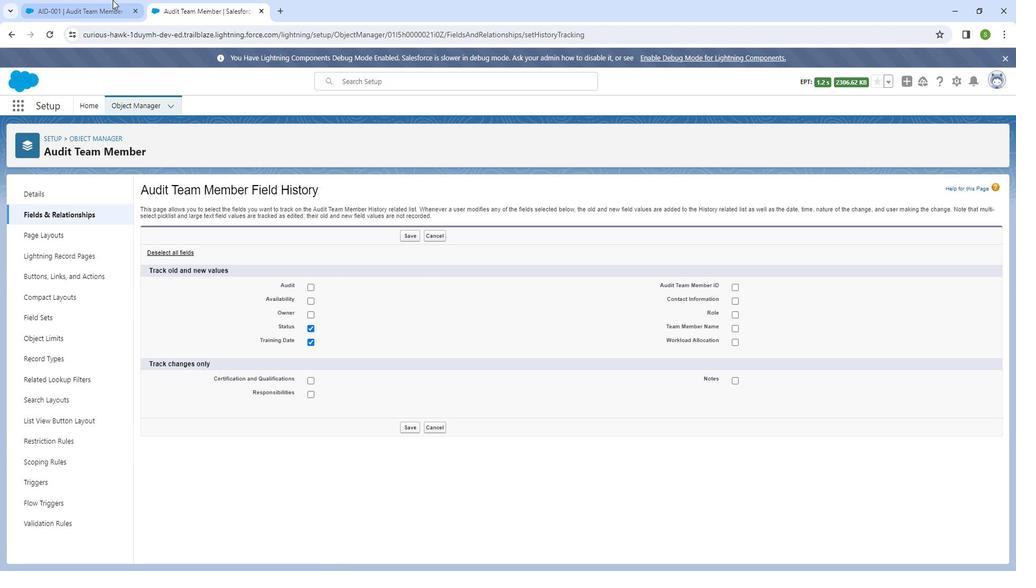 
Action: Mouse pressed left at (111, 7)
Screenshot: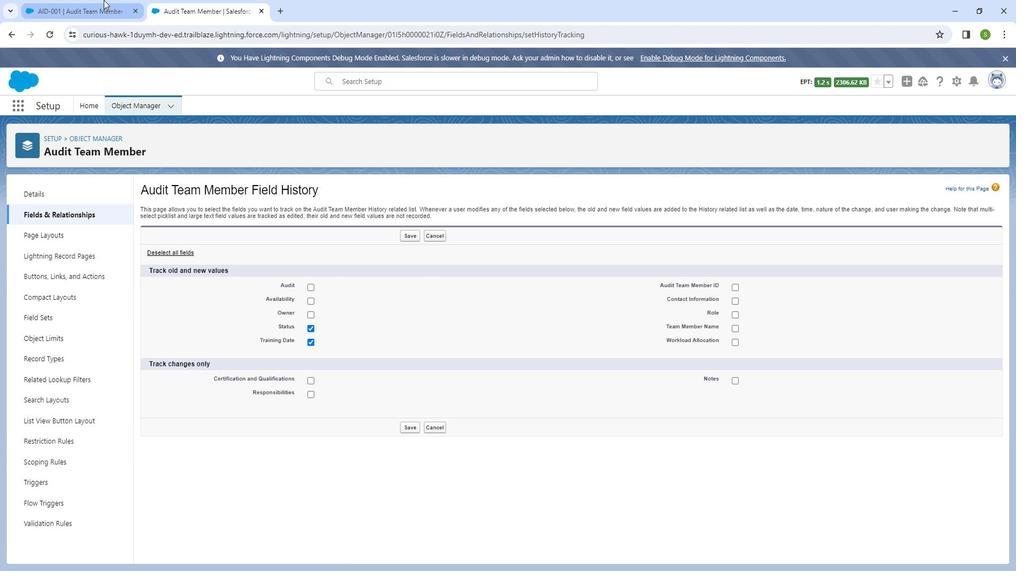 
Action: Mouse moved to (337, 437)
Screenshot: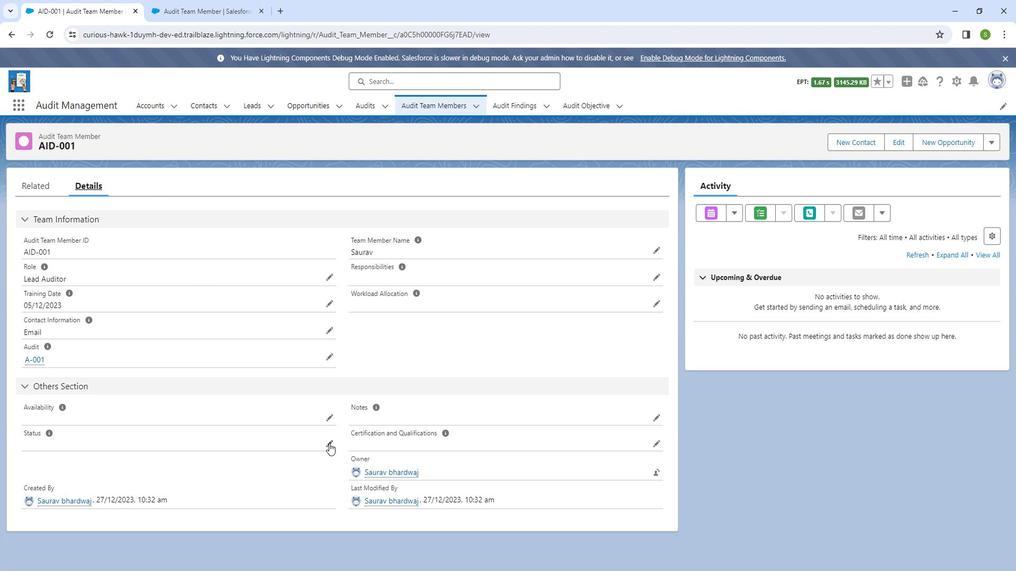 
Action: Mouse pressed left at (337, 437)
Screenshot: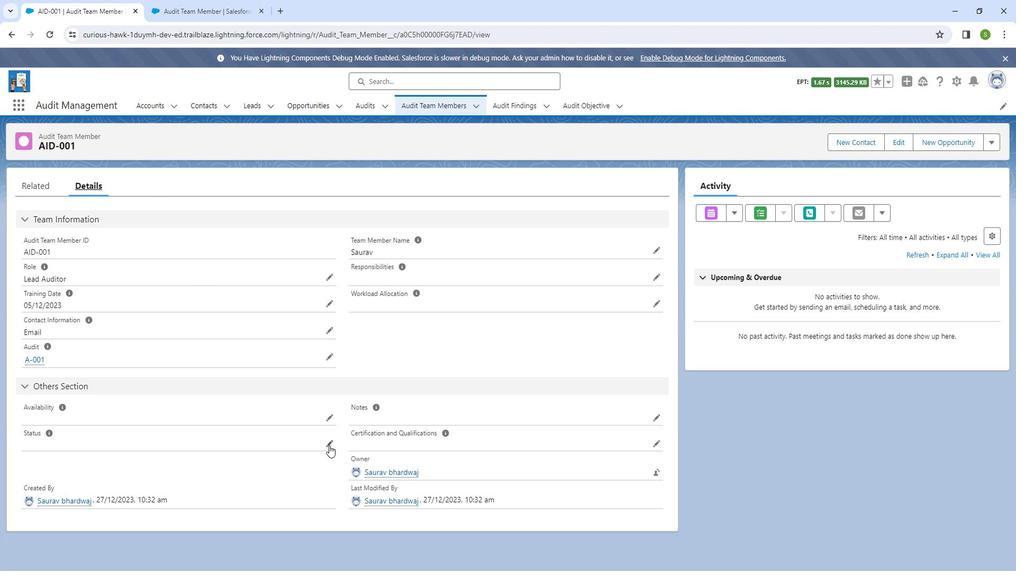 
Action: Mouse moved to (227, 462)
Screenshot: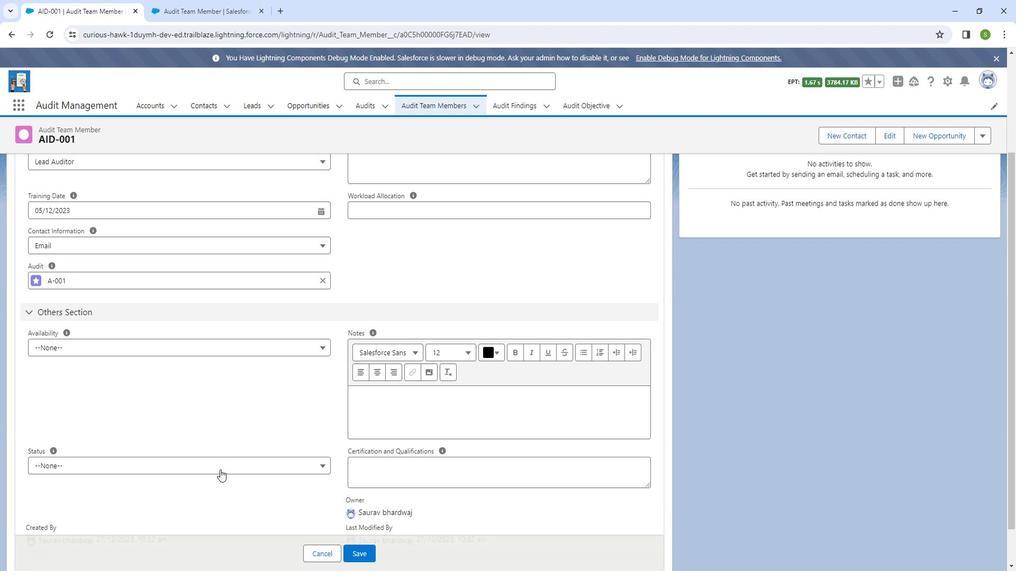 
Action: Mouse pressed left at (227, 462)
Screenshot: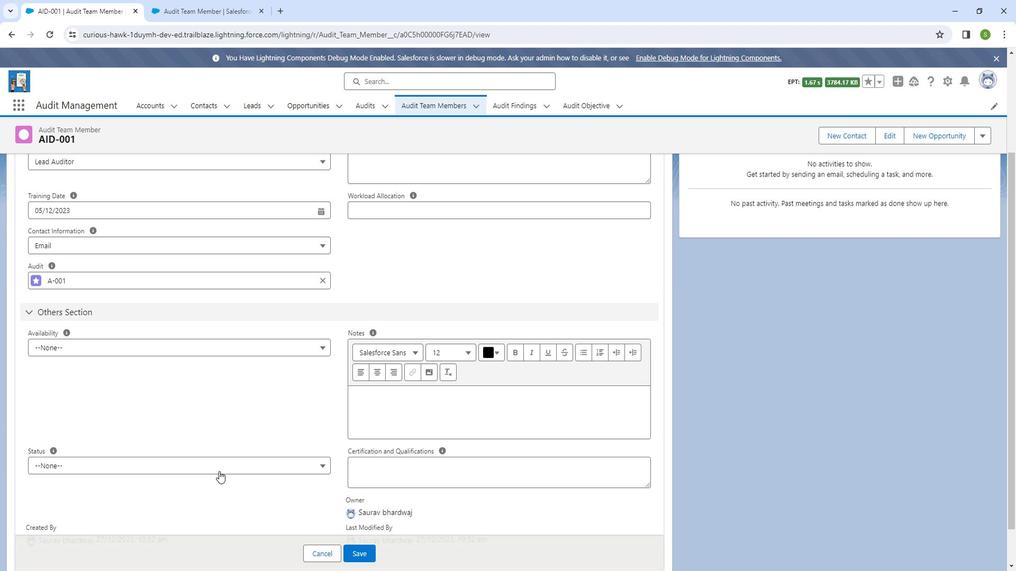 
Action: Mouse moved to (137, 491)
Screenshot: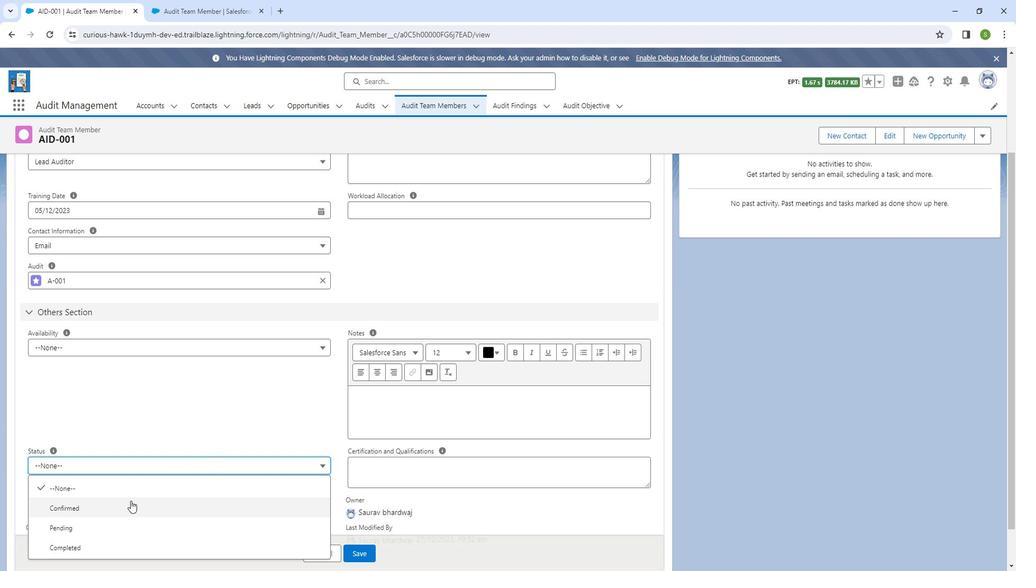
Action: Mouse pressed left at (137, 491)
Screenshot: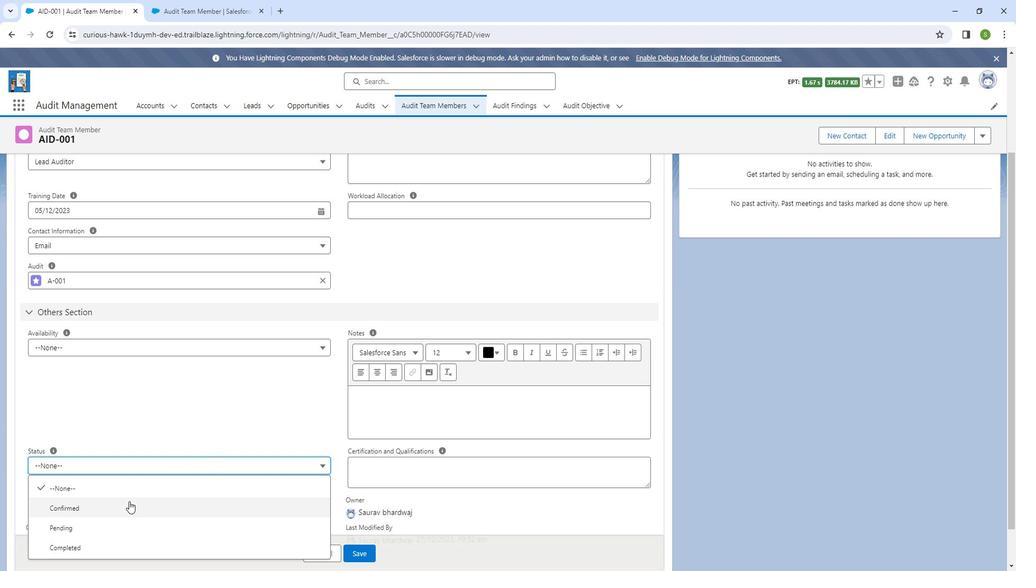
Action: Mouse moved to (368, 541)
Screenshot: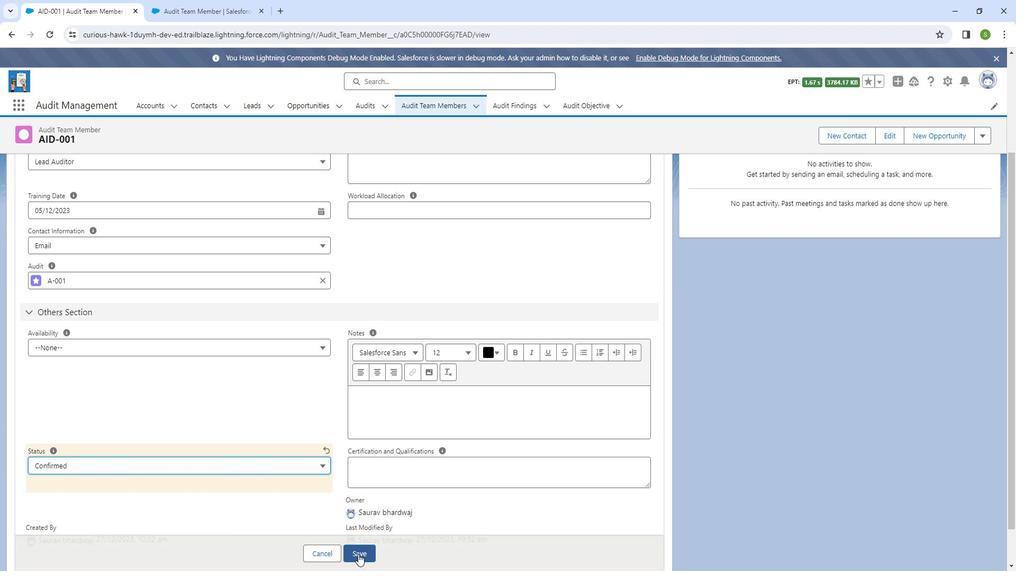 
Action: Mouse pressed left at (368, 541)
Screenshot: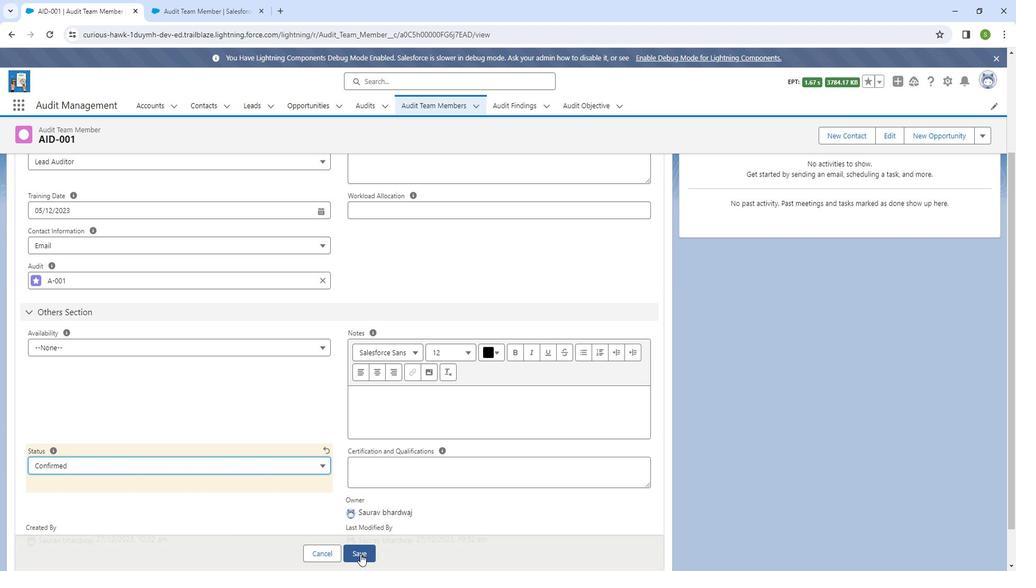 
Action: Mouse moved to (51, 182)
Screenshot: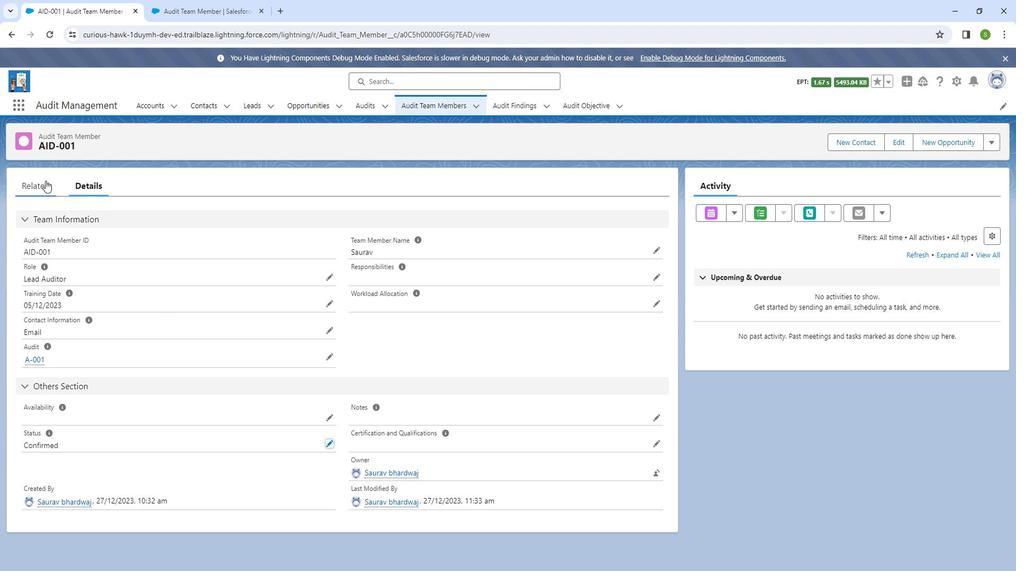 
Action: Mouse pressed left at (51, 182)
Screenshot: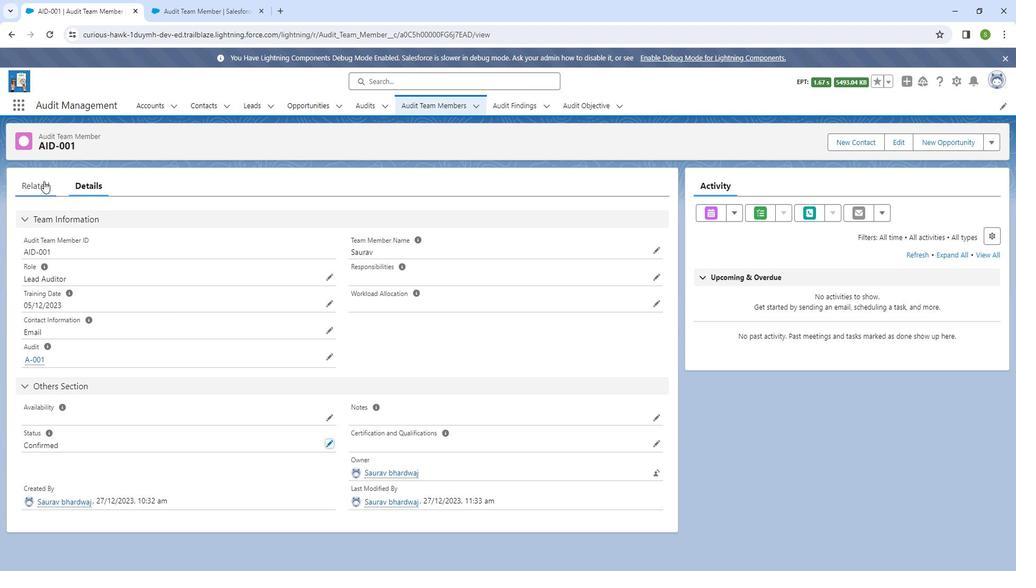 
Action: Mouse moved to (87, 185)
Screenshot: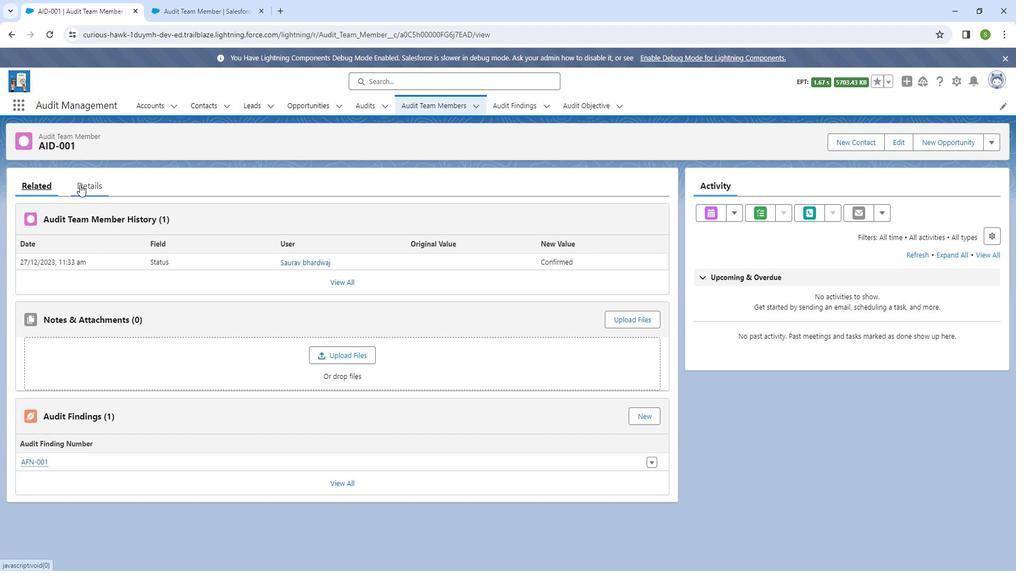 
Action: Mouse pressed left at (87, 185)
Screenshot: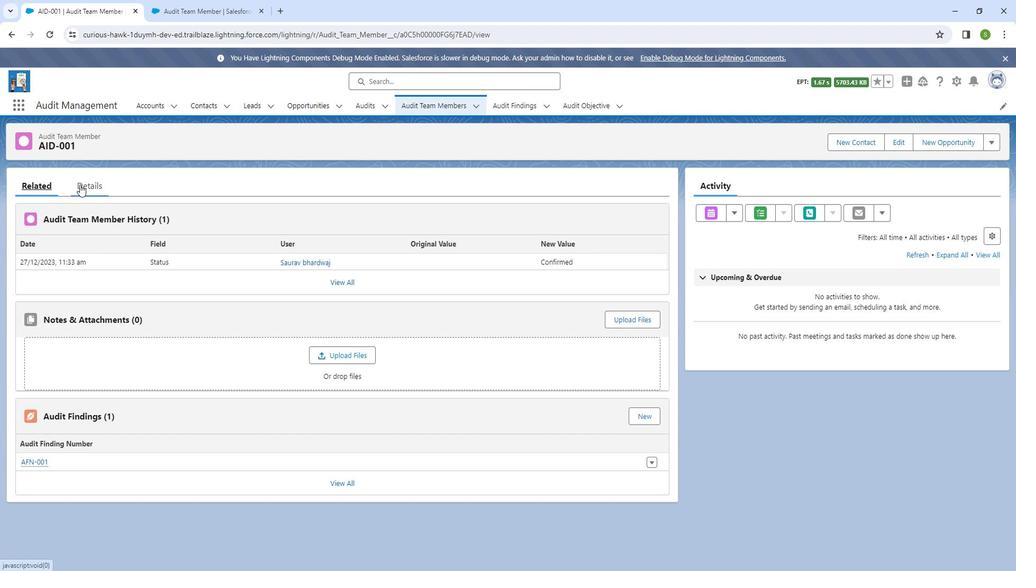 
Action: Mouse moved to (338, 431)
Screenshot: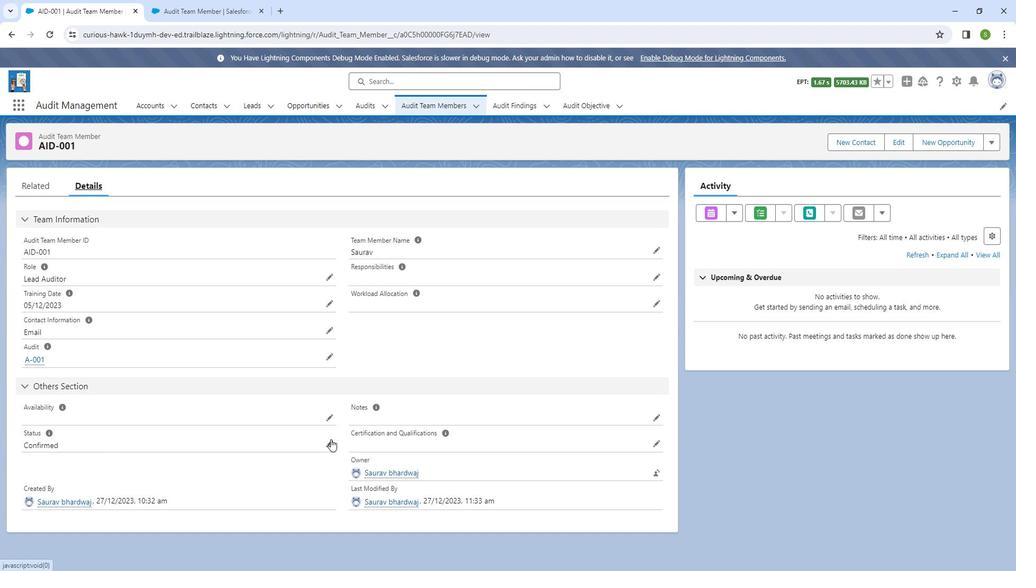 
Action: Mouse pressed left at (338, 431)
Screenshot: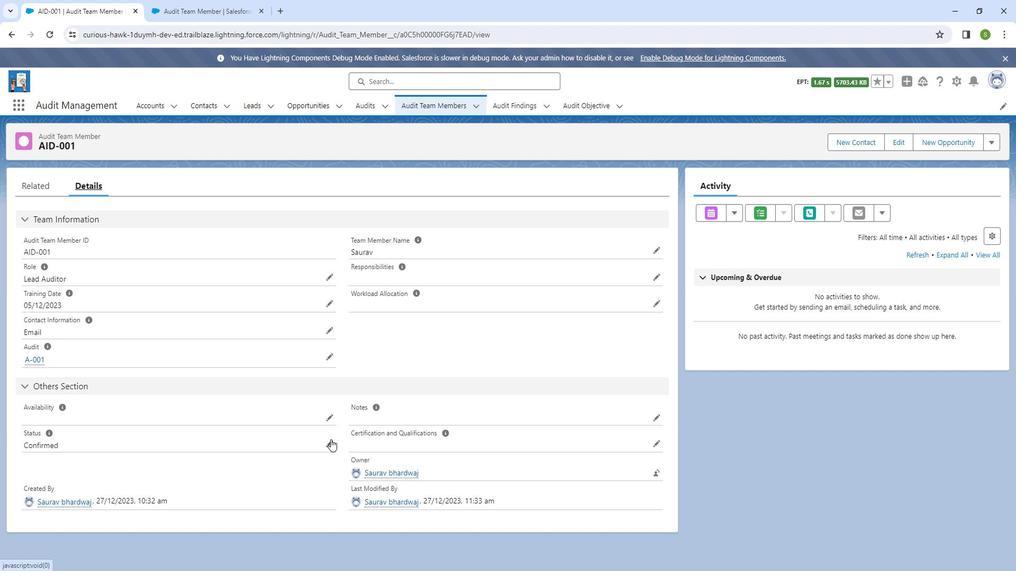 
Action: Mouse moved to (307, 453)
Screenshot: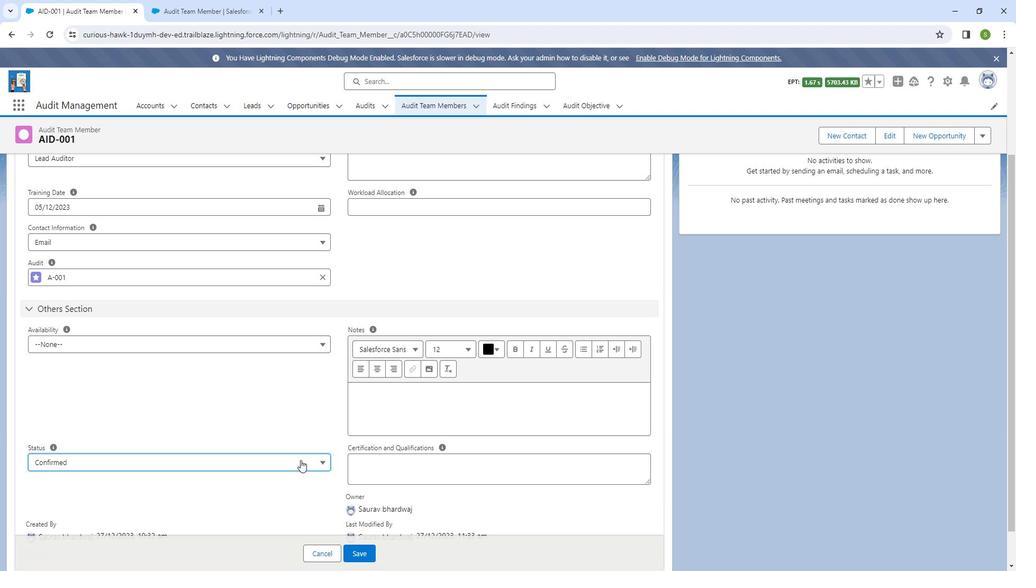 
Action: Mouse pressed left at (307, 453)
Screenshot: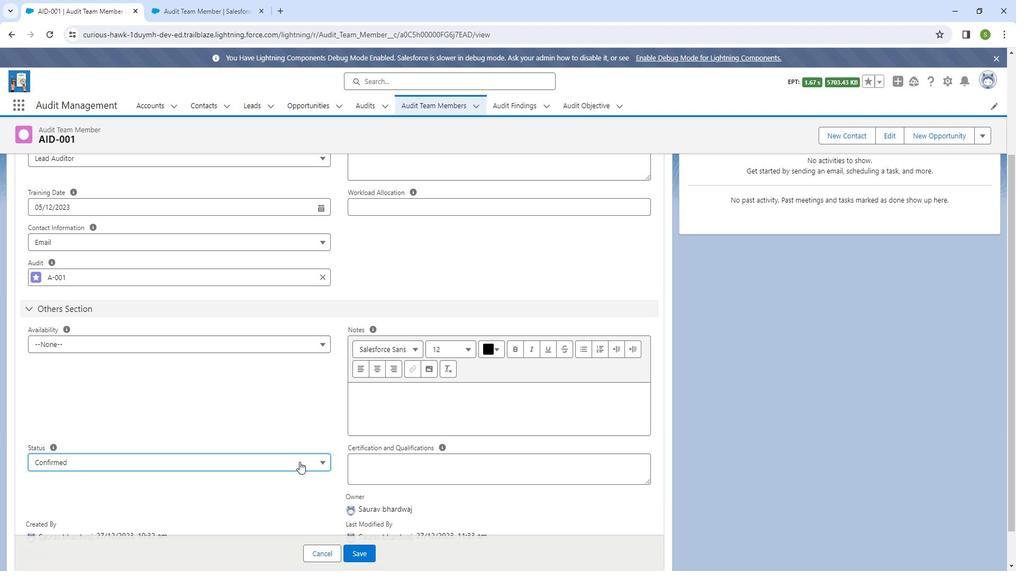 
Action: Mouse moved to (199, 507)
Screenshot: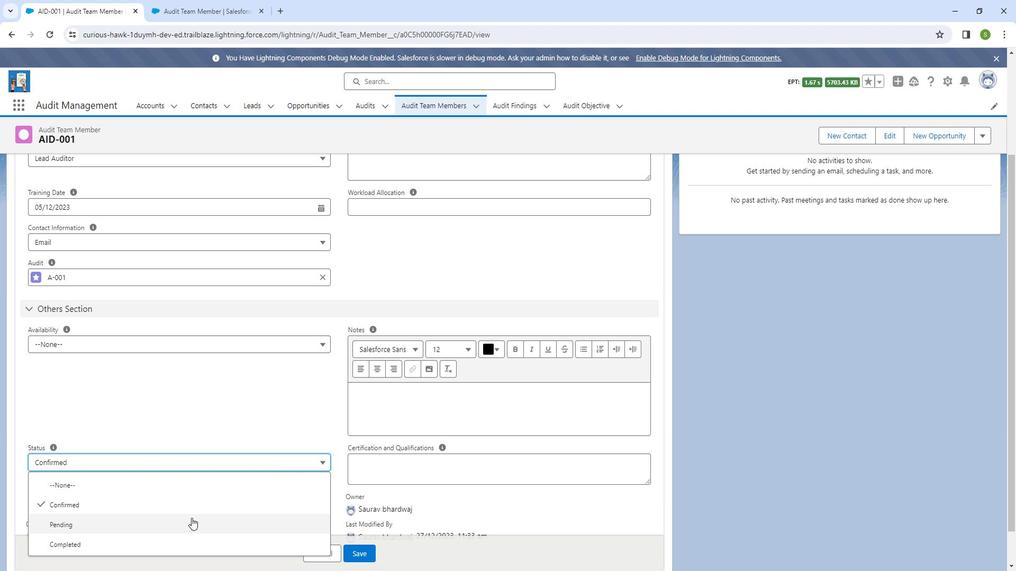 
Action: Mouse pressed left at (199, 507)
Screenshot: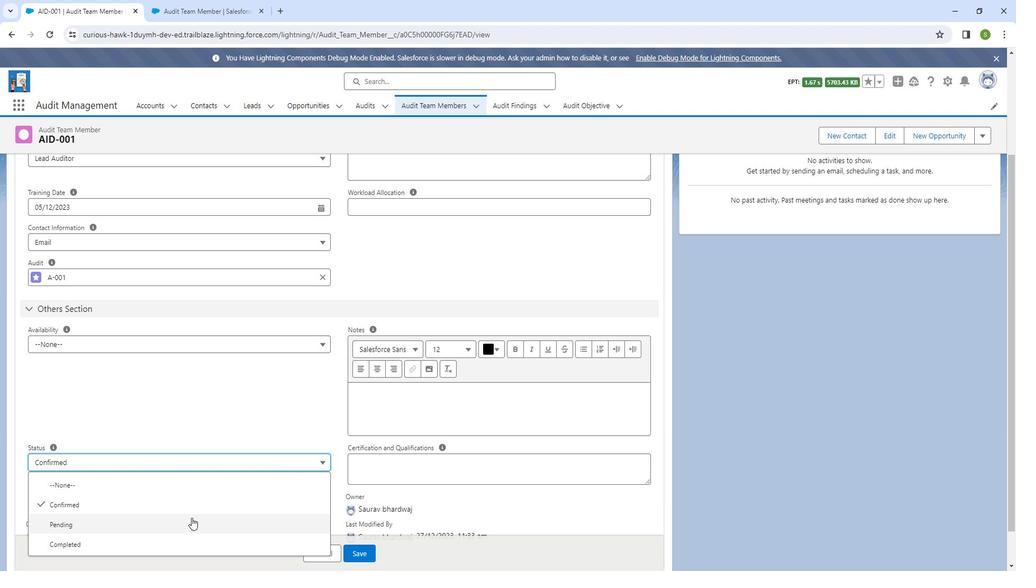 
Action: Mouse moved to (359, 535)
Screenshot: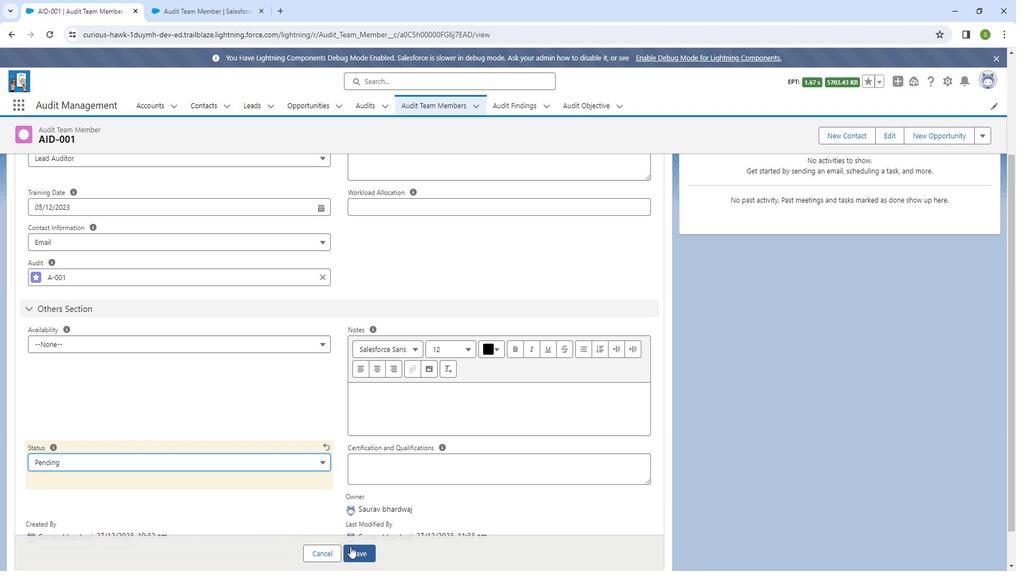 
Action: Mouse pressed left at (359, 535)
Screenshot: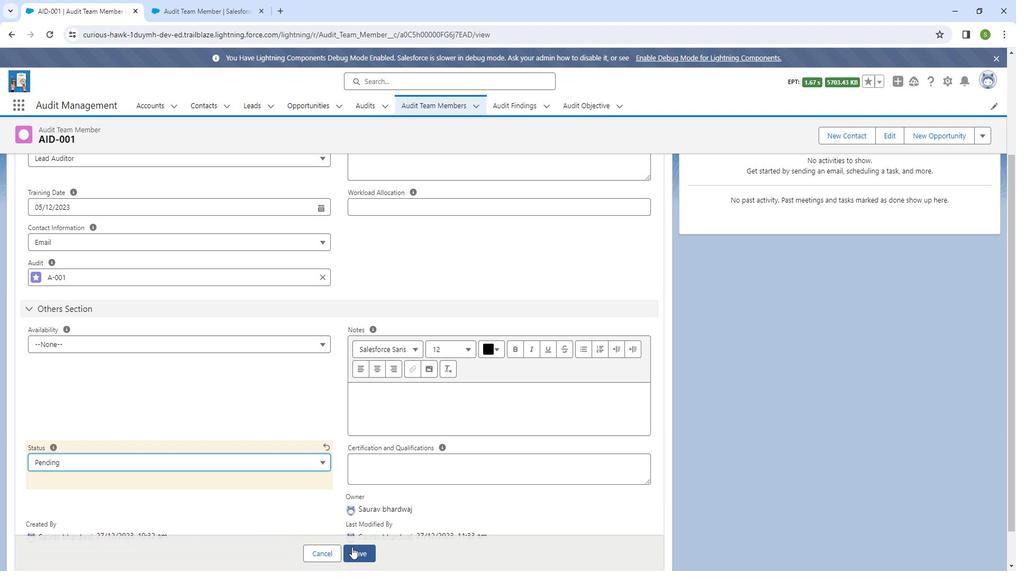 
Action: Mouse moved to (56, 188)
Screenshot: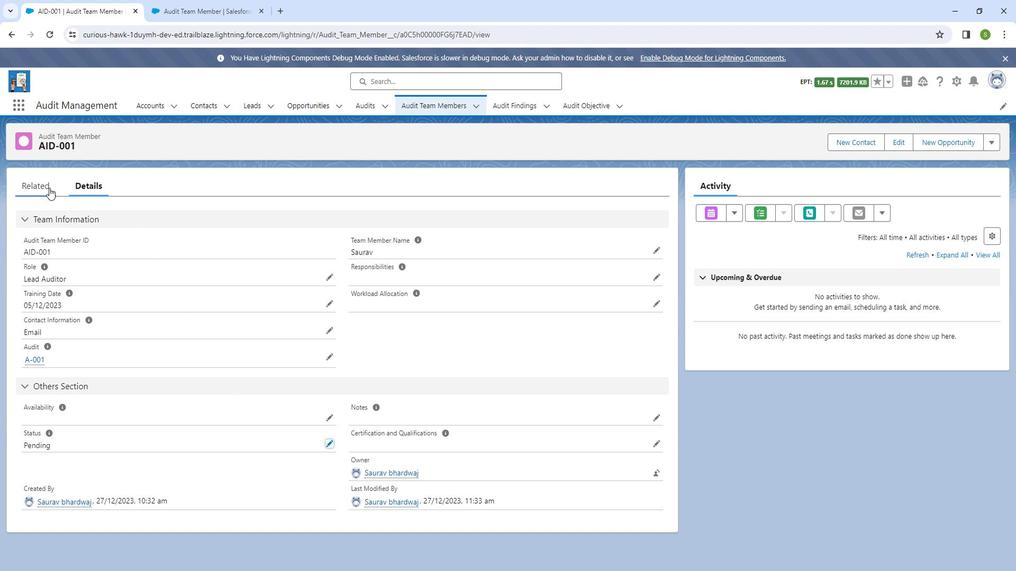 
Action: Mouse pressed left at (56, 188)
Screenshot: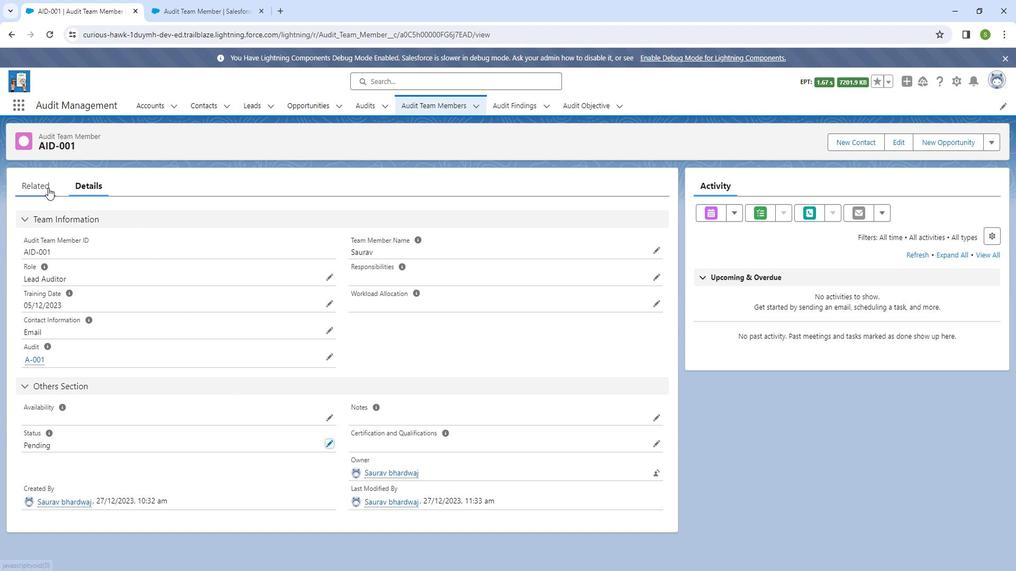 
Action: Mouse moved to (82, 190)
Screenshot: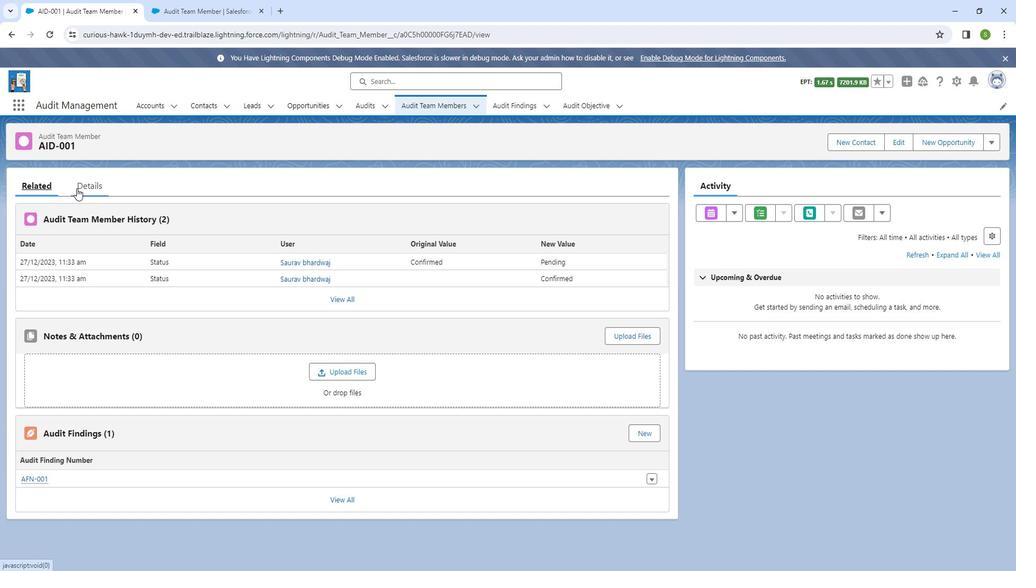 
Action: Mouse pressed left at (82, 190)
Screenshot: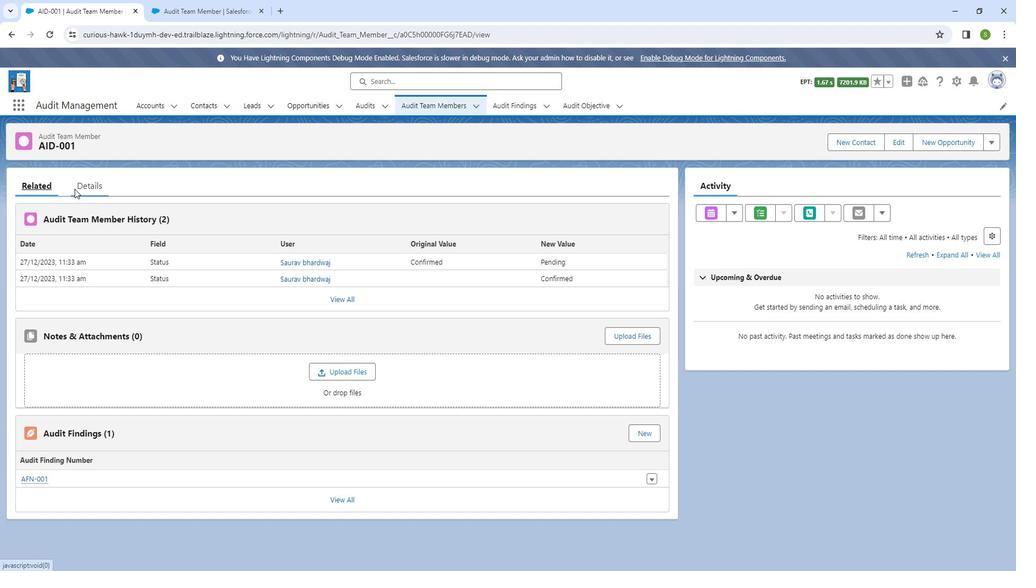 
Action: Mouse moved to (222, 19)
Screenshot: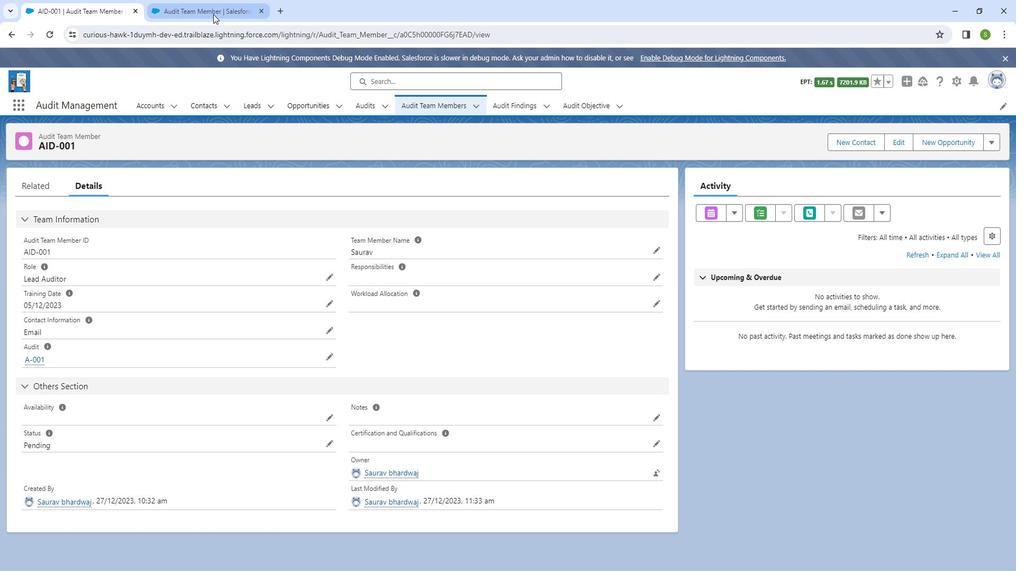 
Action: Mouse pressed left at (222, 19)
Screenshot: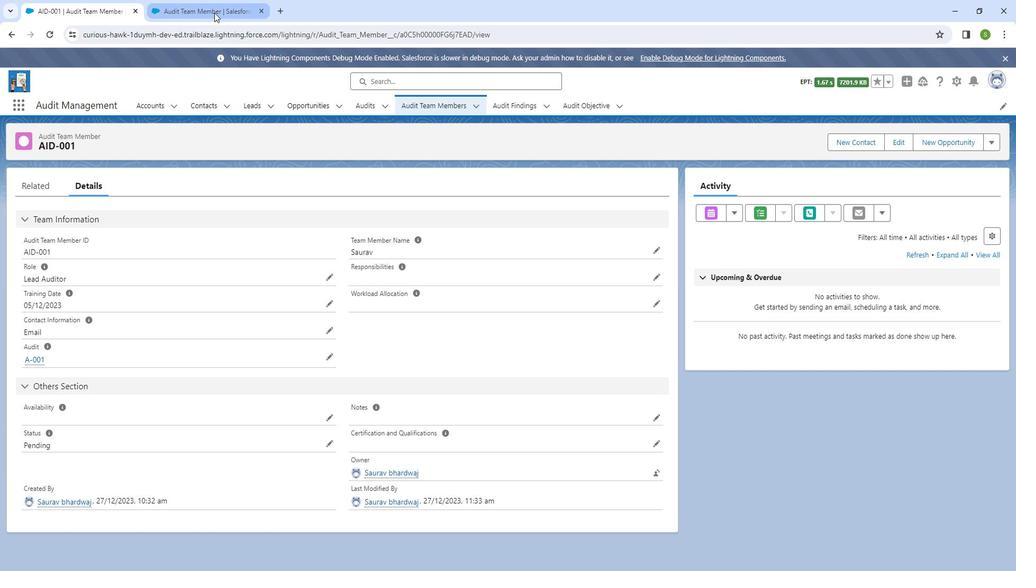 
Action: Mouse moved to (121, 17)
Screenshot: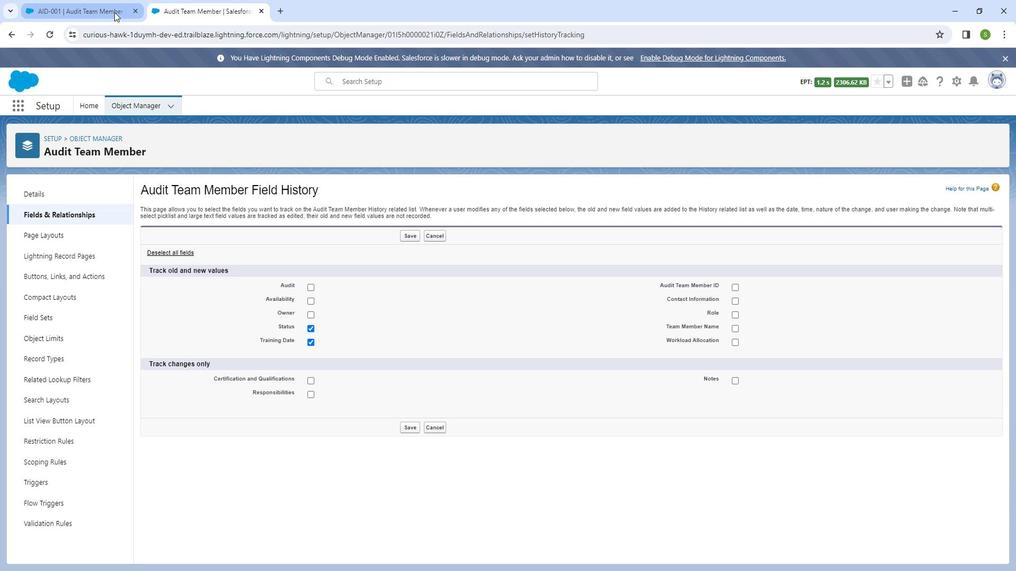 
Action: Mouse pressed left at (121, 17)
Screenshot: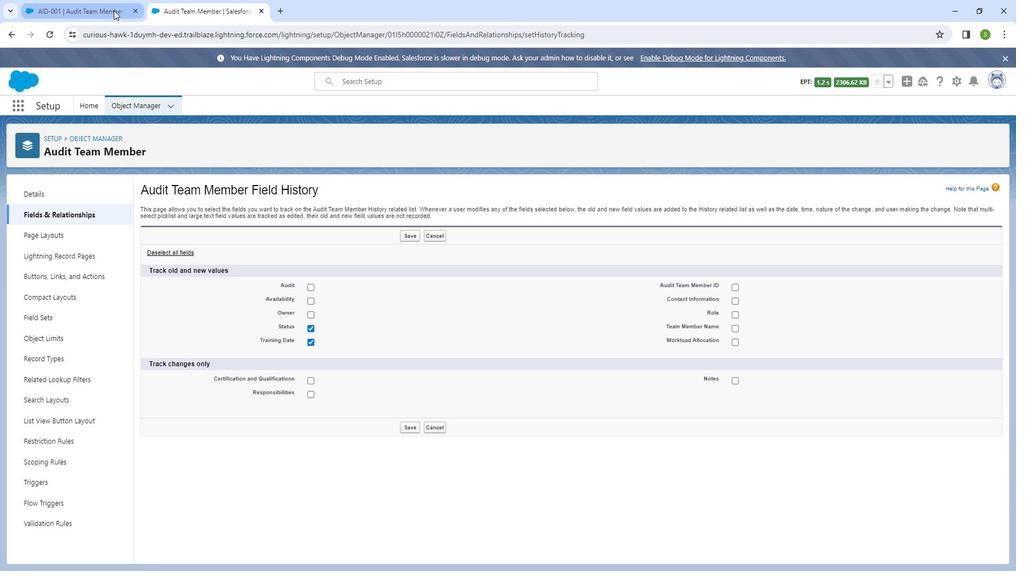 
Action: Mouse moved to (337, 300)
Screenshot: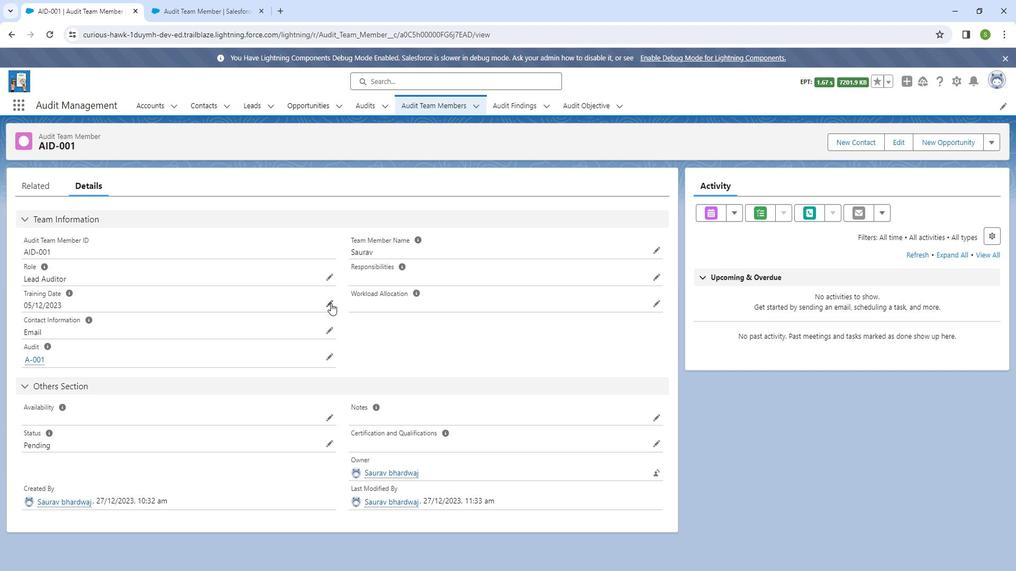 
Action: Mouse pressed left at (337, 300)
Screenshot: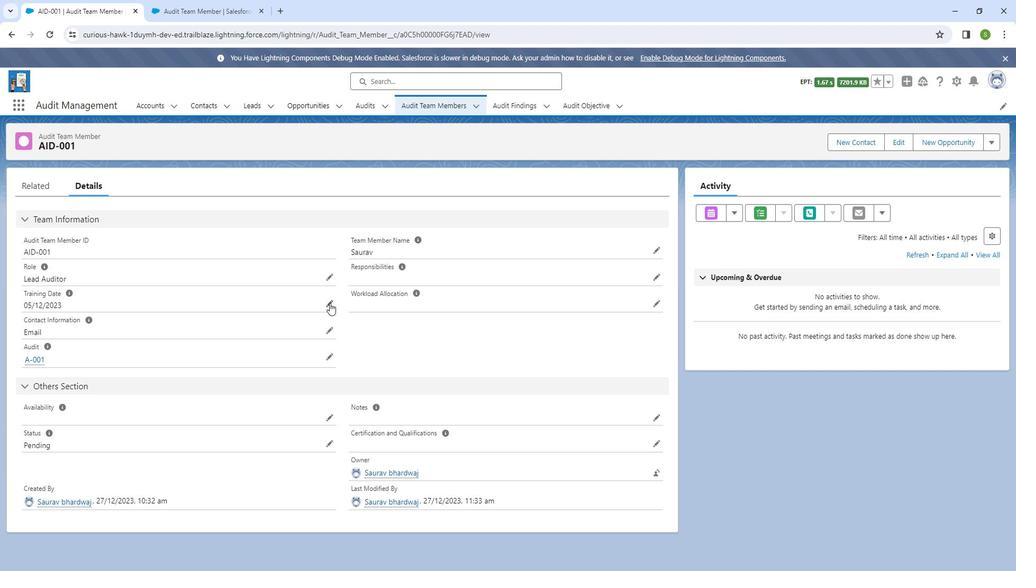 
Action: Mouse moved to (329, 338)
Screenshot: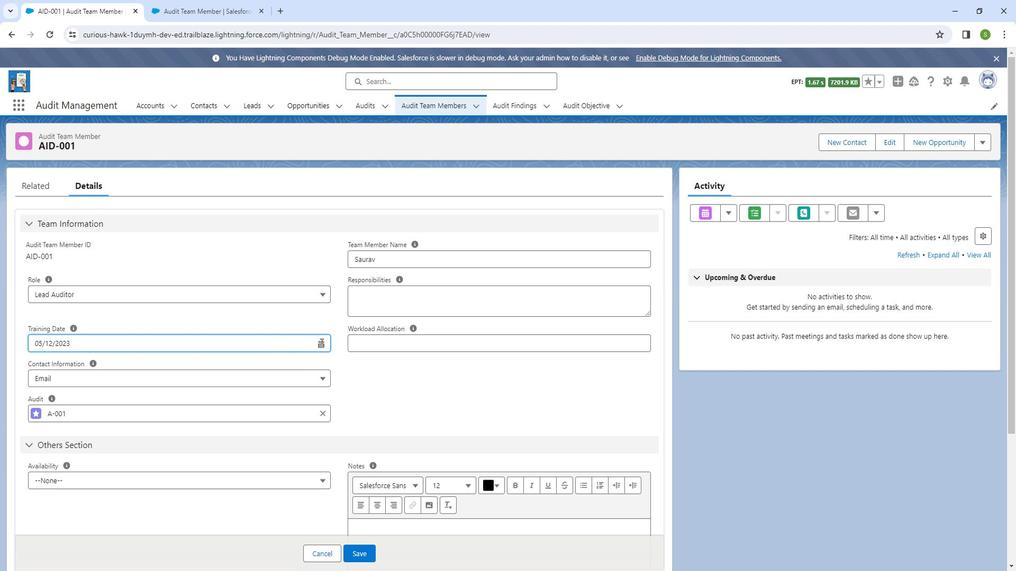 
Action: Mouse pressed left at (329, 338)
Screenshot: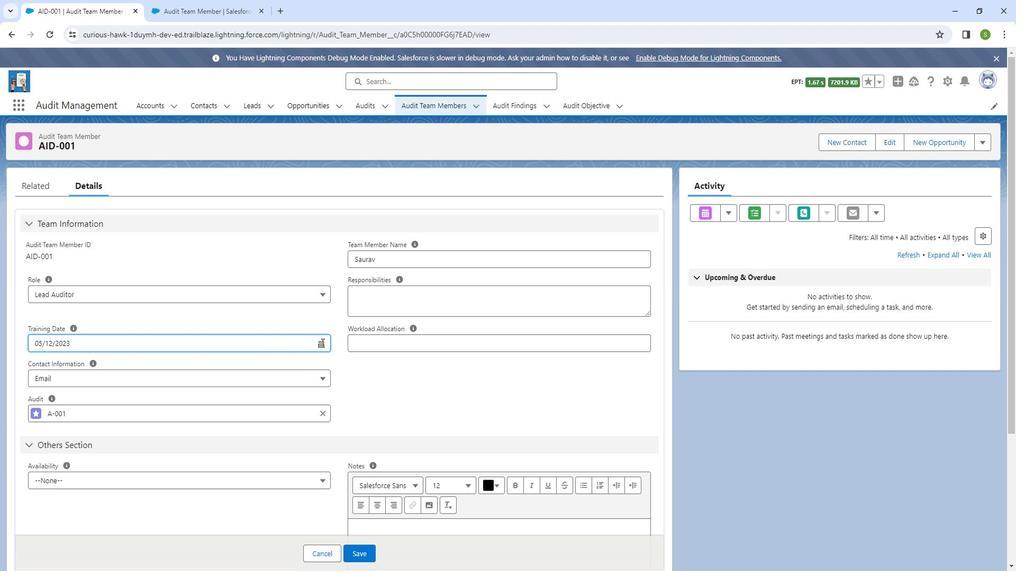 
Action: Mouse moved to (289, 416)
Screenshot: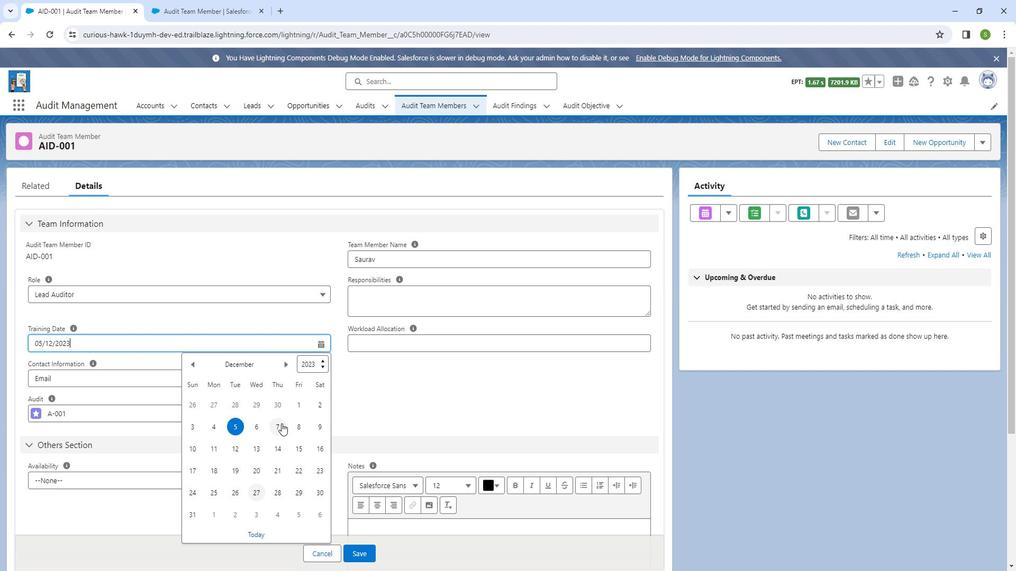 
Action: Mouse pressed left at (289, 416)
Screenshot: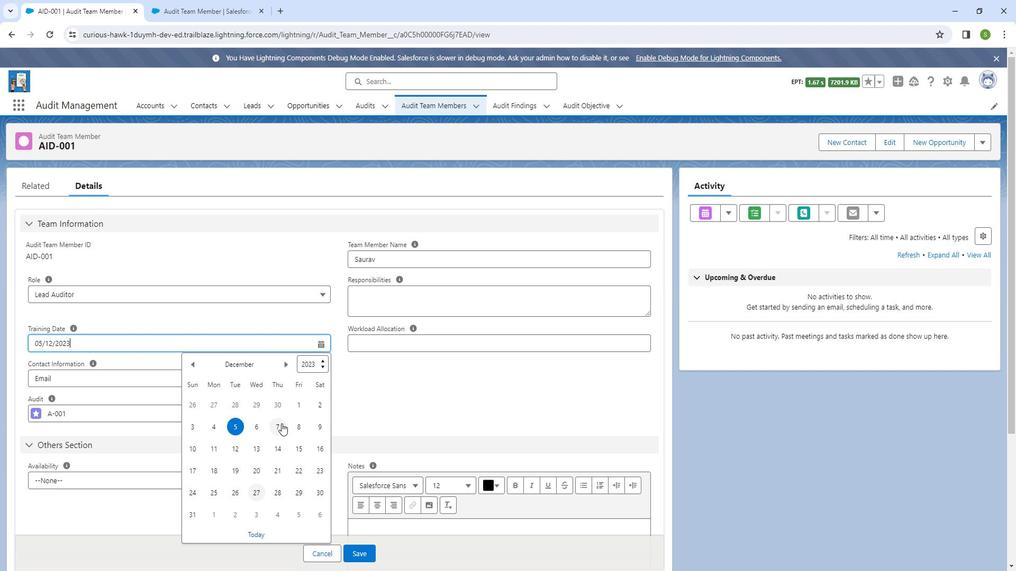 
Action: Mouse moved to (363, 534)
Screenshot: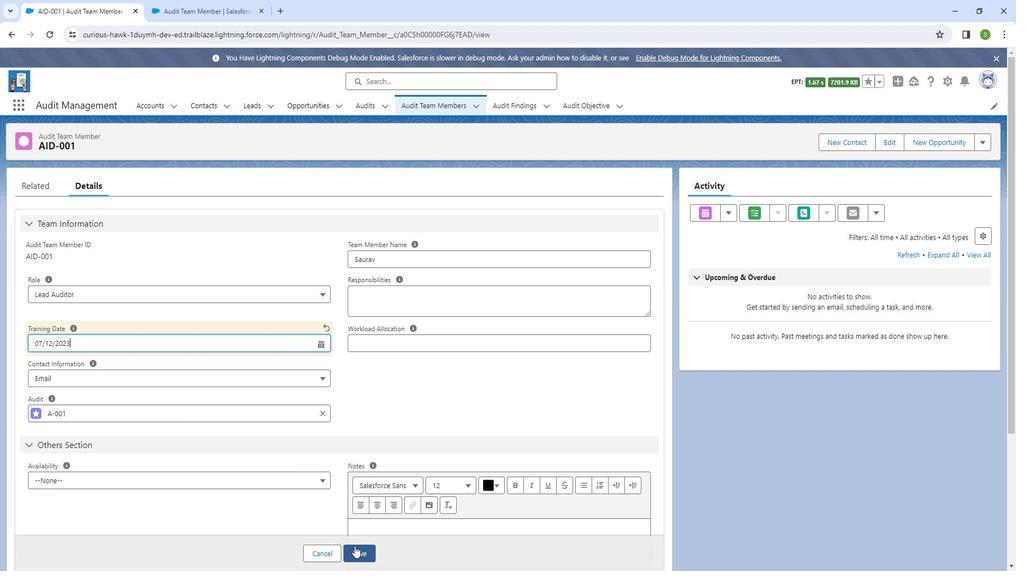
Action: Mouse pressed left at (363, 534)
Screenshot: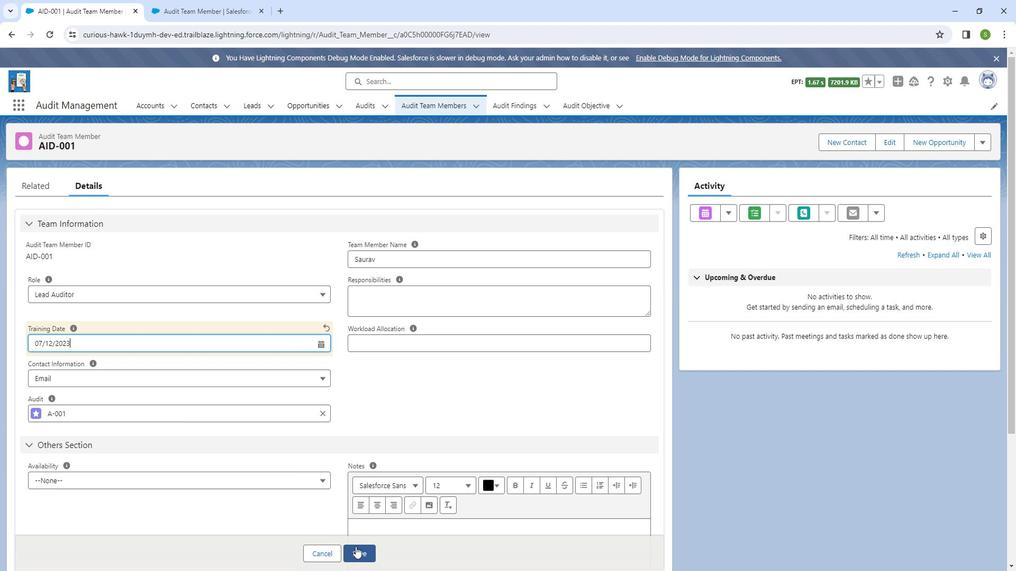 
Action: Mouse moved to (42, 184)
Screenshot: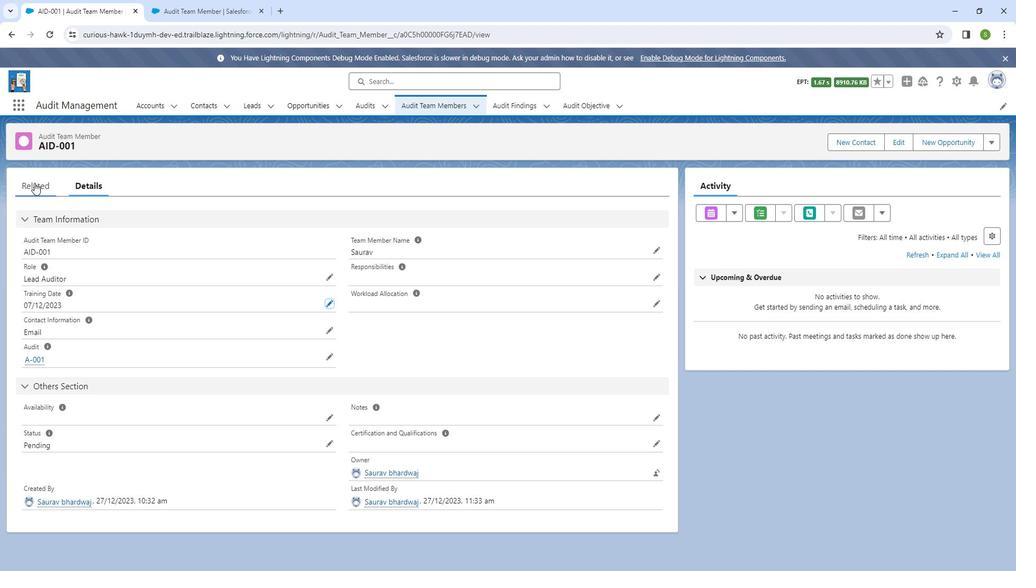 
Action: Mouse pressed left at (42, 184)
Screenshot: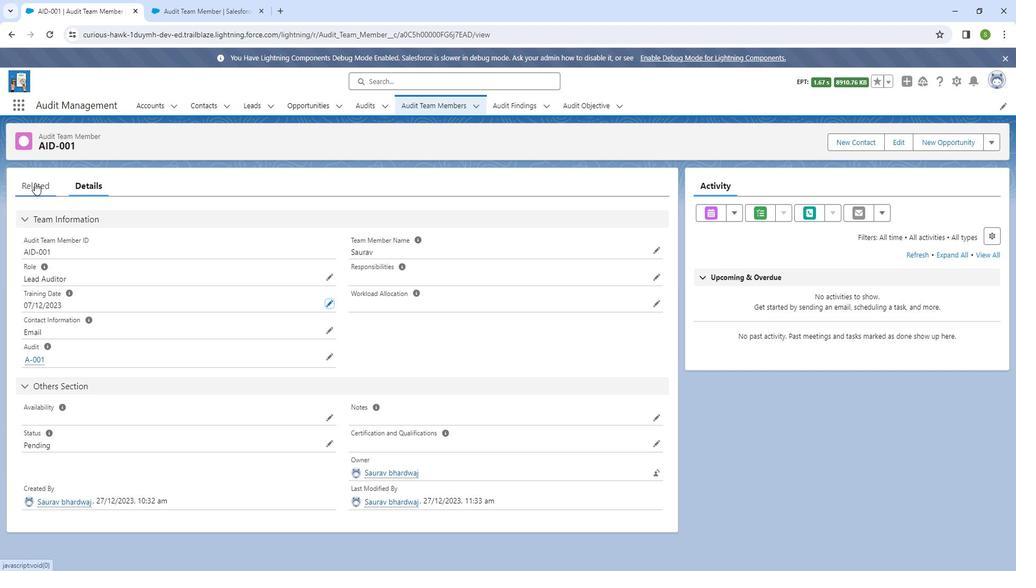 
Action: Mouse moved to (96, 186)
Screenshot: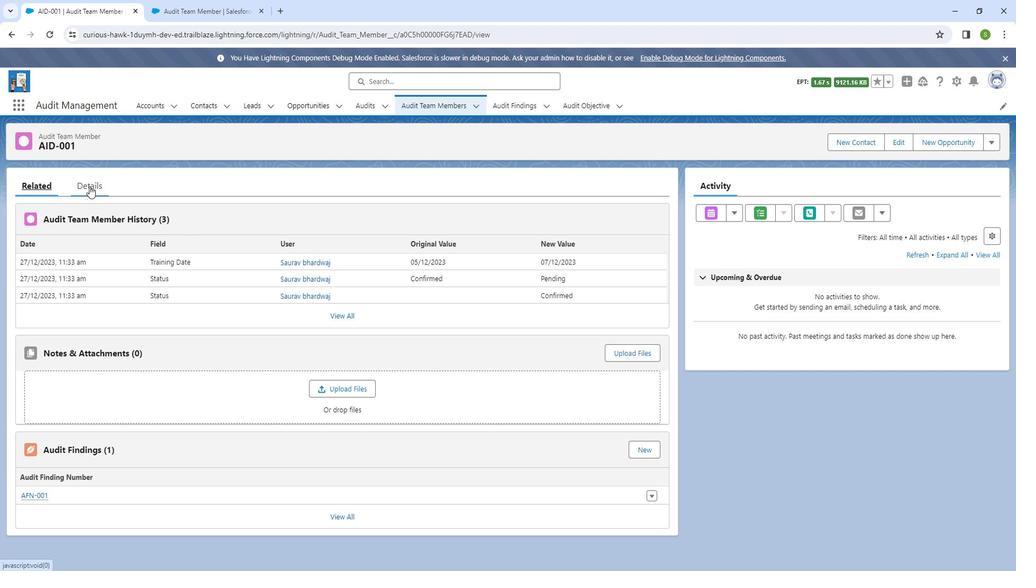 
Action: Mouse pressed left at (96, 186)
Screenshot: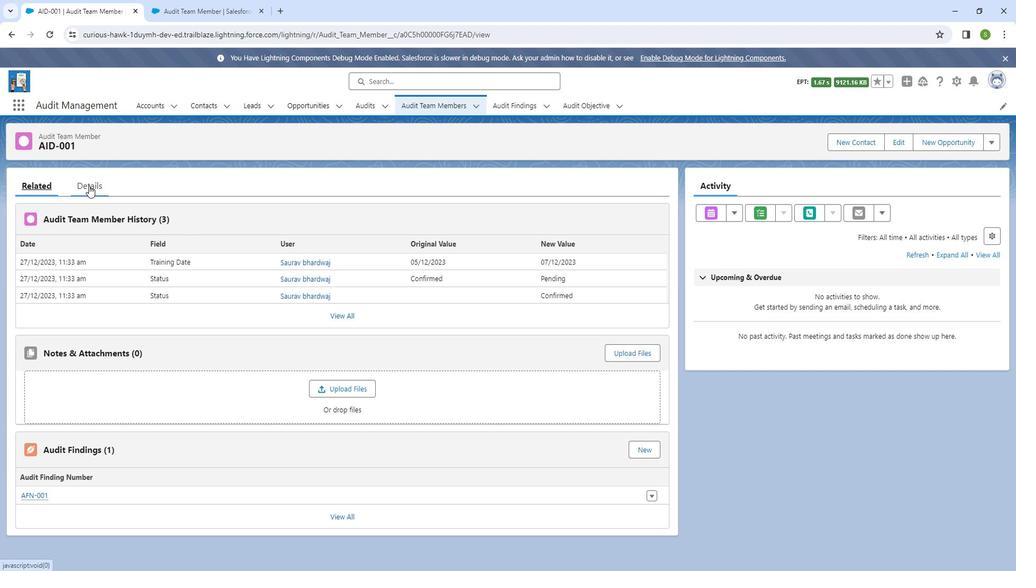 
Action: Mouse moved to (437, 110)
Screenshot: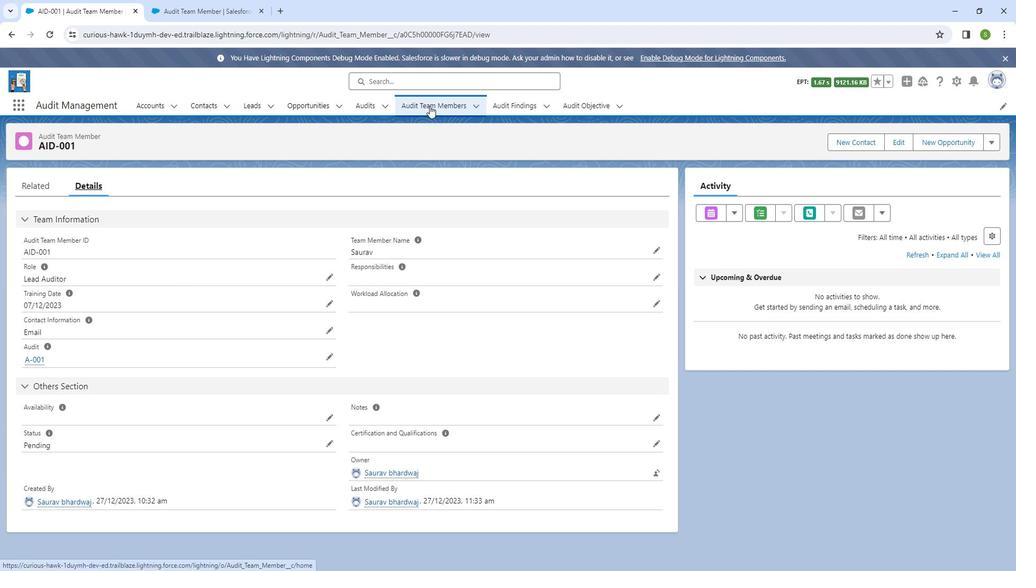 
Action: Mouse pressed left at (437, 110)
Screenshot: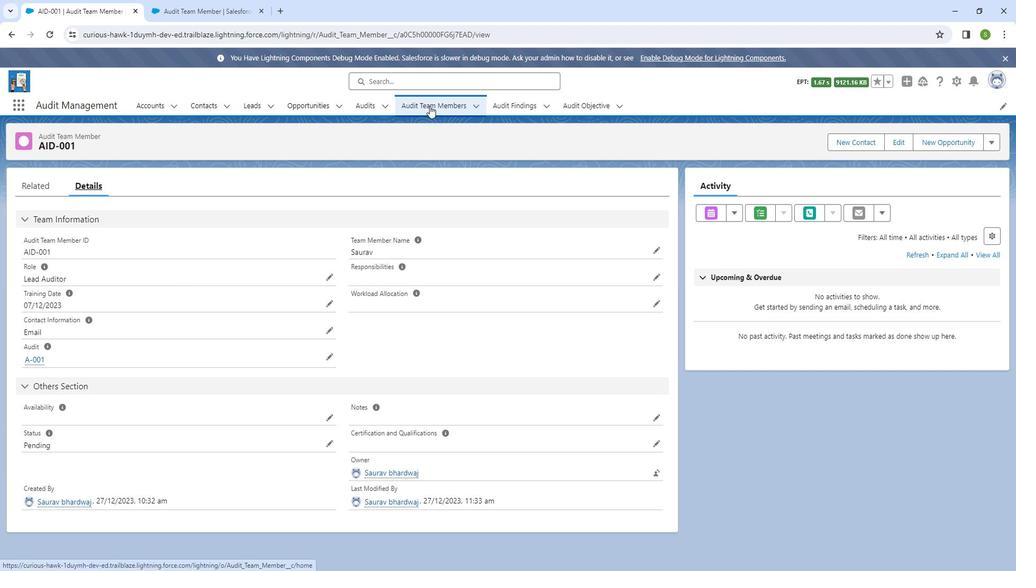 
Action: Mouse moved to (880, 141)
Screenshot: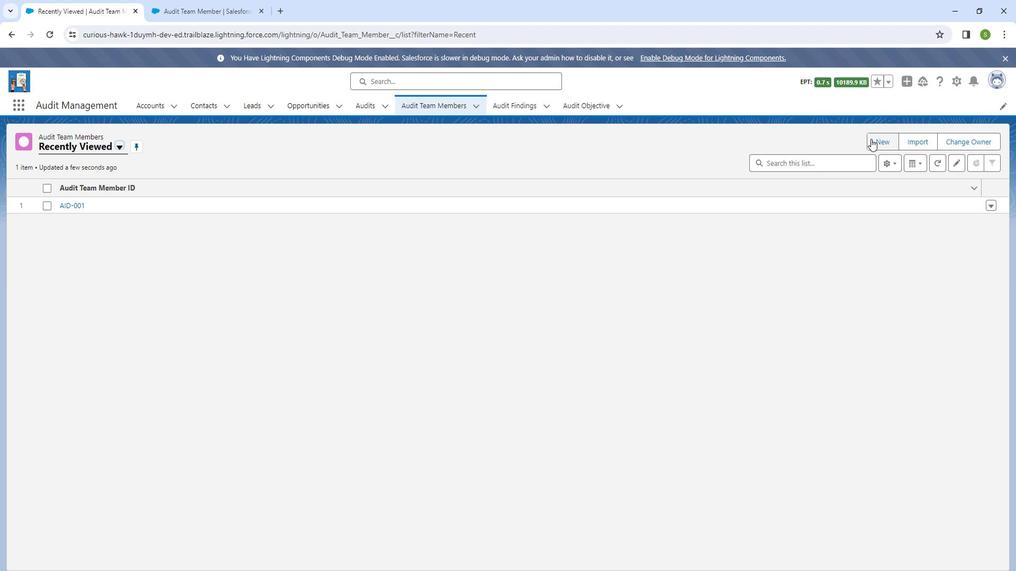 
Action: Mouse pressed left at (880, 141)
Screenshot: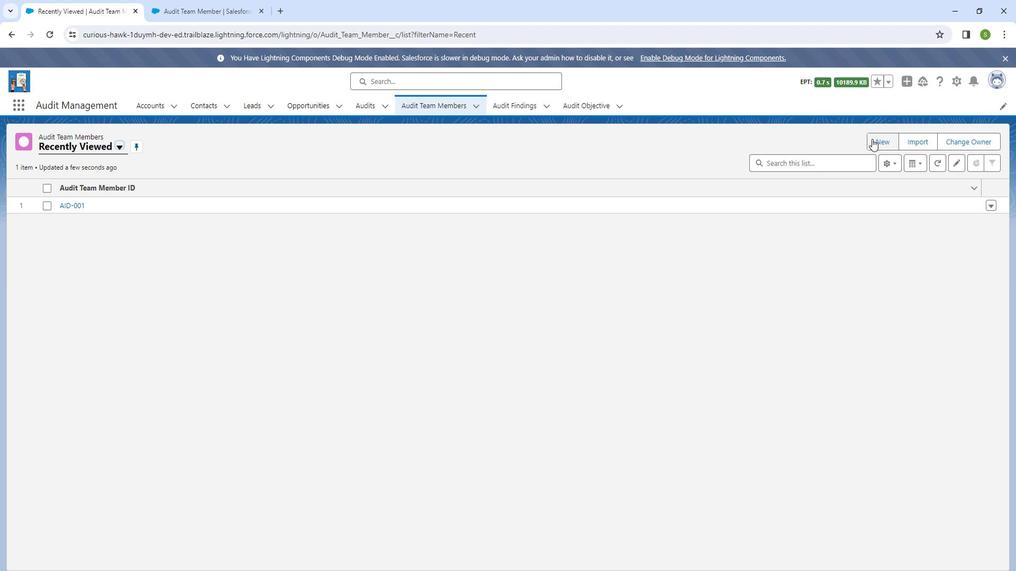 
Action: Mouse moved to (413, 190)
Screenshot: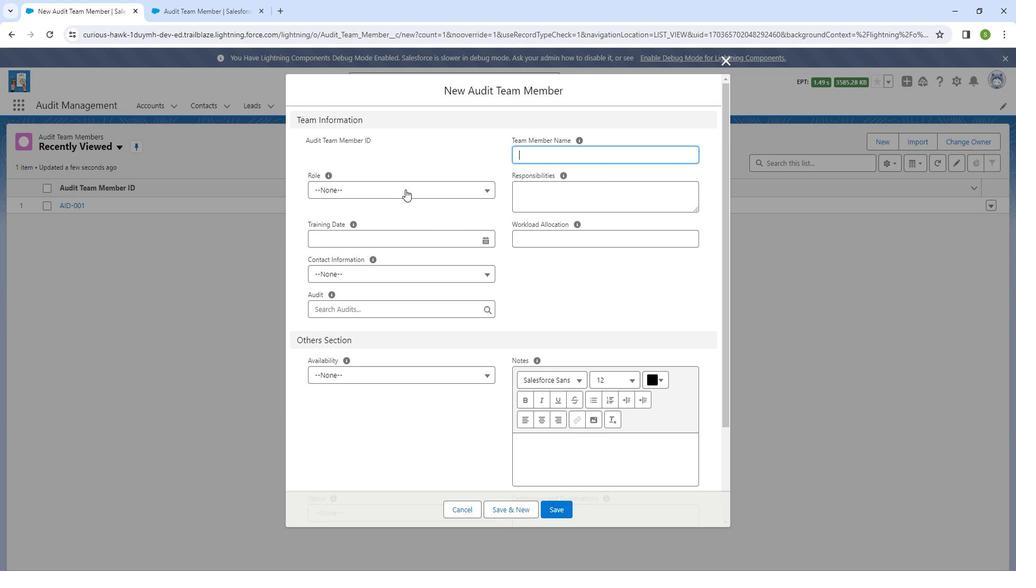 
Action: Mouse pressed left at (413, 190)
Screenshot: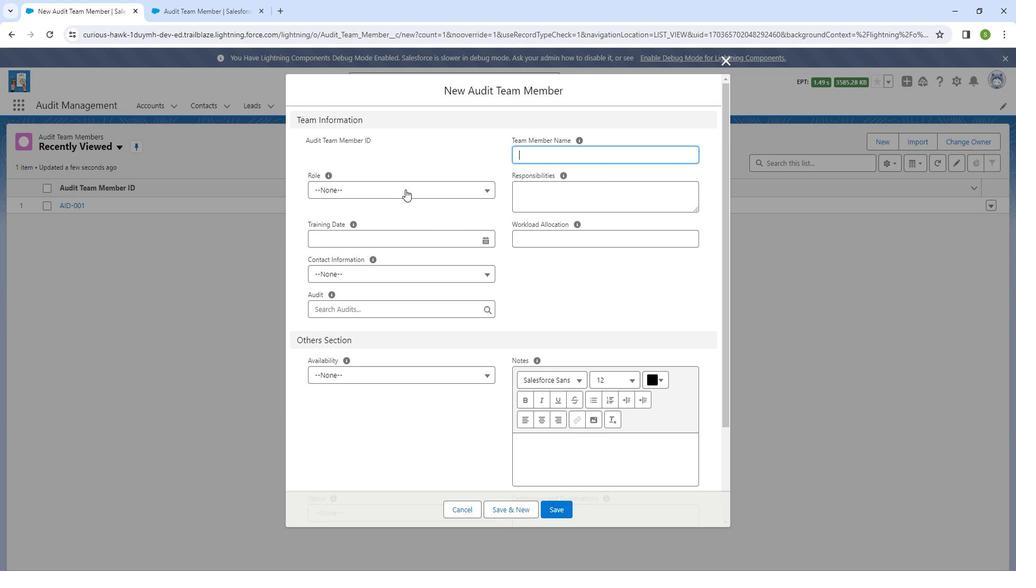 
Action: Mouse moved to (389, 254)
Screenshot: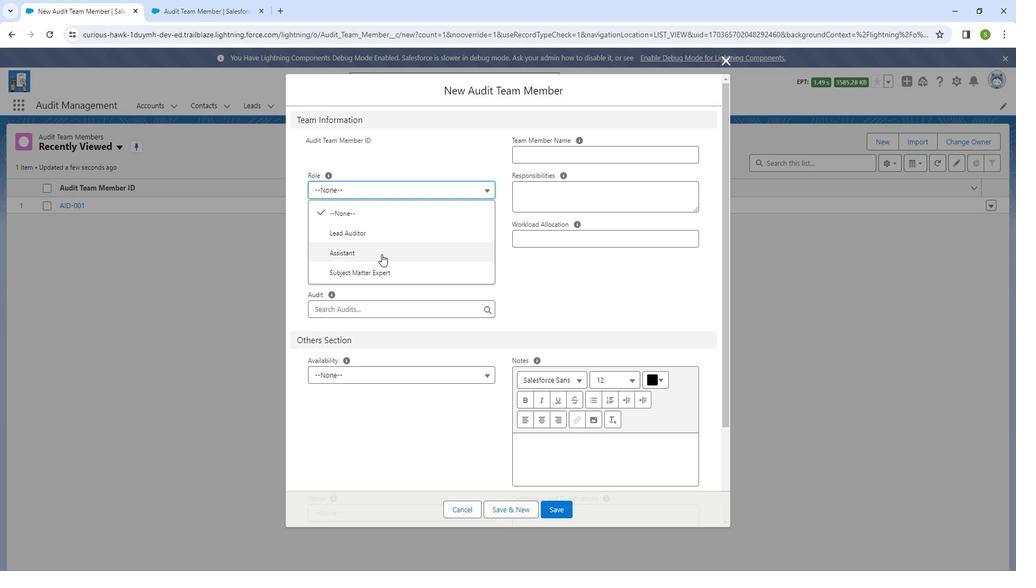 
Action: Mouse pressed left at (389, 254)
Screenshot: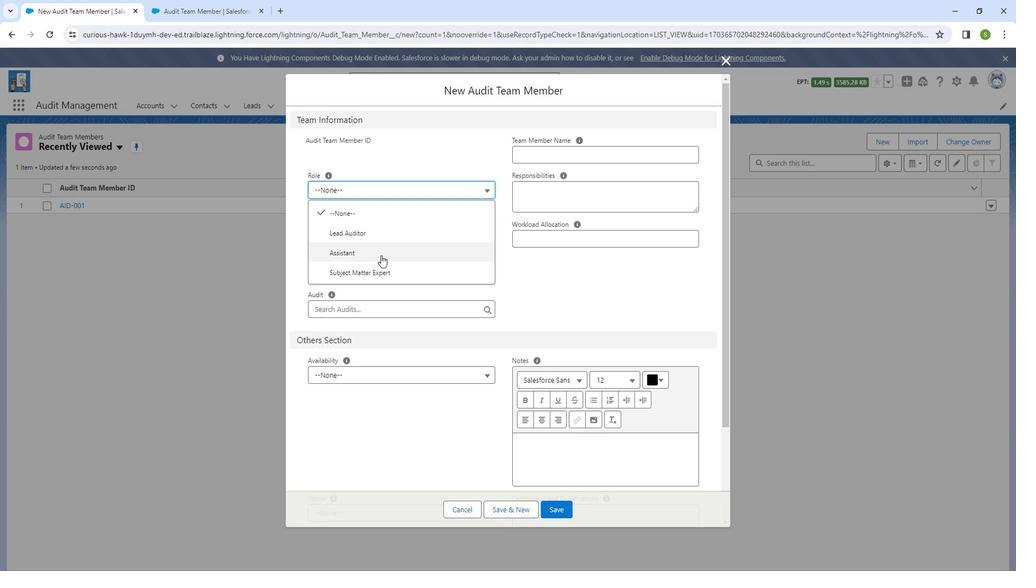 
Action: Mouse moved to (581, 153)
Screenshot: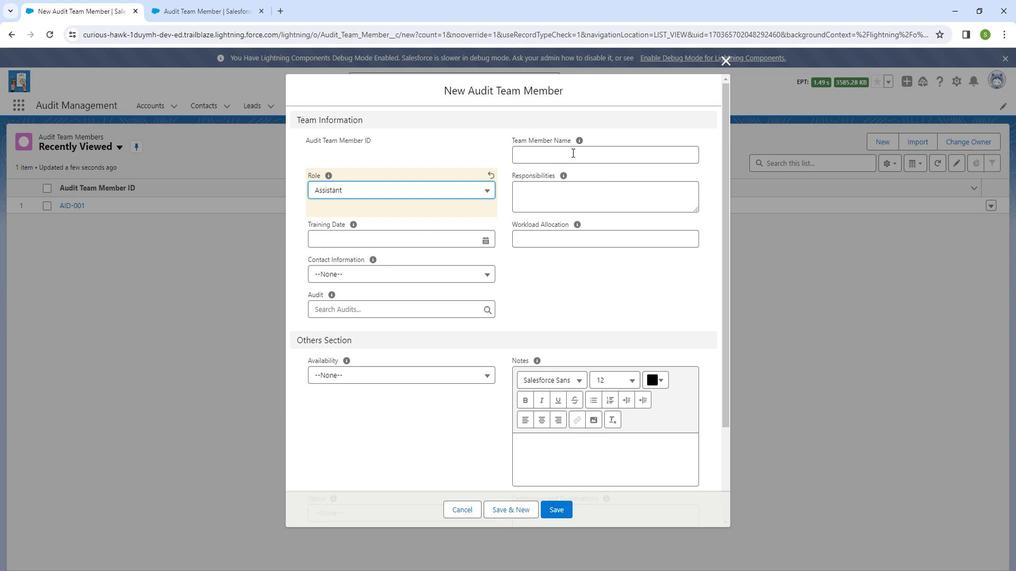 
Action: Mouse pressed left at (581, 153)
Screenshot: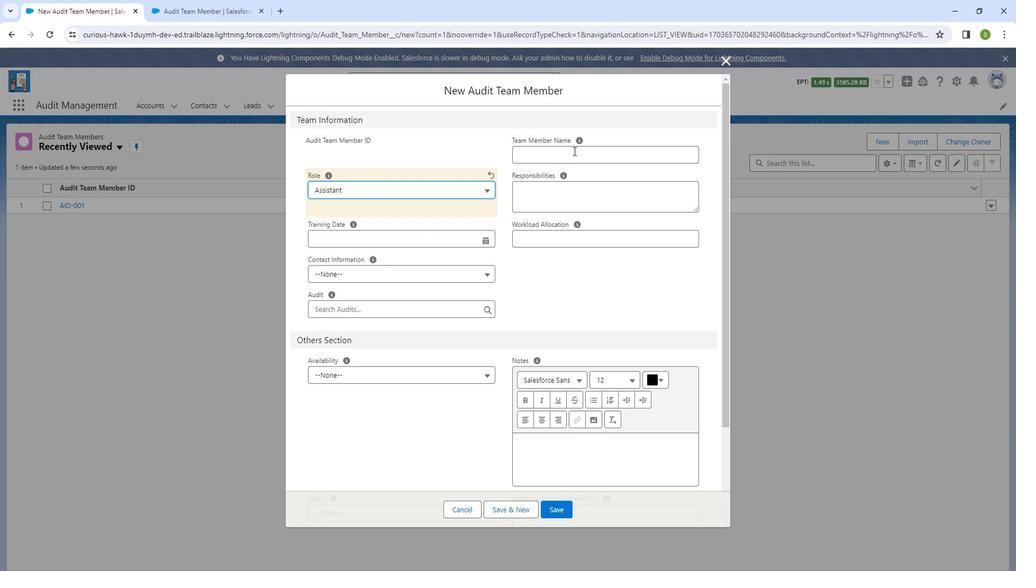
Action: Key pressed <Key.shift_r>Kishan
Screenshot: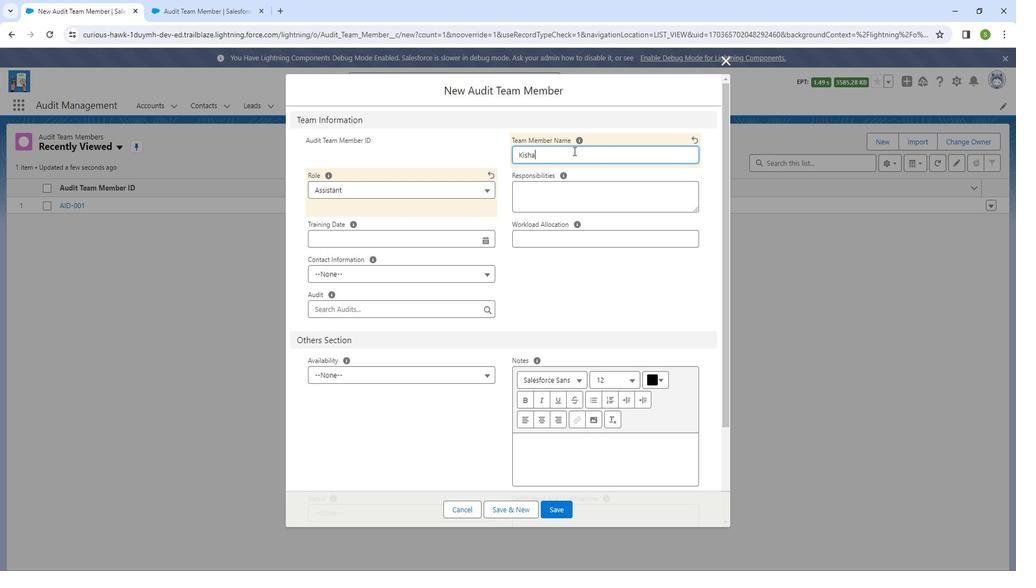
Action: Mouse moved to (452, 245)
Screenshot: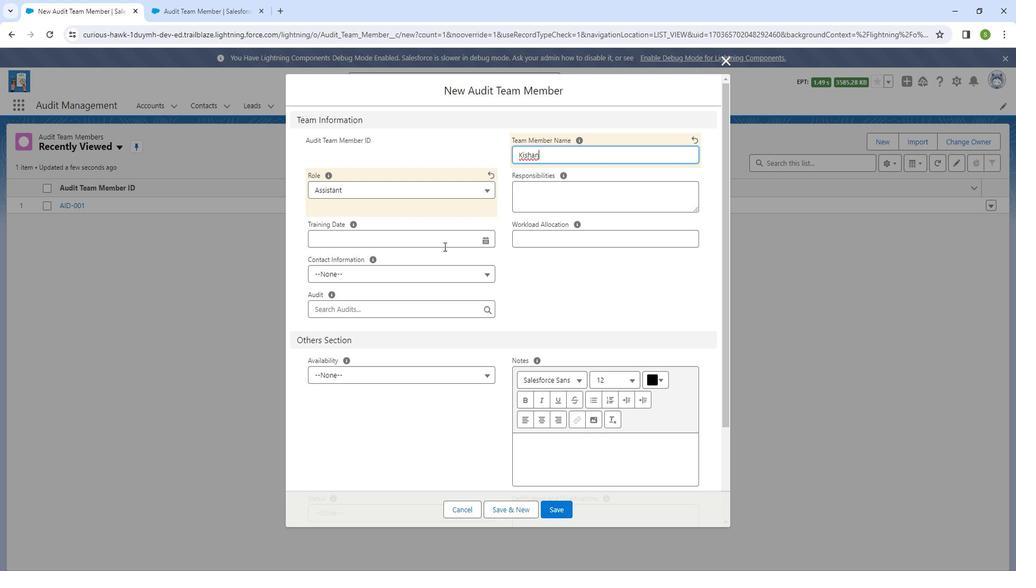 
Action: Mouse pressed left at (452, 245)
Screenshot: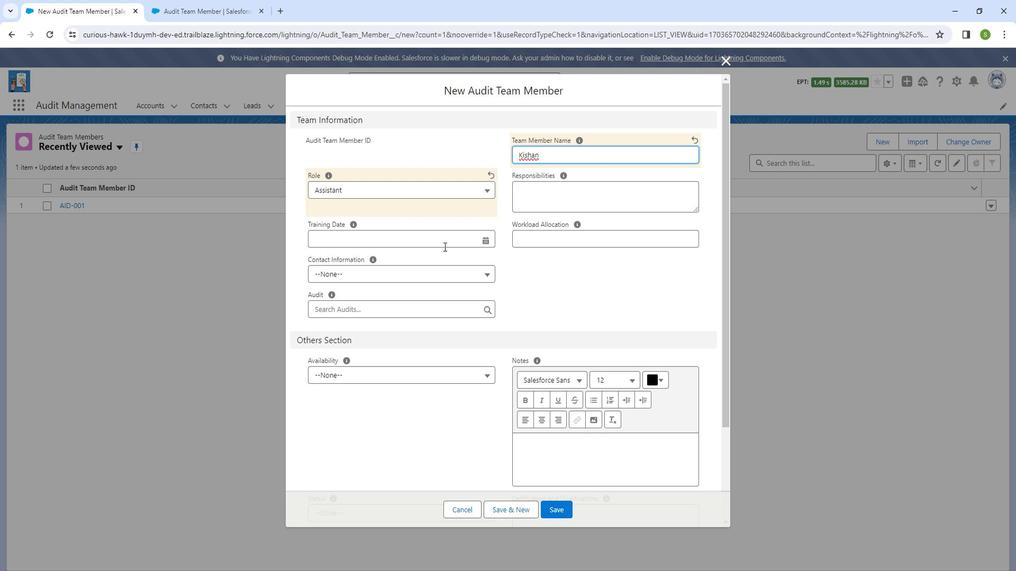 
Action: Mouse moved to (450, 337)
Screenshot: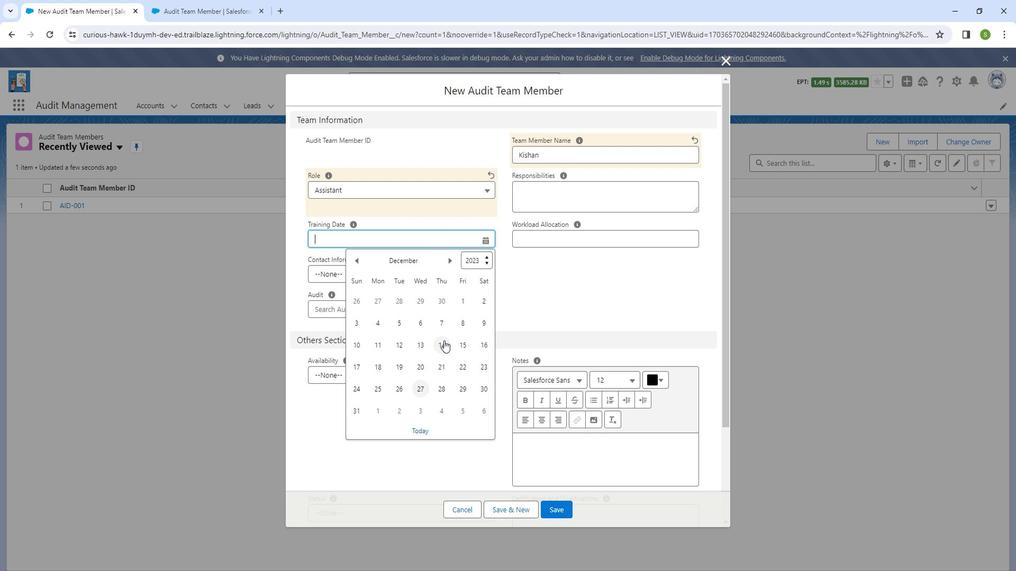 
Action: Mouse pressed left at (450, 337)
Screenshot: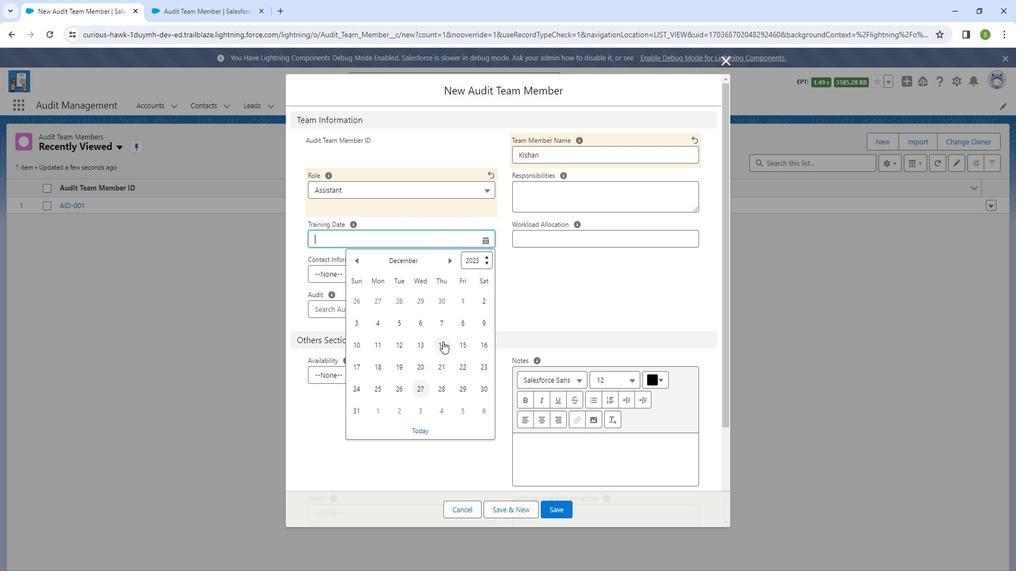 
Action: Mouse moved to (563, 202)
Screenshot: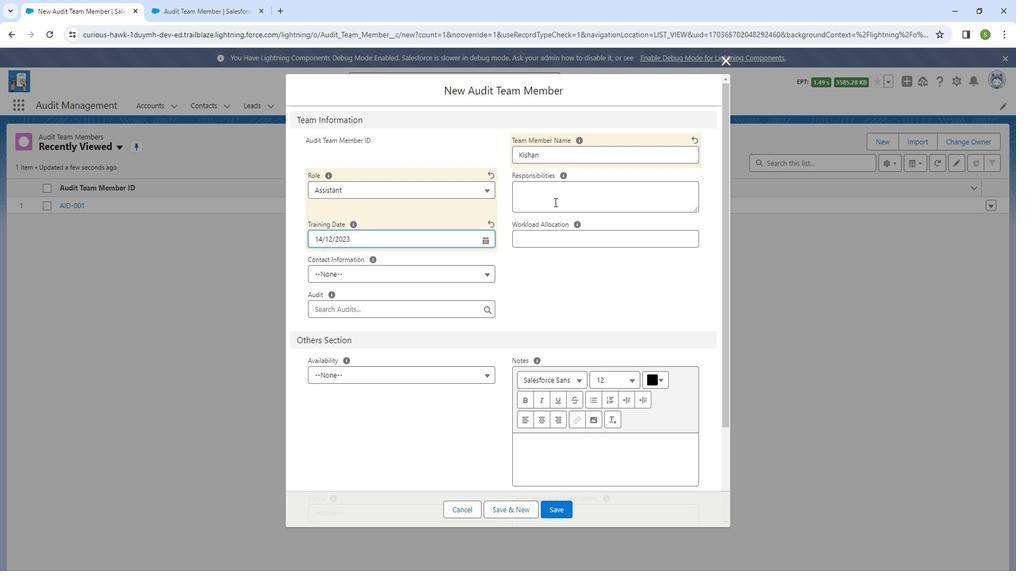 
Action: Mouse pressed left at (563, 202)
Screenshot: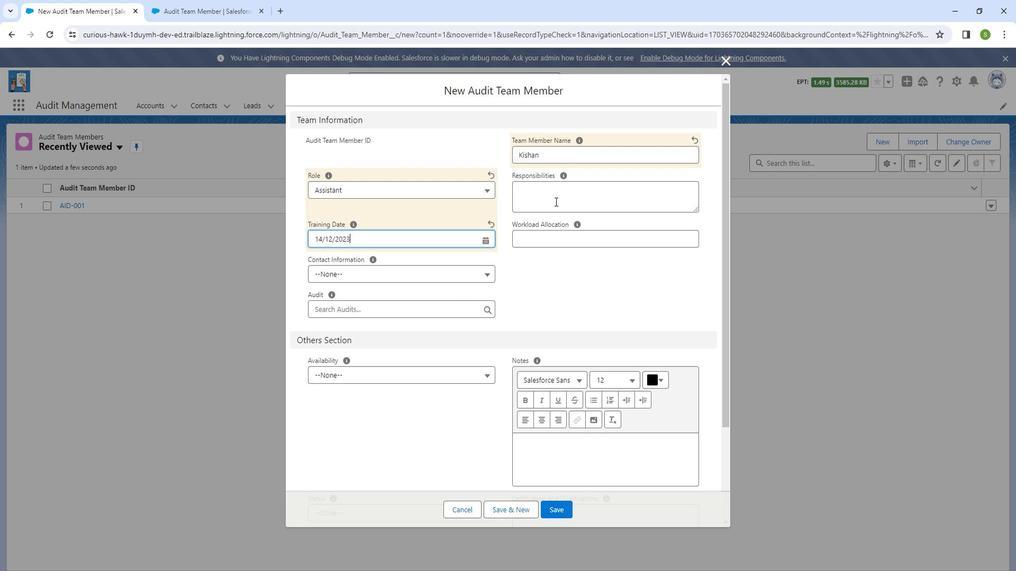 
Action: Key pressed <Key.shift_r><Key.shift_r><Key.shift_r><Key.shift_r><Key.shift_r><Key.shift_r><Key.shift_r><Key.shift_r><Key.shift_r><Key.shift_r><Key.shift_r><Key.shift_r><Key.shift_r><Key.shift_r><Key.shift_r><Key.shift_r><Key.shift_r><Key.shift_r><Key.shift_r><Key.shift_r><Key.shift_r><Key.shift_r><Key.shift_r>Me<Key.backspace><Key.backspace><Key.shift_r>Enginner<Key.backspace><Key.backspace><Key.backspace>eering<Key.space><Key.shift_r>Department
Screenshot: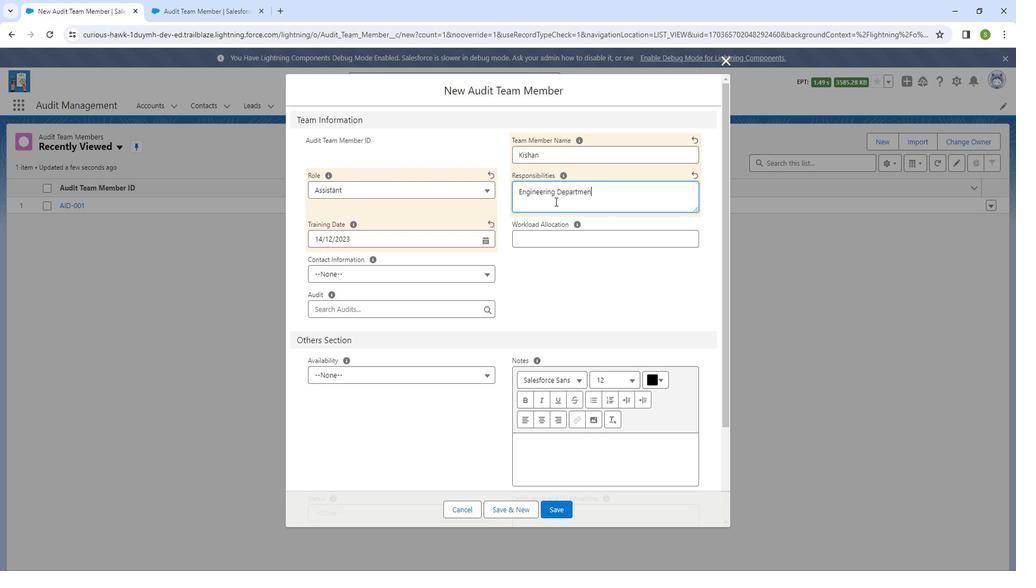 
Action: Mouse moved to (444, 269)
Screenshot: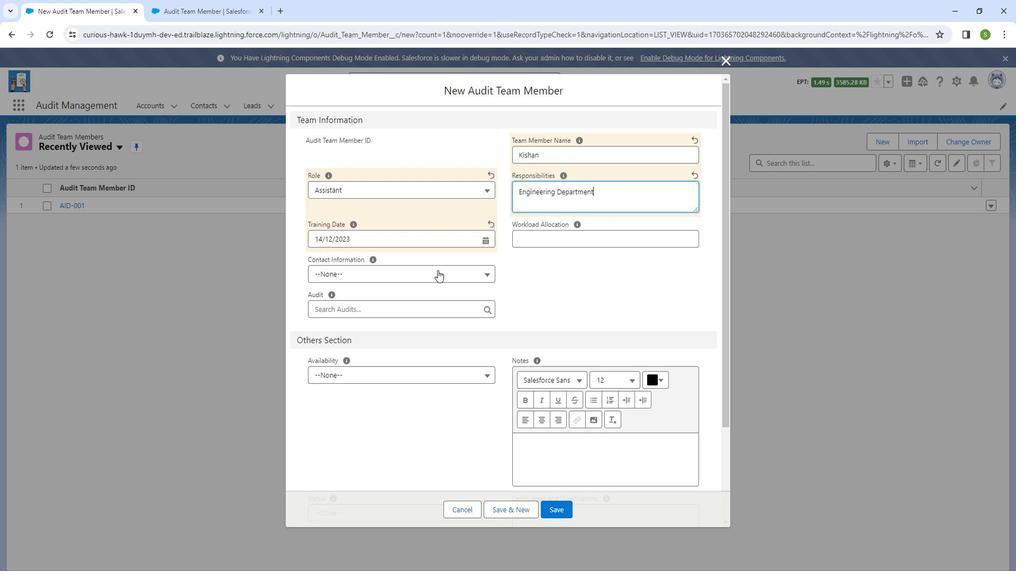 
Action: Mouse pressed left at (444, 269)
Screenshot: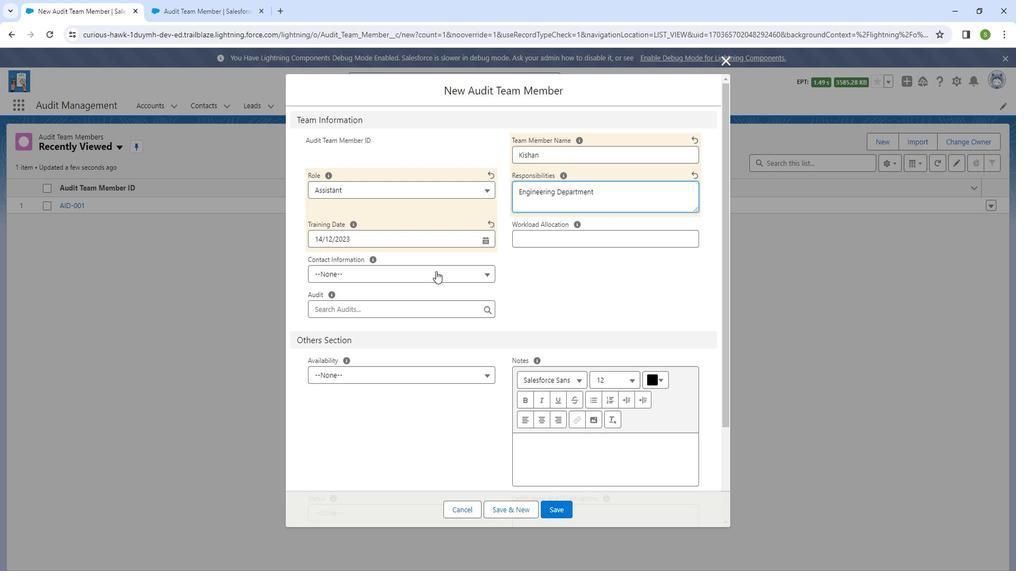 
Action: Mouse moved to (431, 333)
Screenshot: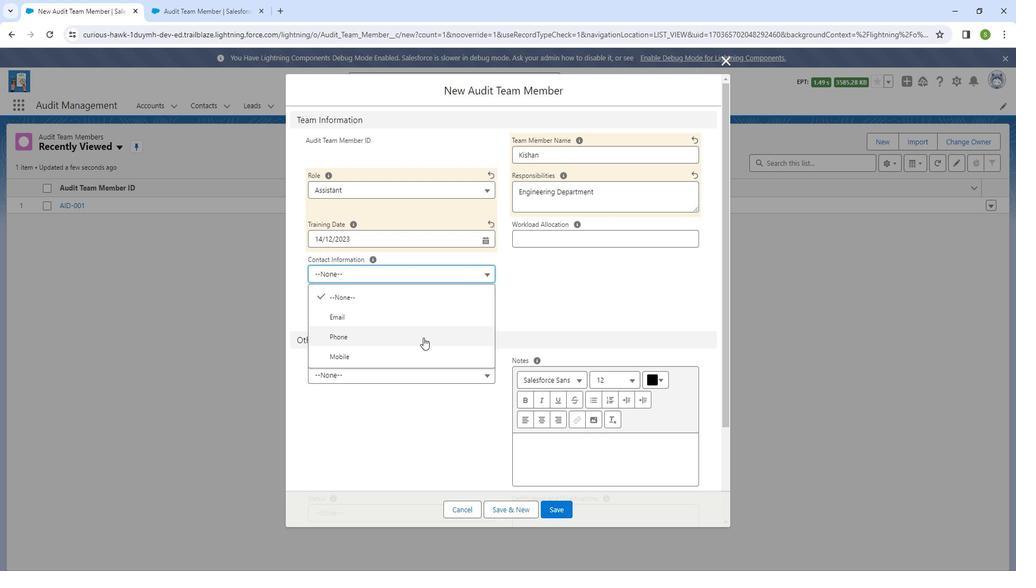 
Action: Mouse pressed left at (431, 333)
Screenshot: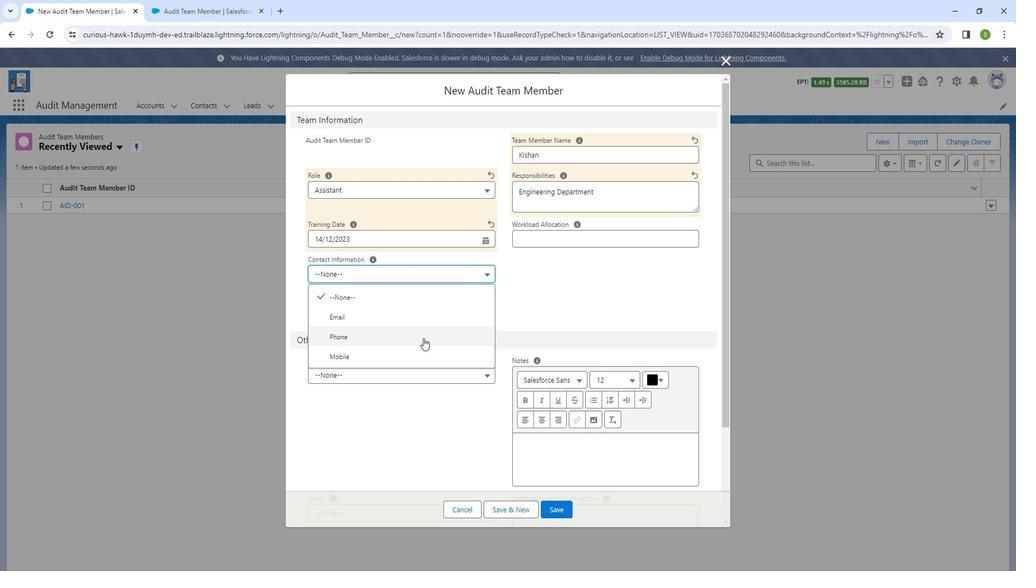 
Action: Mouse moved to (436, 306)
Screenshot: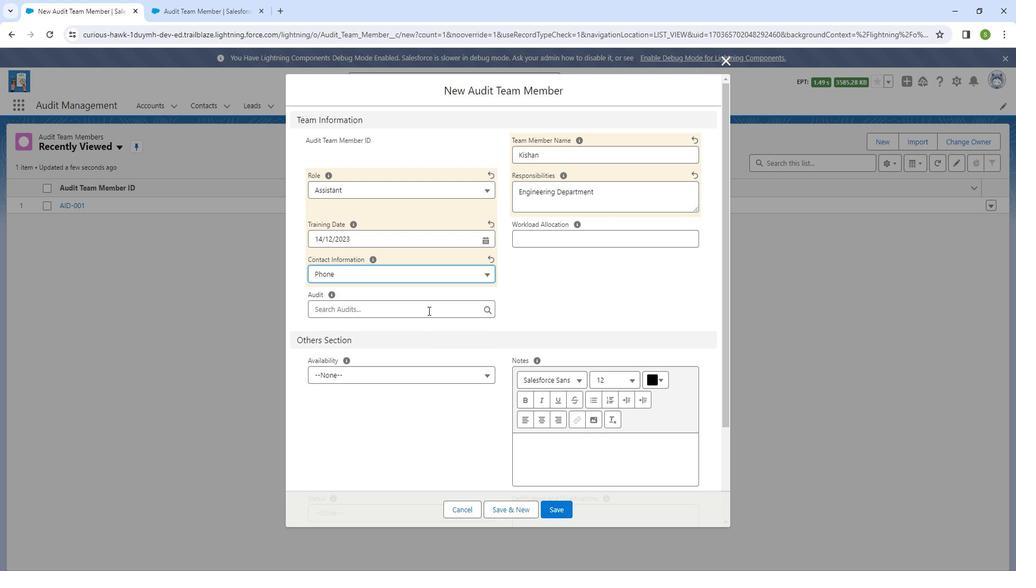 
Action: Mouse pressed left at (436, 306)
Screenshot: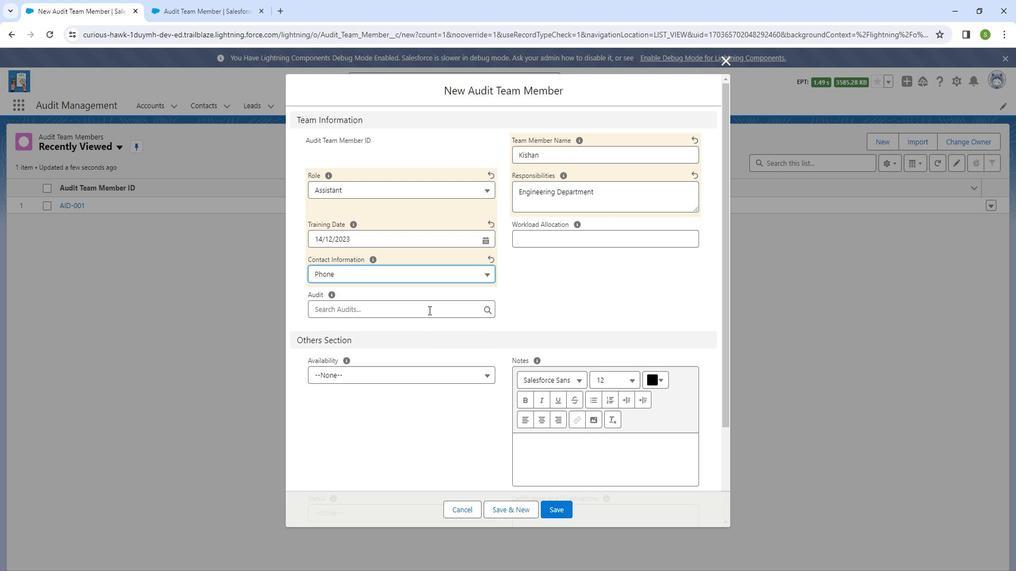 
Action: Mouse moved to (389, 354)
Screenshot: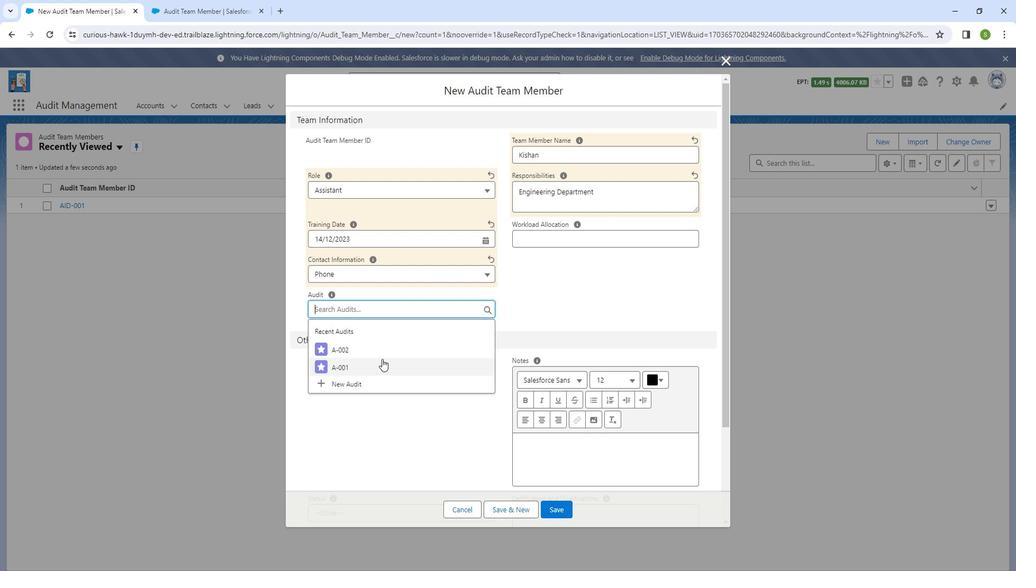 
Action: Mouse pressed left at (389, 354)
Screenshot: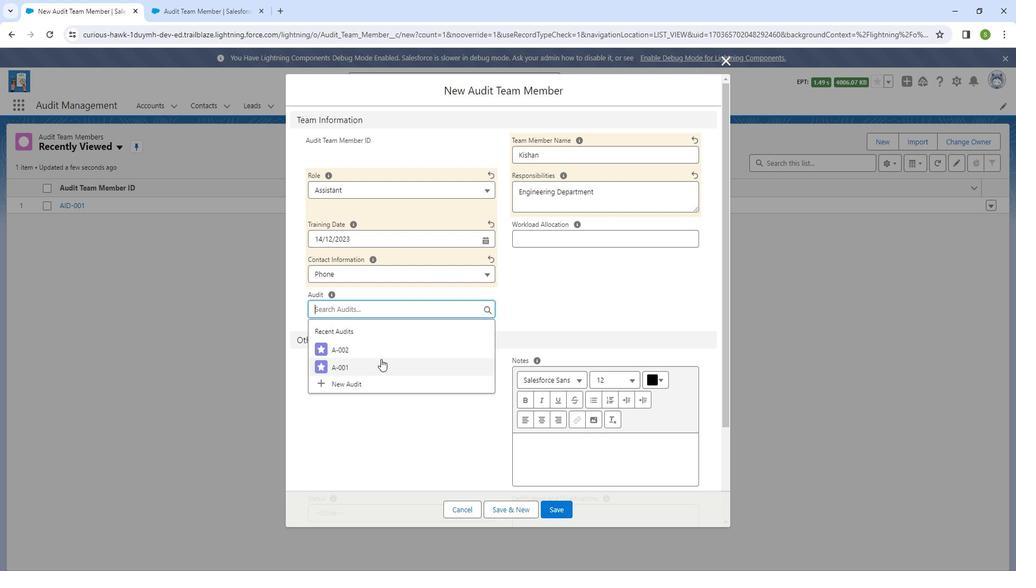 
Action: Mouse moved to (394, 369)
Screenshot: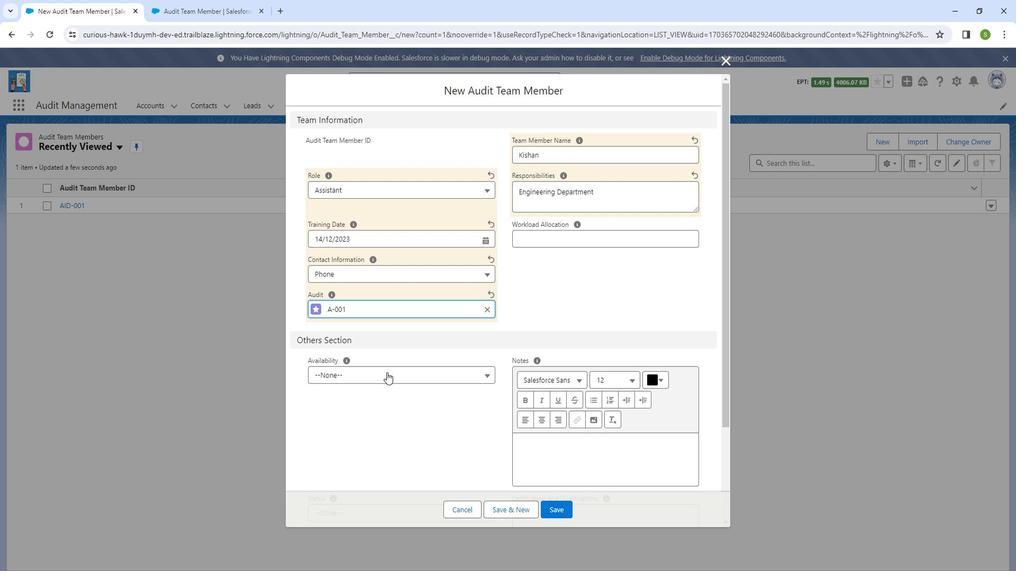 
Action: Mouse pressed left at (394, 369)
Screenshot: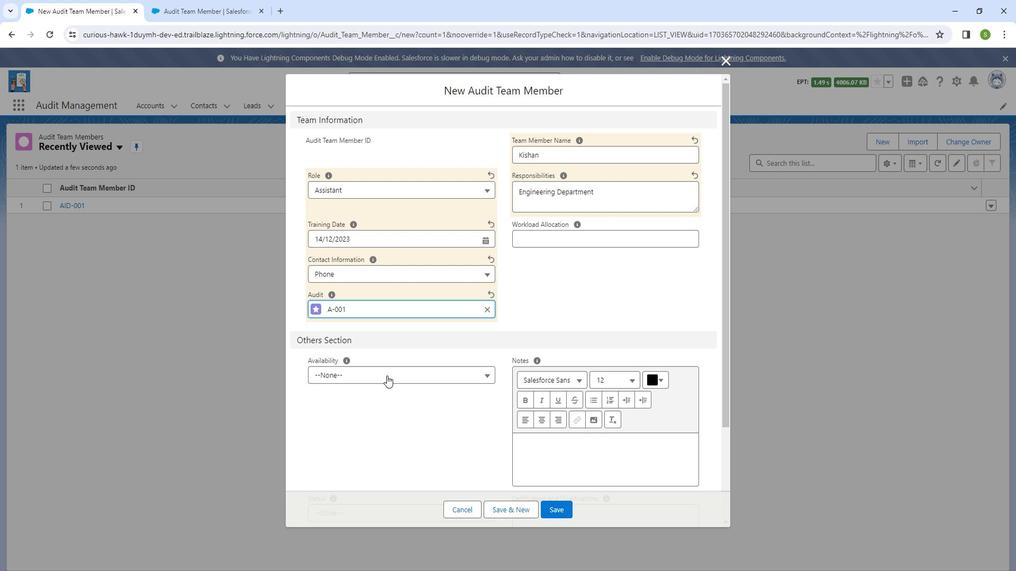 
Action: Mouse moved to (388, 409)
Screenshot: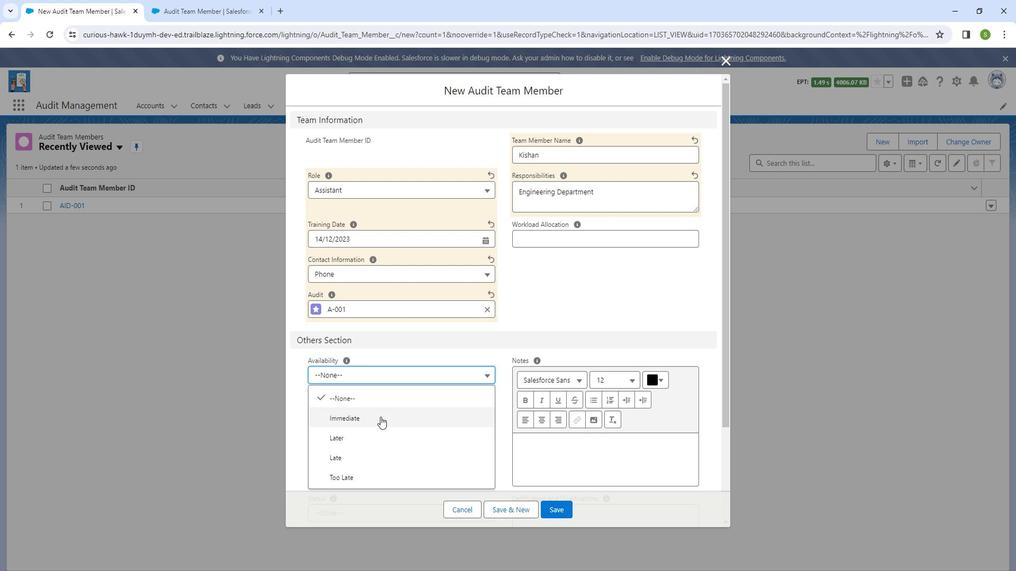 
Action: Mouse pressed left at (388, 409)
Screenshot: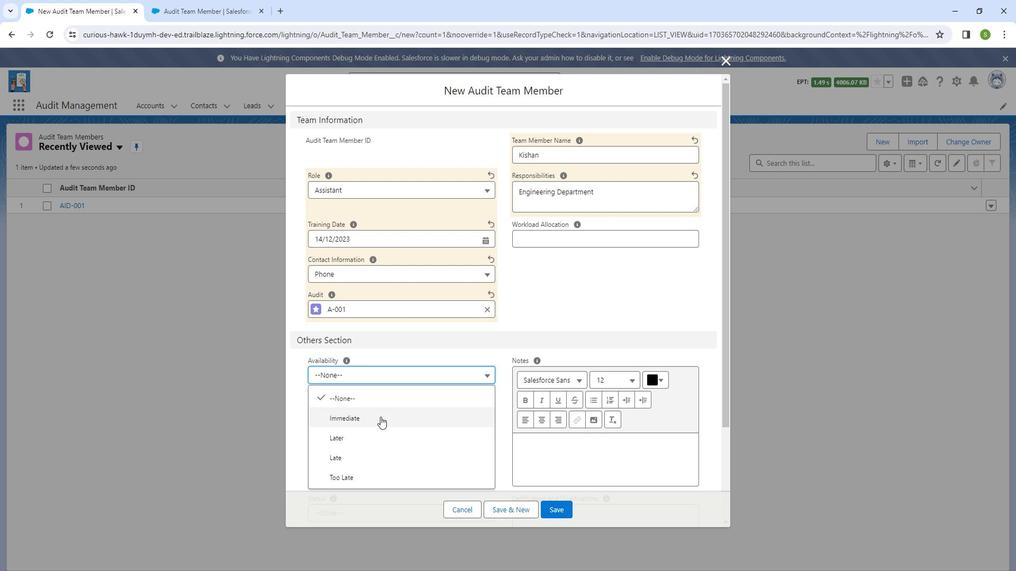 
Action: Mouse moved to (593, 336)
Screenshot: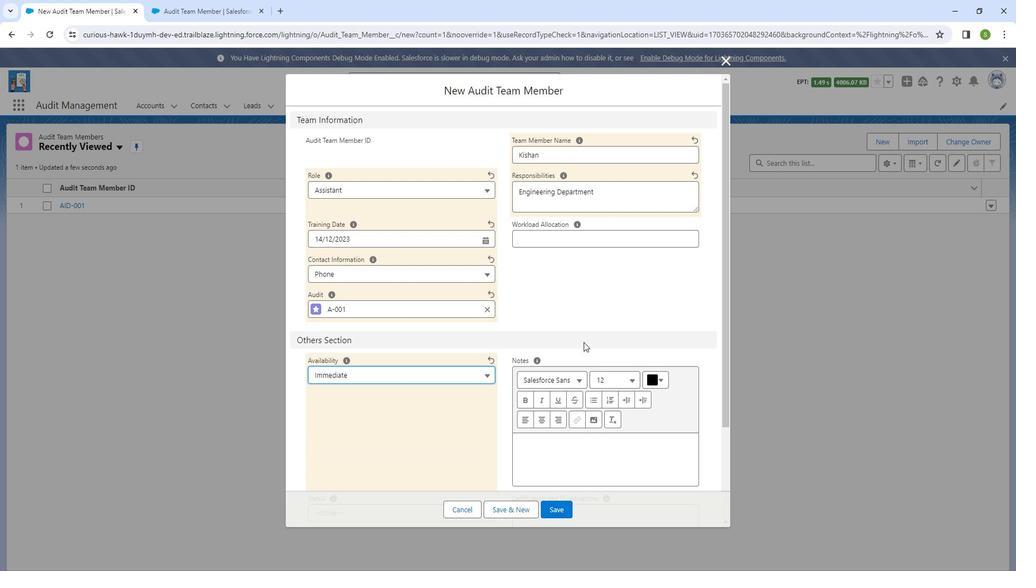 
Action: Mouse scrolled (593, 335) with delta (0, 0)
Screenshot: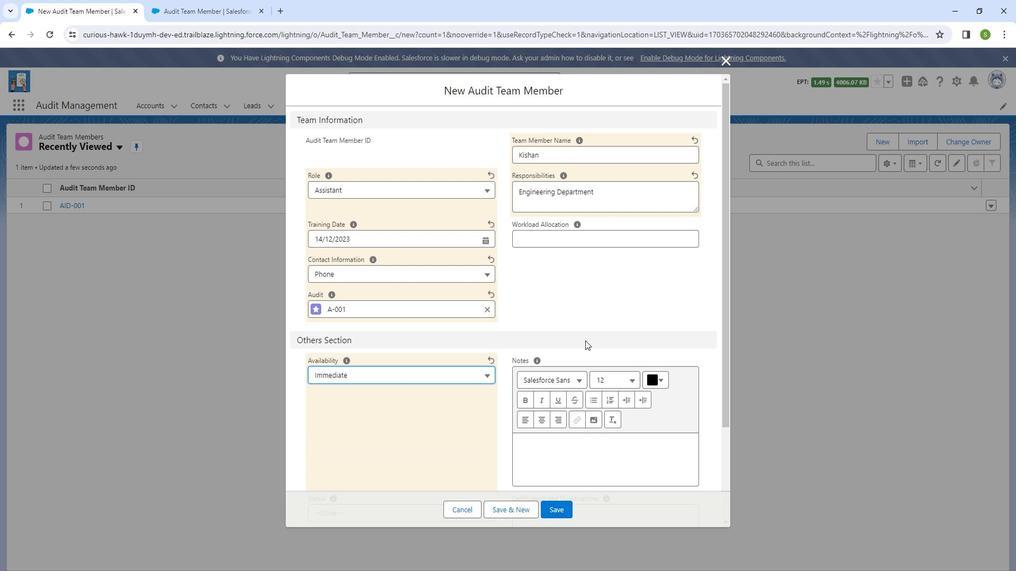 
Action: Mouse scrolled (593, 335) with delta (0, 0)
Screenshot: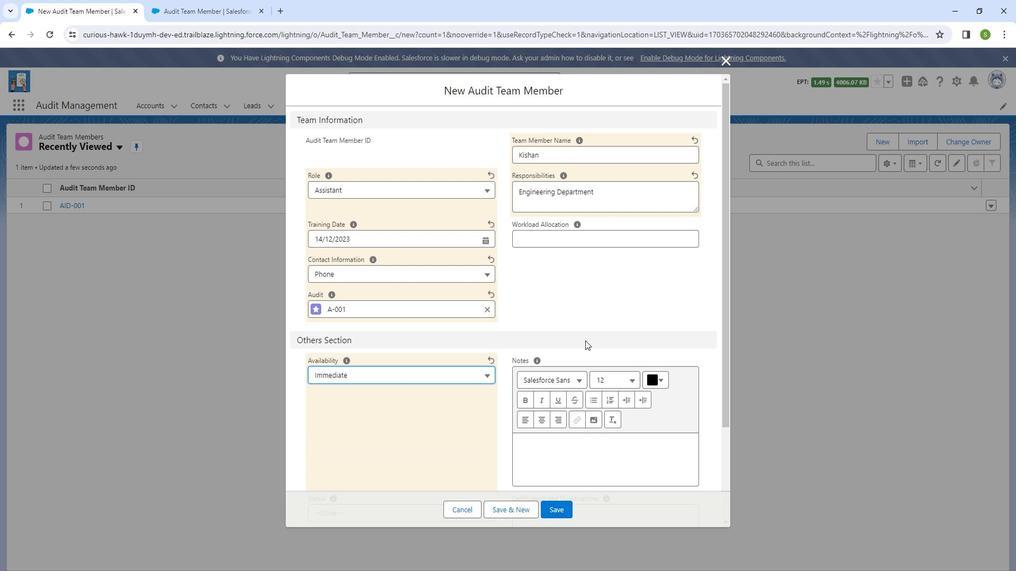 
Action: Mouse moved to (593, 335)
Screenshot: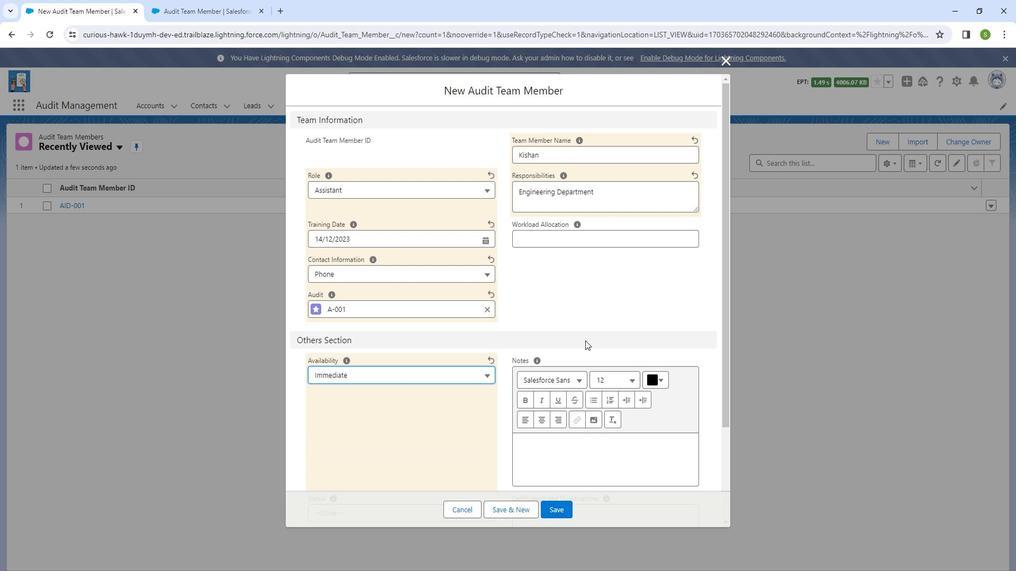 
Action: Mouse scrolled (593, 335) with delta (0, 0)
Screenshot: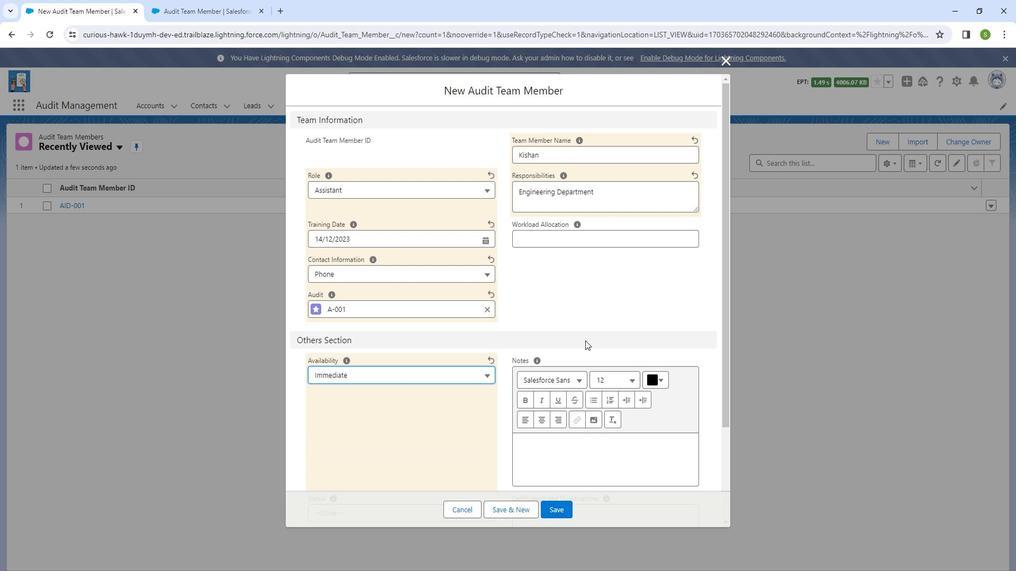 
Action: Mouse moved to (594, 335)
Screenshot: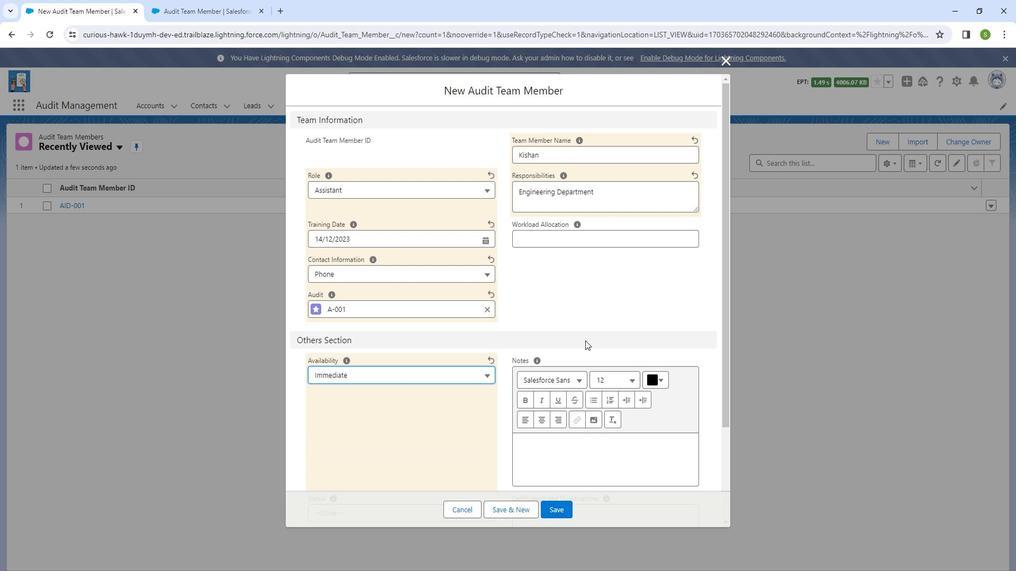 
Action: Mouse scrolled (594, 335) with delta (0, 0)
Screenshot: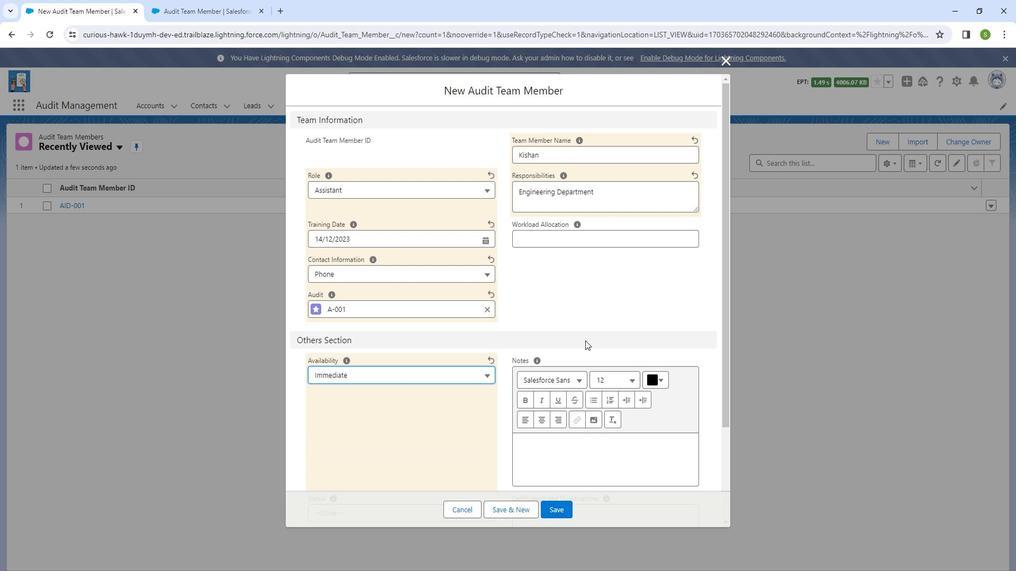 
Action: Mouse scrolled (594, 335) with delta (0, 0)
Screenshot: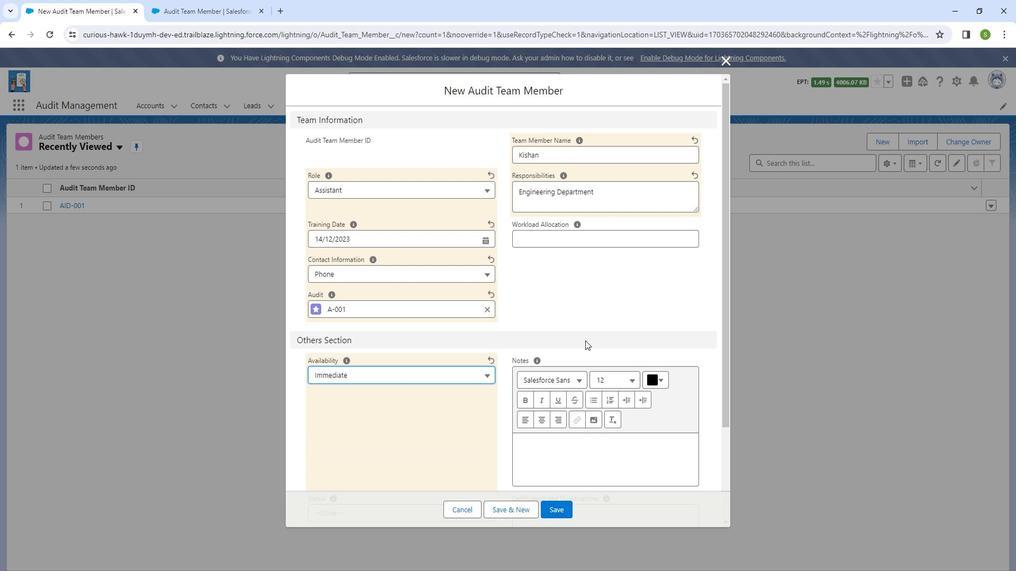 
Action: Mouse scrolled (594, 335) with delta (0, 0)
Screenshot: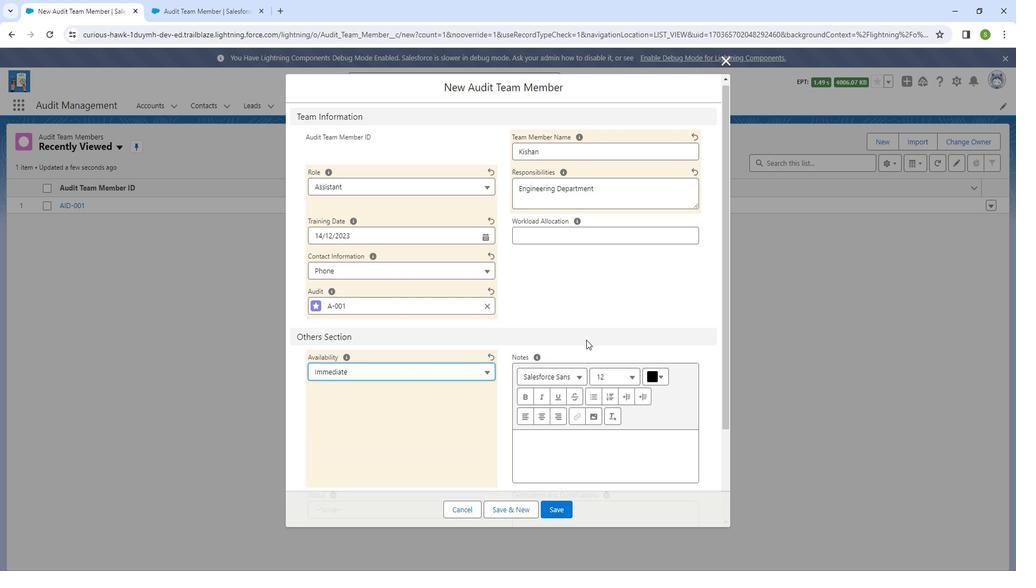 
Action: Mouse scrolled (594, 335) with delta (0, 0)
Screenshot: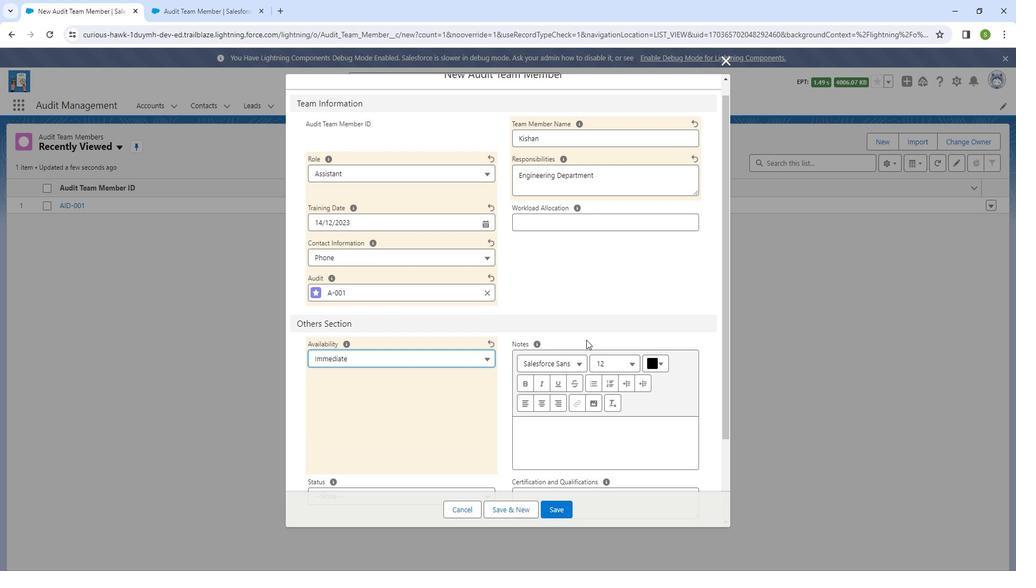 
Action: Mouse moved to (477, 386)
Screenshot: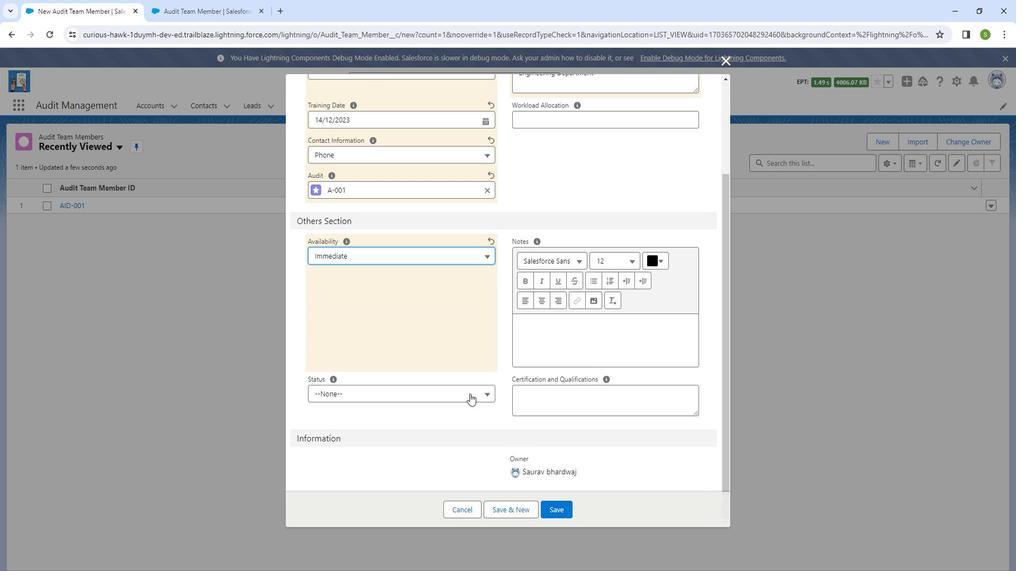 
Action: Mouse pressed left at (477, 386)
Screenshot: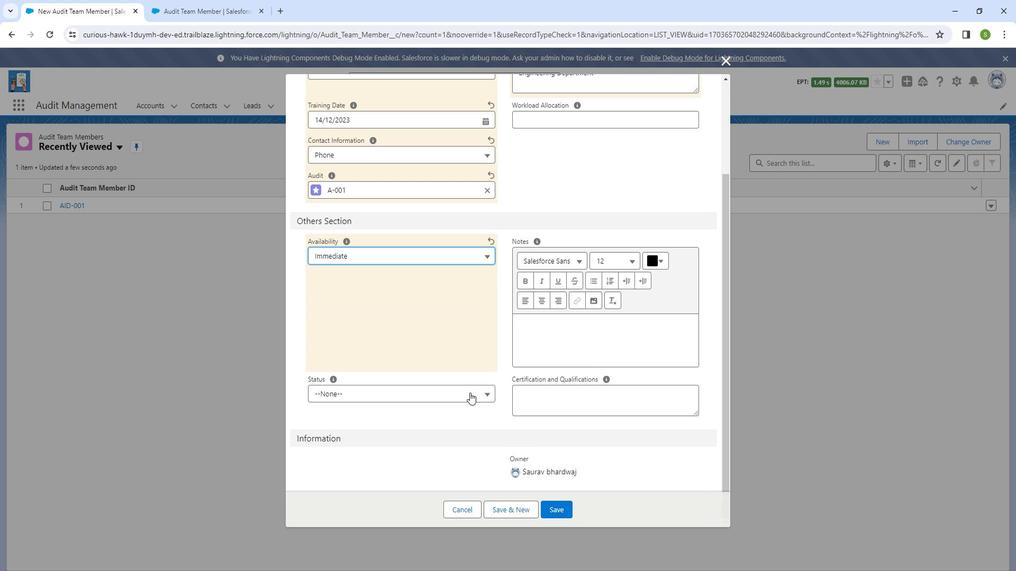 
Action: Mouse moved to (456, 434)
Screenshot: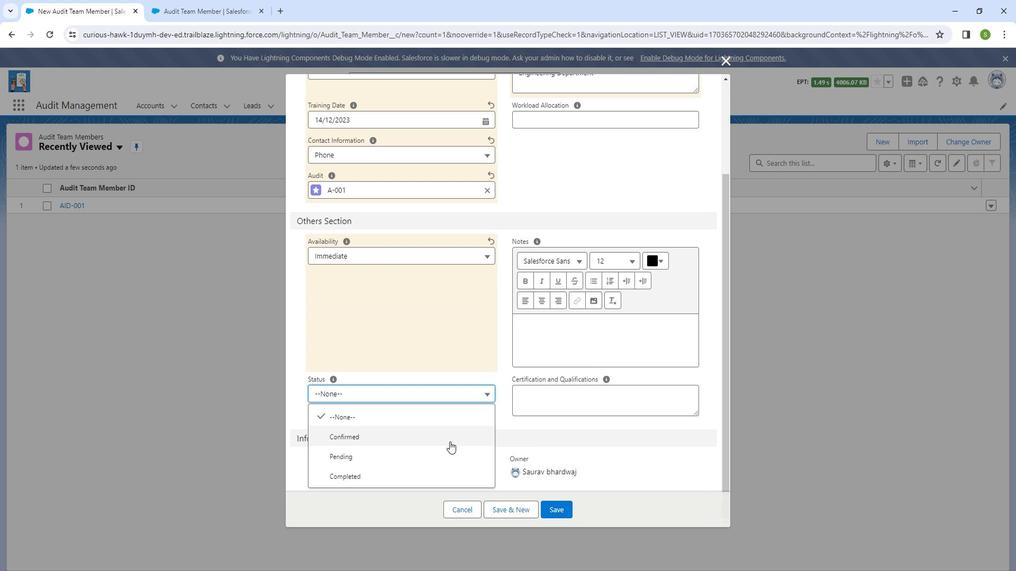 
Action: Mouse pressed left at (456, 434)
Screenshot: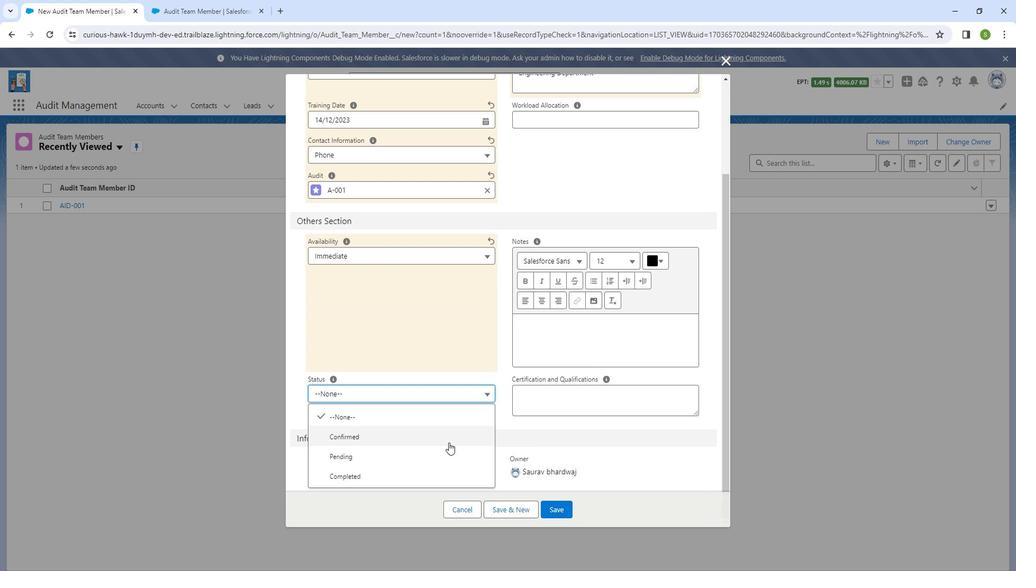 
Action: Mouse moved to (569, 495)
Screenshot: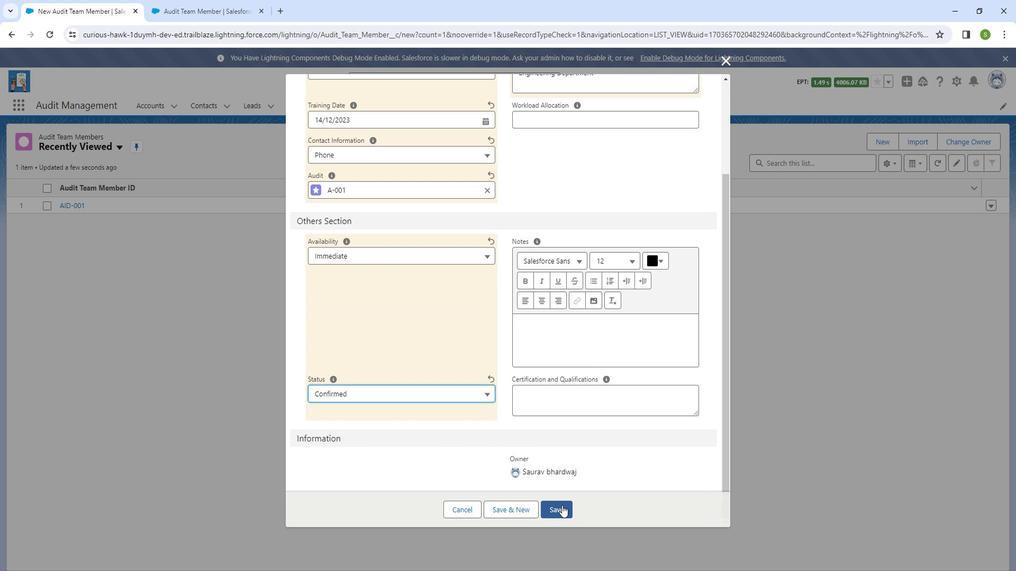 
Action: Mouse pressed left at (569, 495)
Screenshot: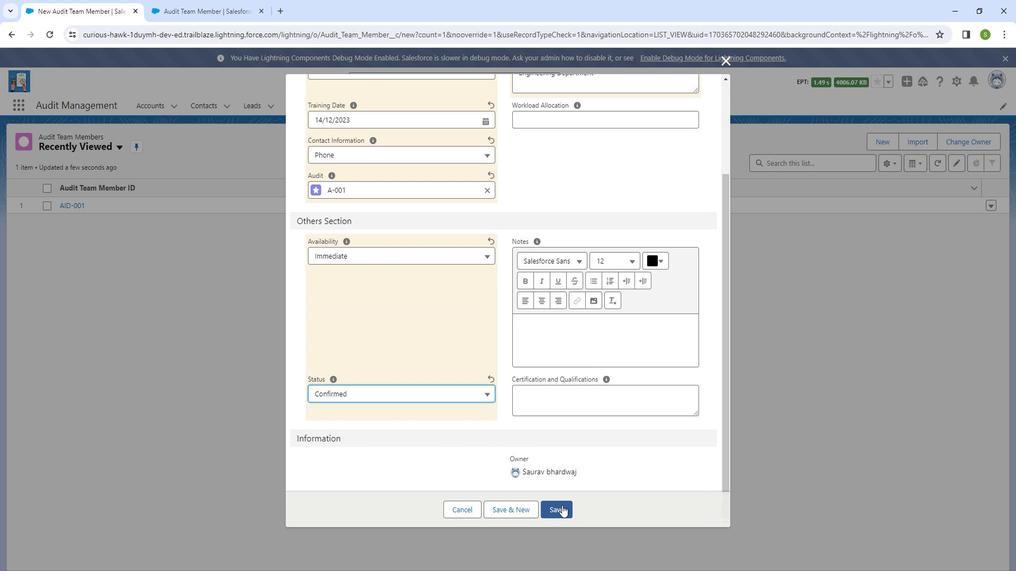
Action: Mouse moved to (52, 192)
Screenshot: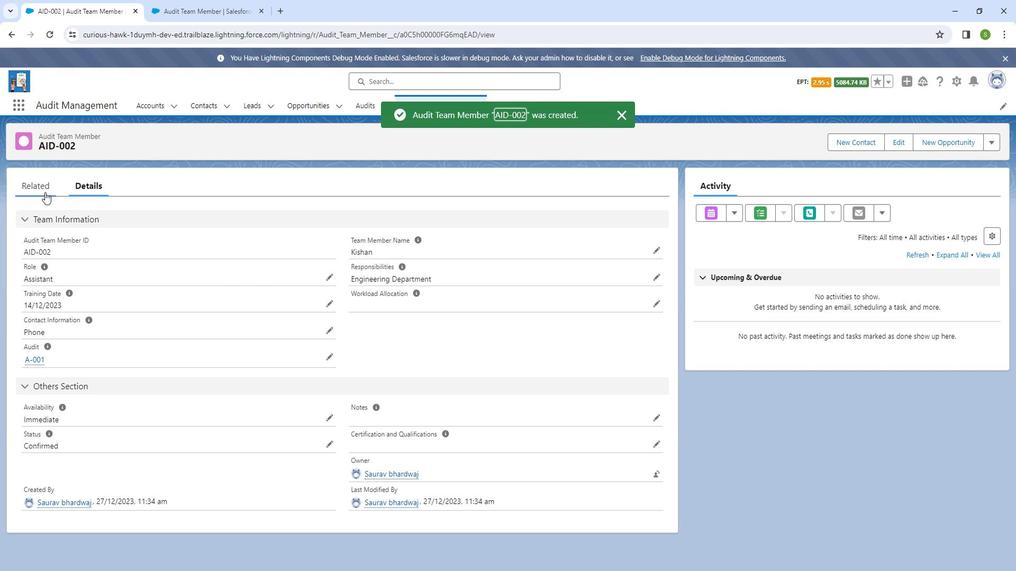 
Action: Mouse pressed left at (52, 192)
Screenshot: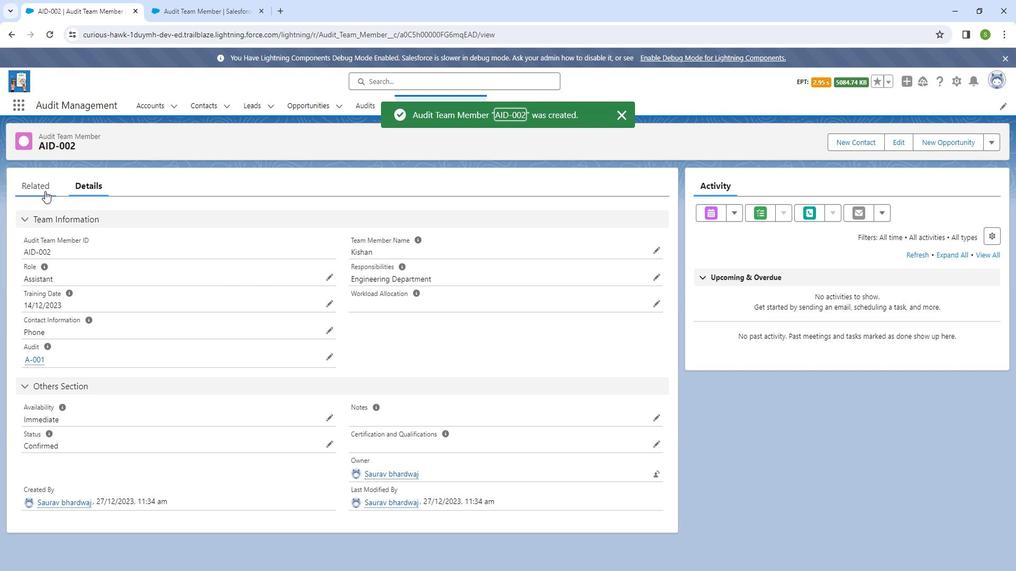 
Action: Mouse moved to (94, 182)
Screenshot: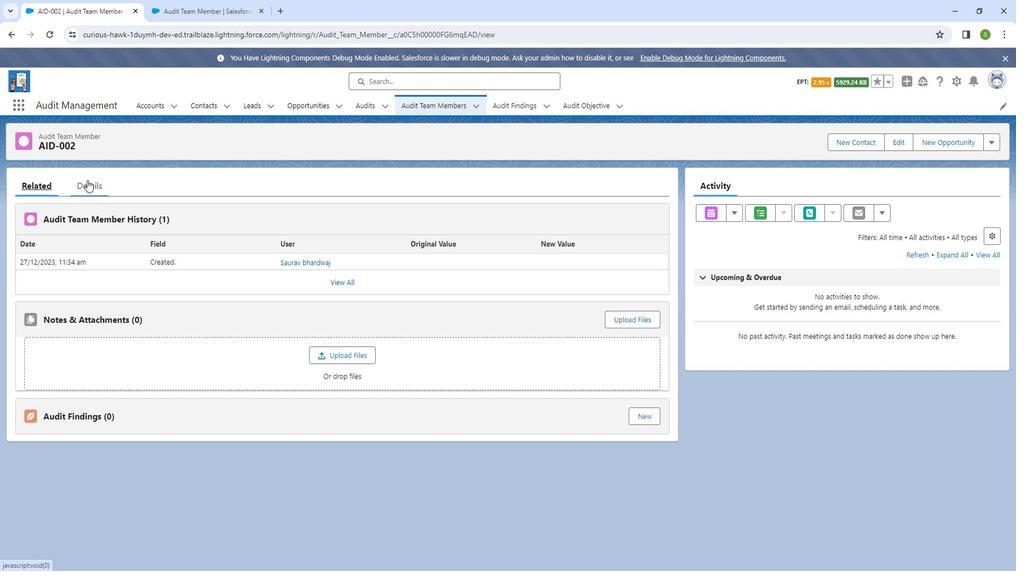 
Action: Mouse pressed left at (94, 182)
Screenshot: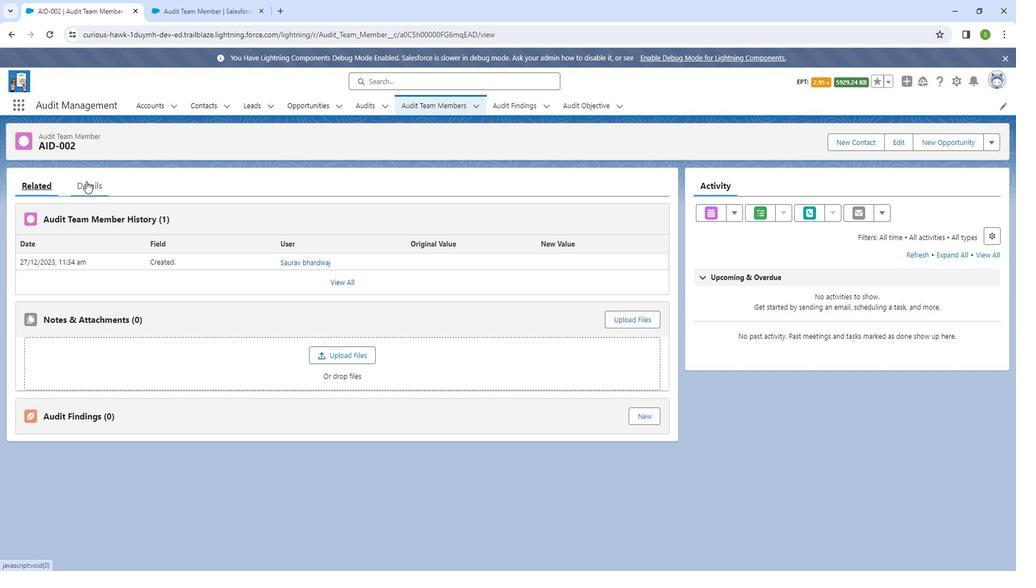 
Action: Mouse moved to (337, 436)
Screenshot: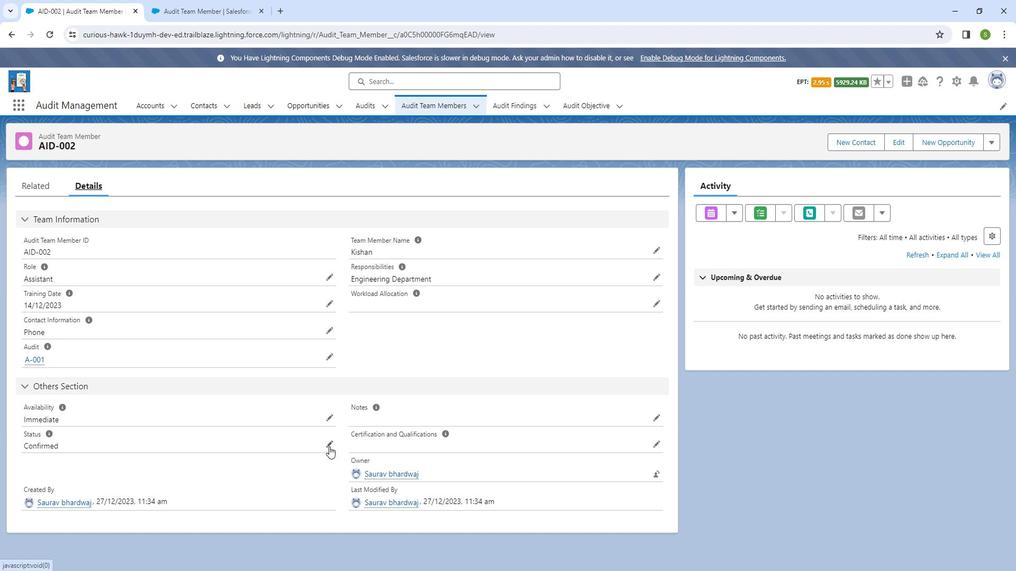 
Action: Mouse pressed left at (337, 436)
Screenshot: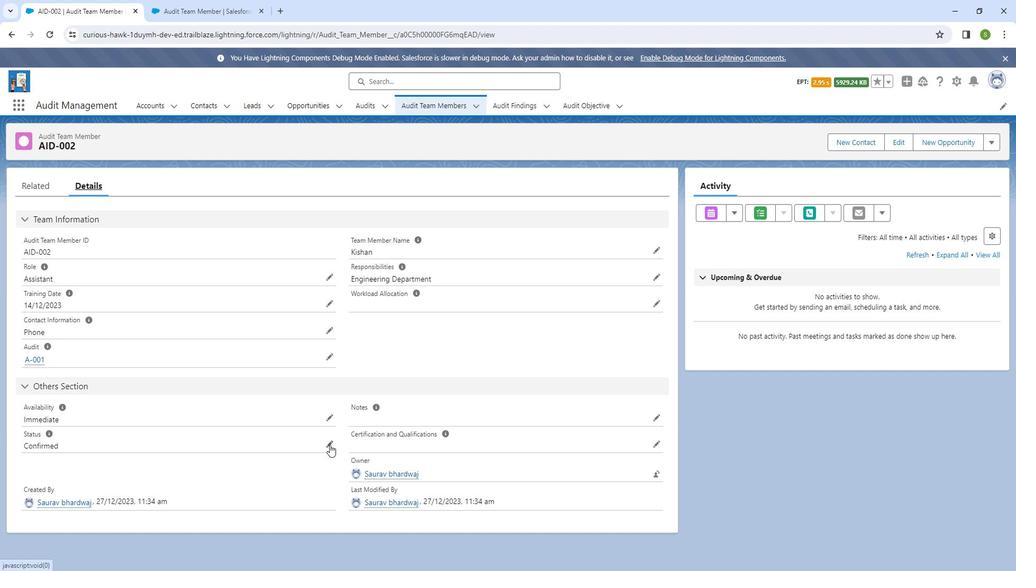 
Action: Mouse moved to (313, 451)
Screenshot: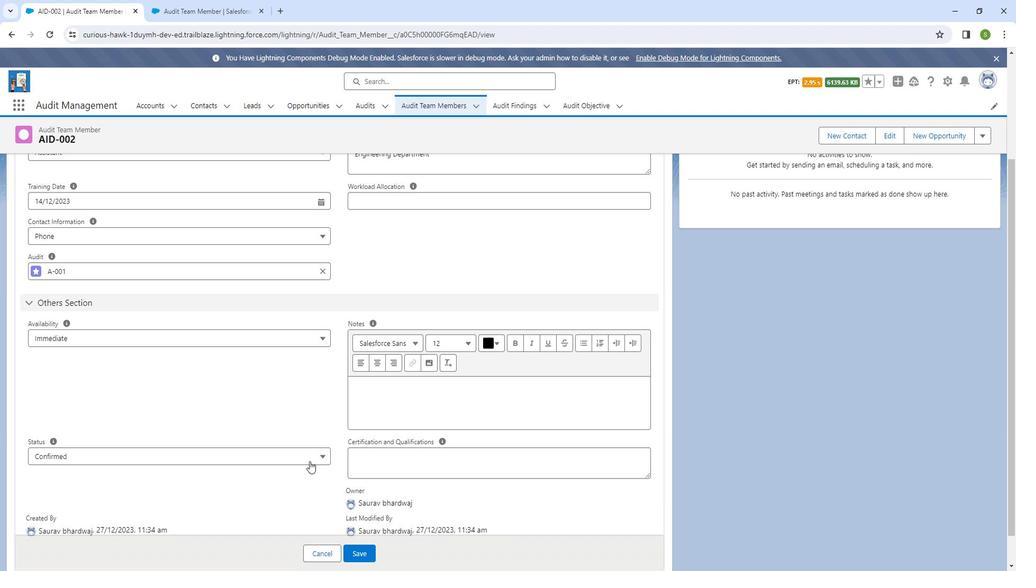 
Action: Mouse pressed left at (313, 451)
Screenshot: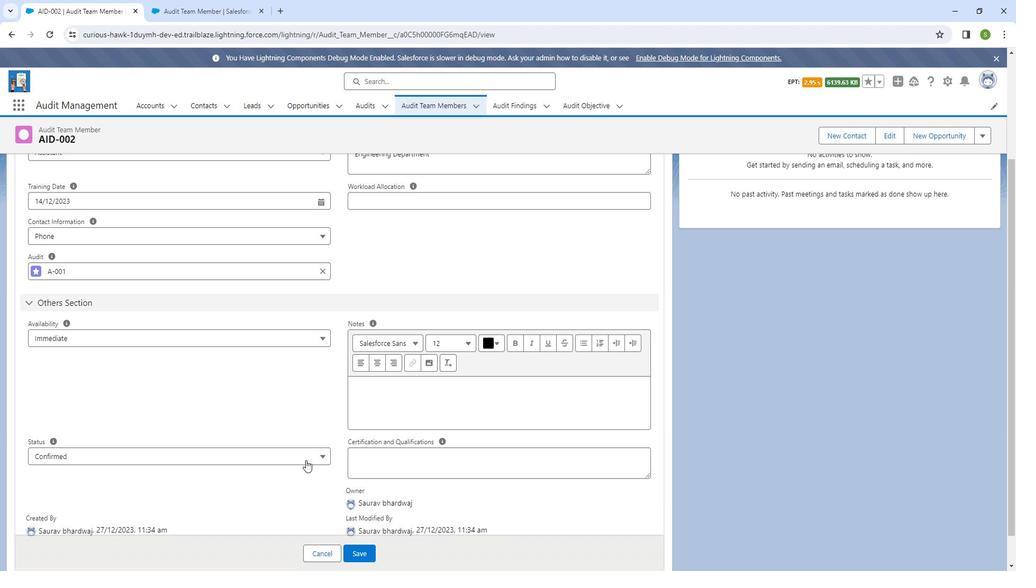 
Action: Mouse moved to (261, 501)
Screenshot: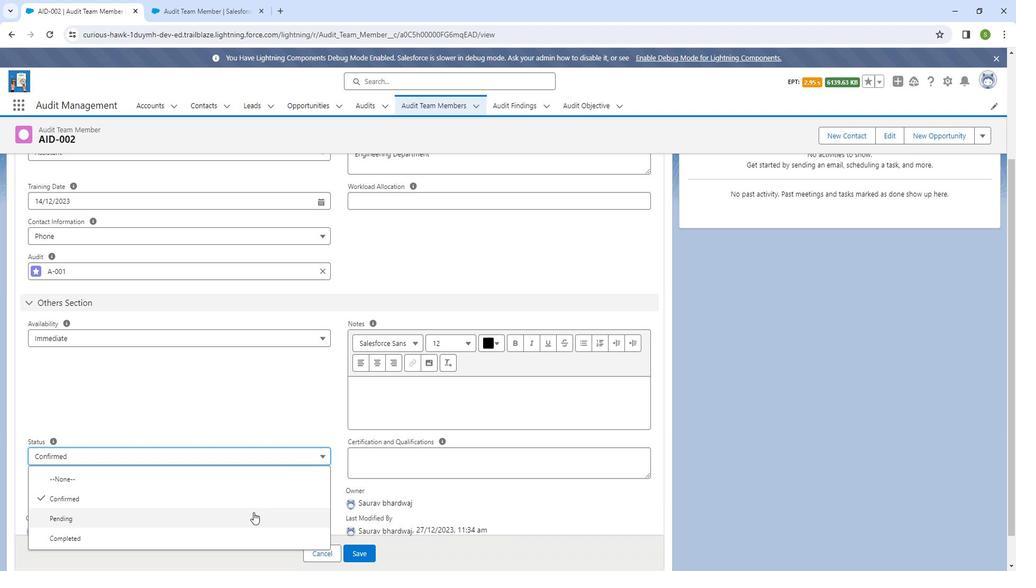 
Action: Mouse pressed left at (261, 501)
Screenshot: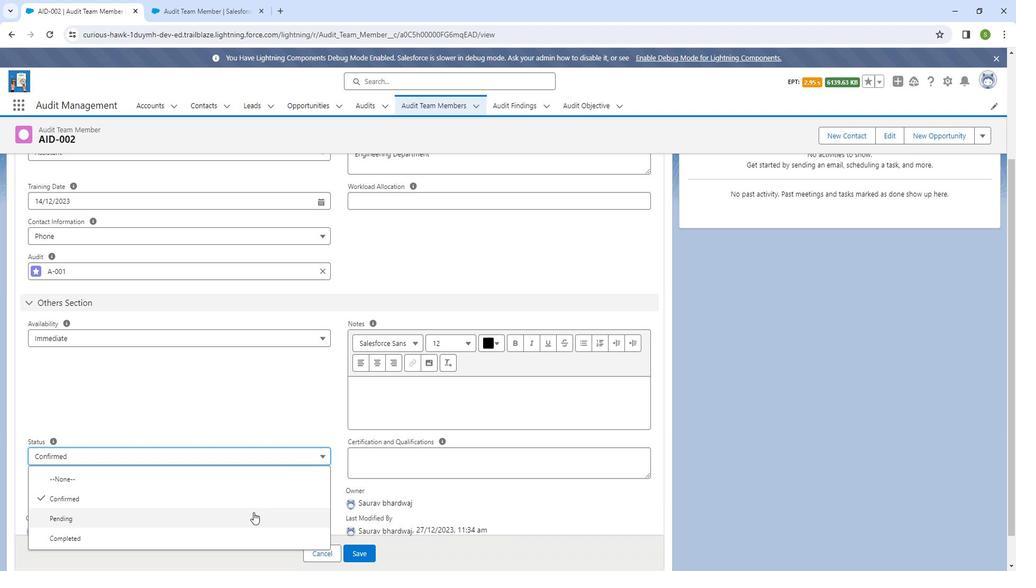 
Action: Mouse moved to (368, 544)
Screenshot: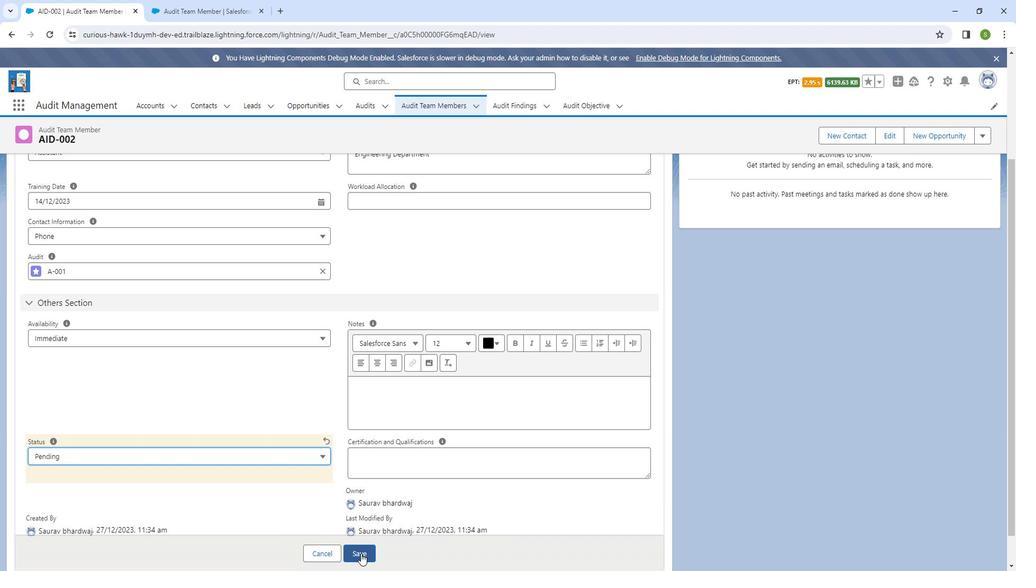 
Action: Mouse pressed left at (368, 544)
Screenshot: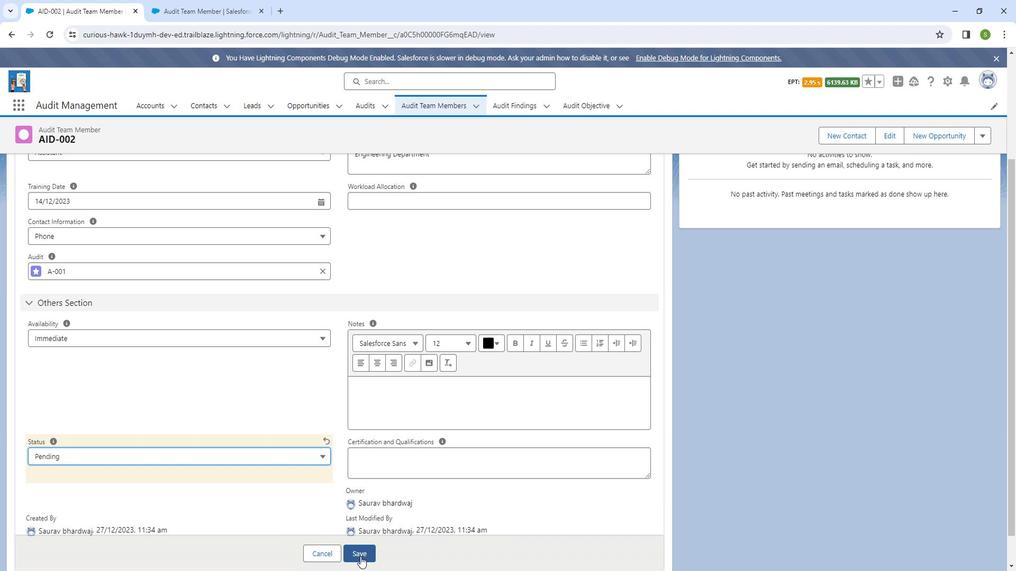 
Action: Mouse moved to (35, 184)
Screenshot: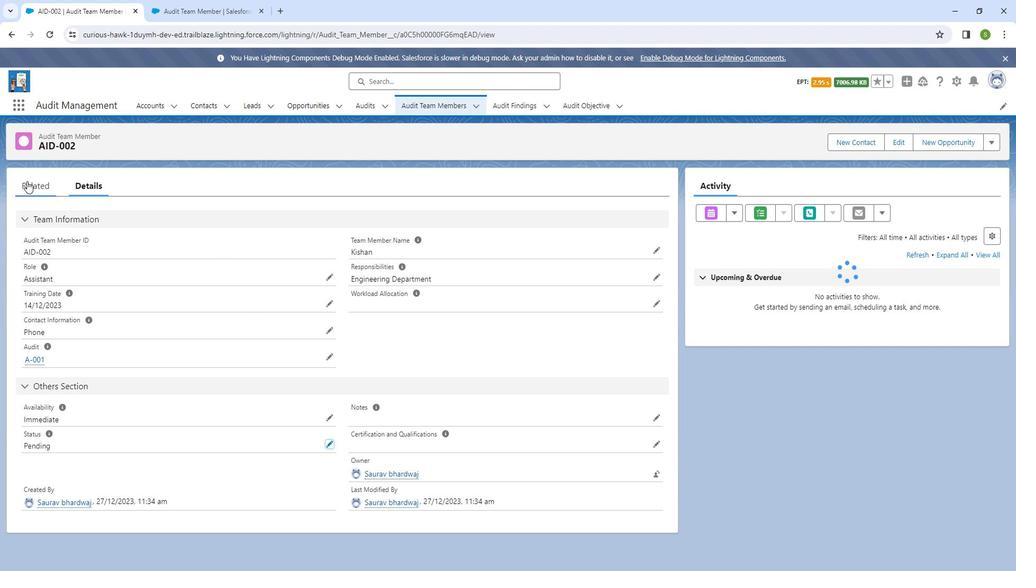 
Action: Mouse pressed left at (35, 184)
Screenshot: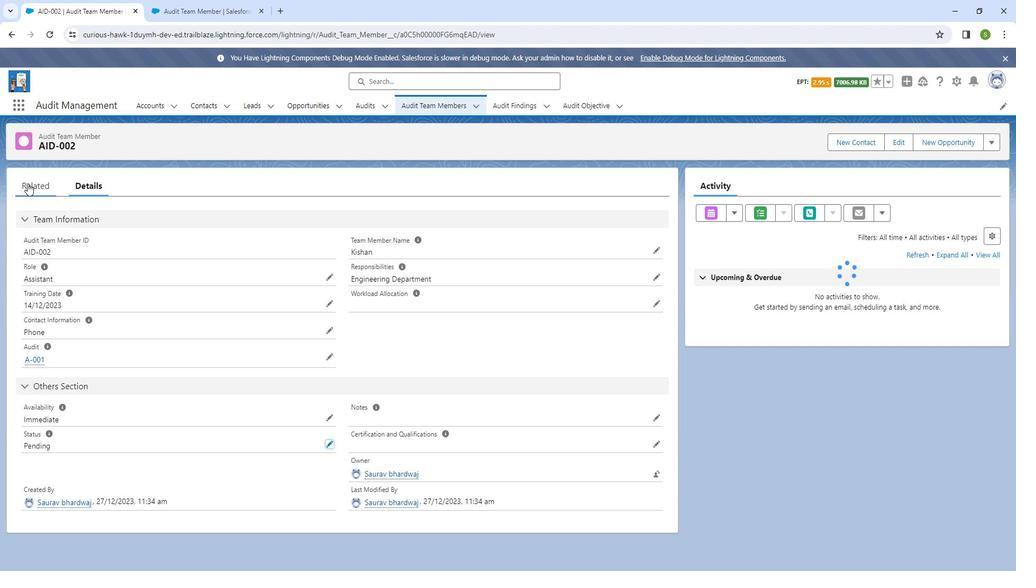 
Action: Mouse moved to (91, 183)
Screenshot: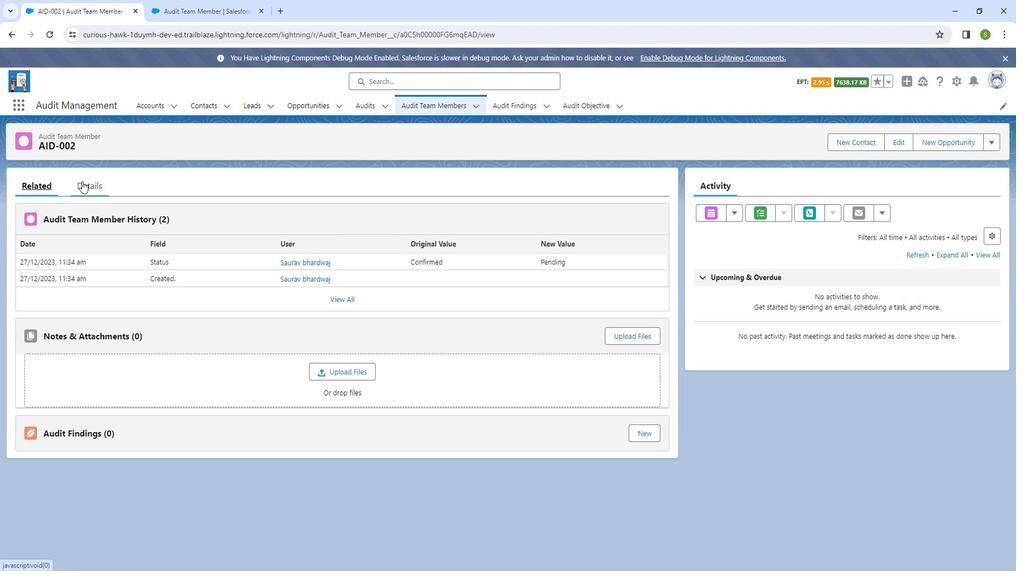 
Action: Mouse pressed left at (91, 183)
Screenshot: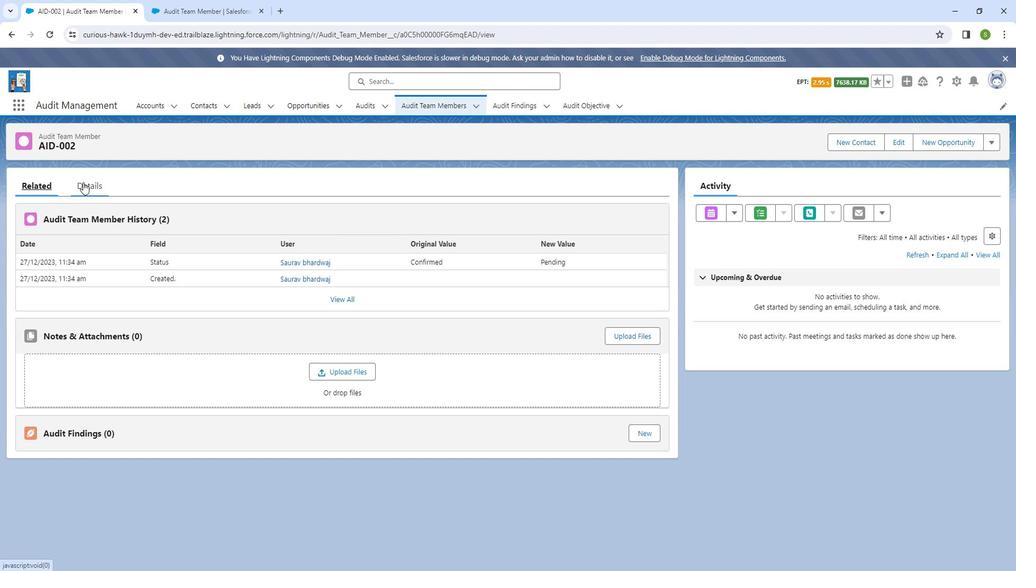 
Action: Mouse moved to (337, 302)
Screenshot: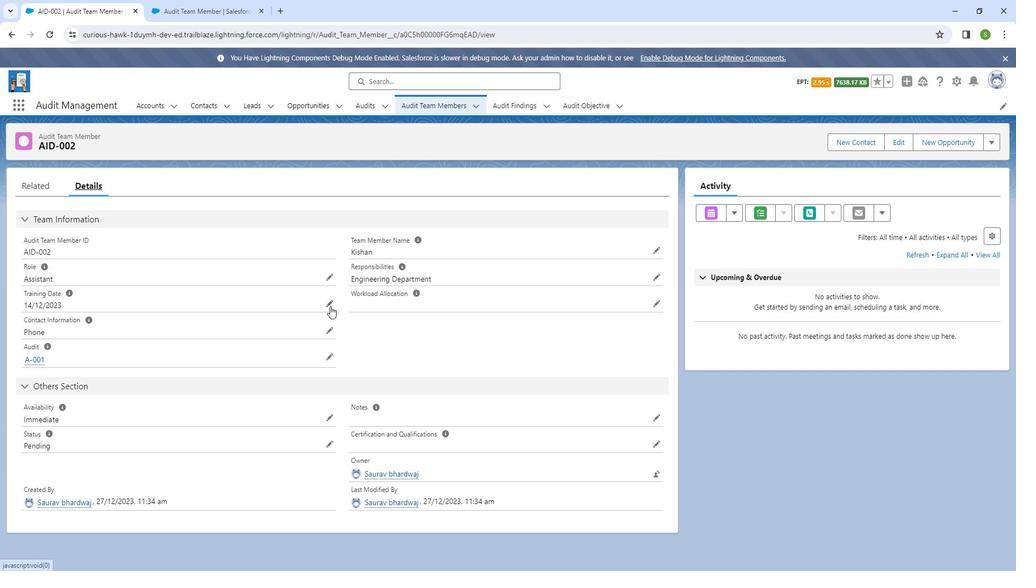 
Action: Mouse pressed left at (337, 302)
Screenshot: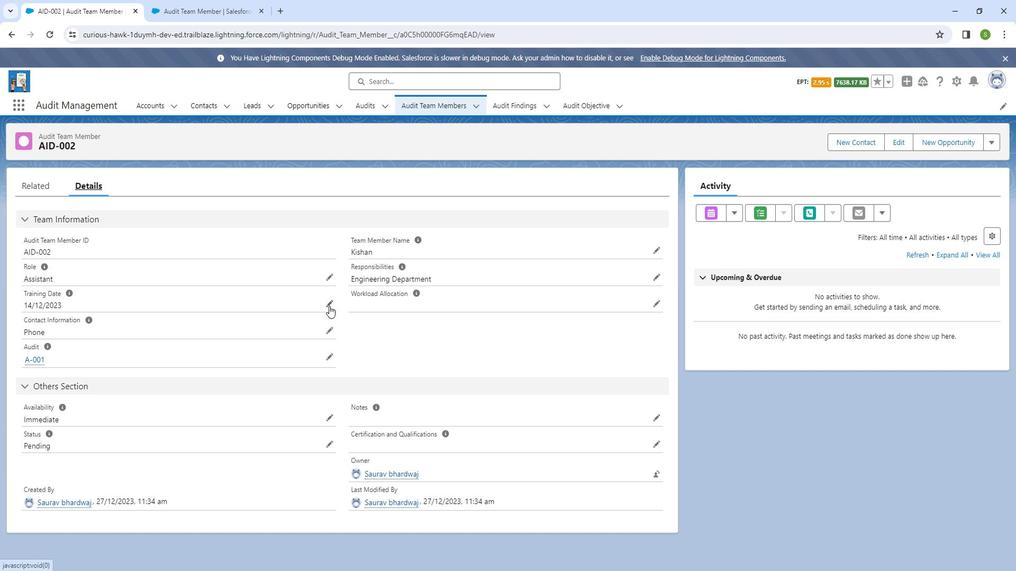 
Action: Mouse moved to (329, 341)
Screenshot: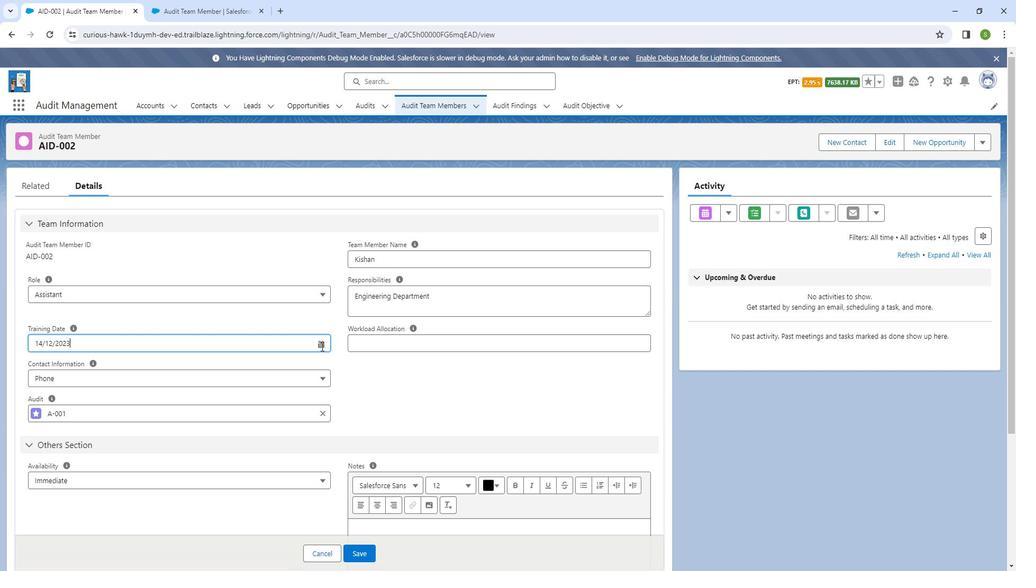 
Action: Mouse pressed left at (329, 341)
Screenshot: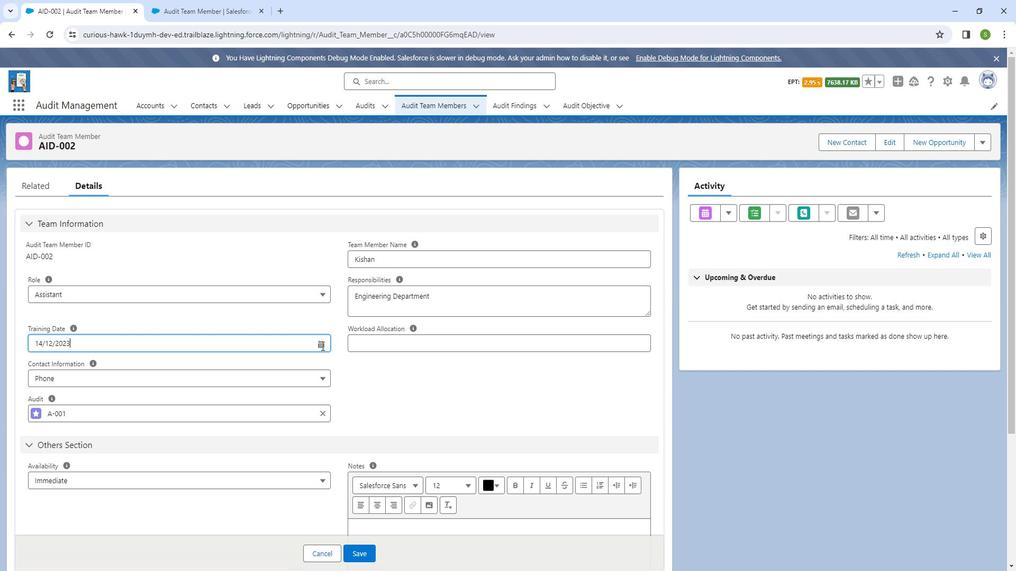 
Action: Mouse moved to (330, 440)
Screenshot: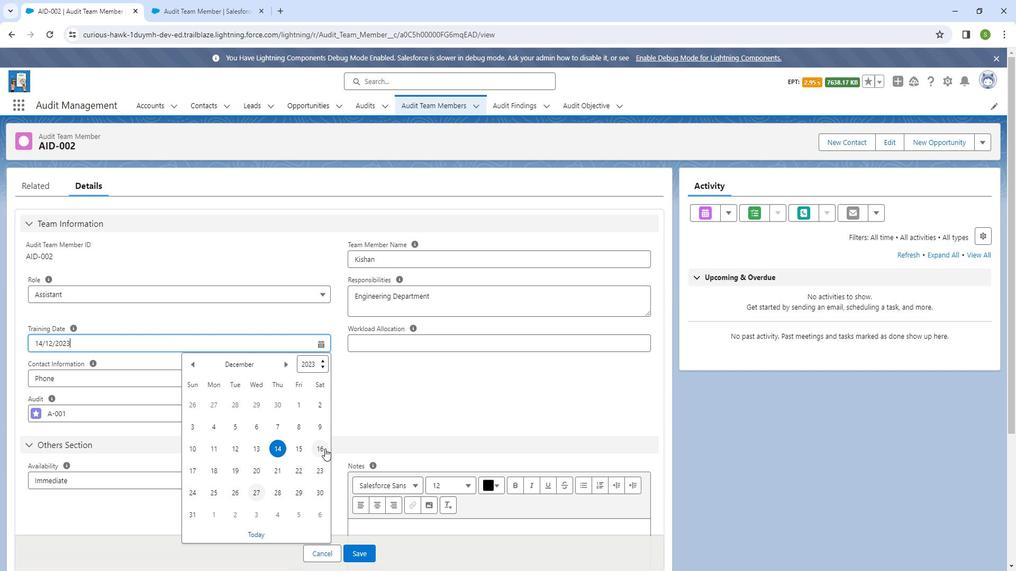 
Action: Mouse pressed left at (330, 440)
Screenshot: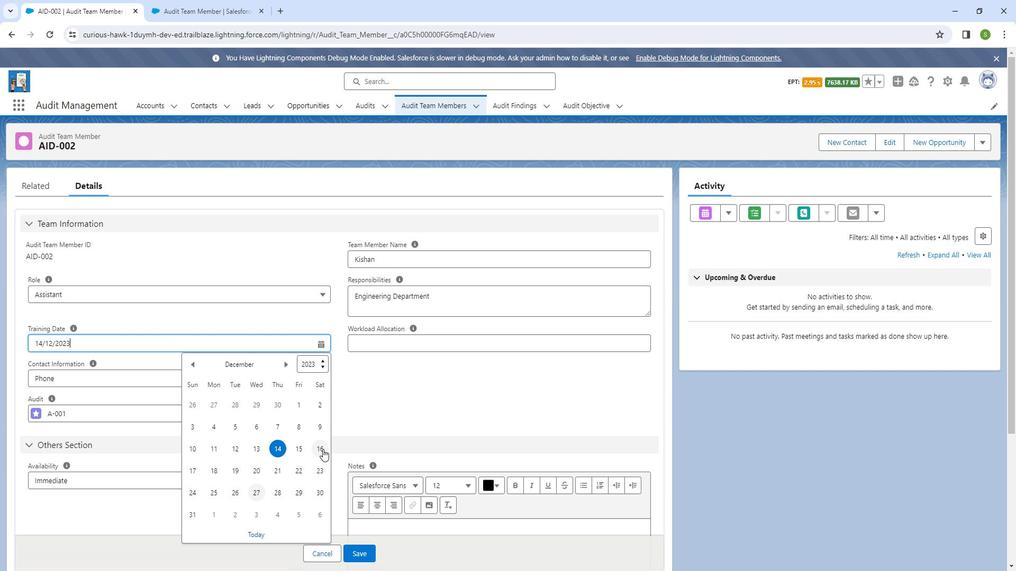 
Action: Mouse moved to (357, 533)
Screenshot: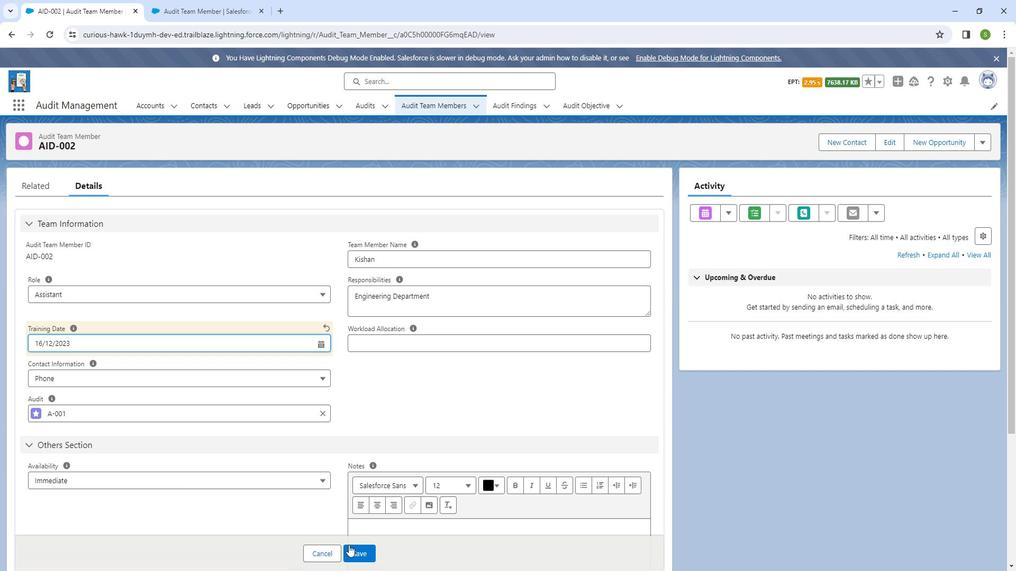 
Action: Mouse pressed left at (357, 533)
Screenshot: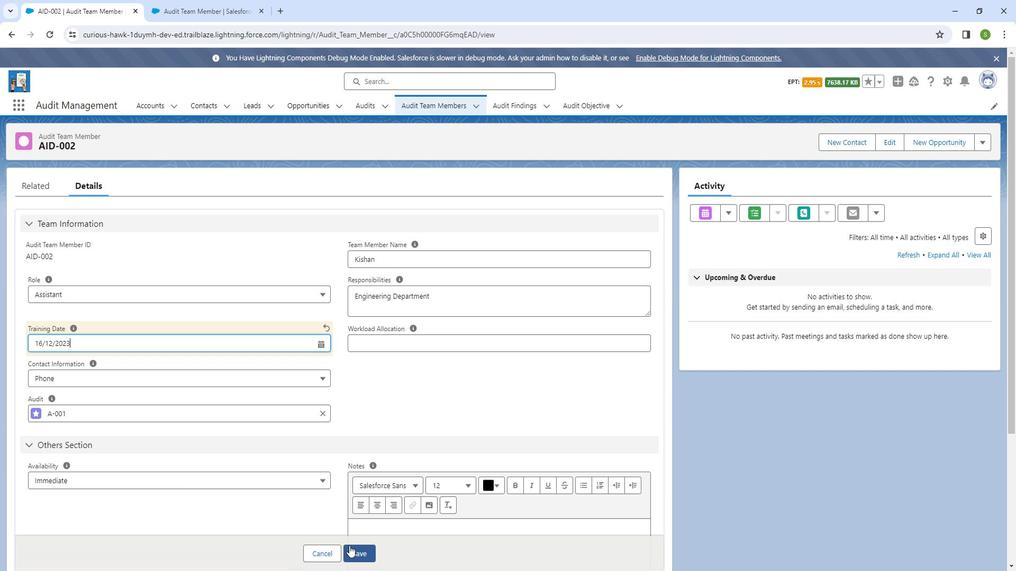 
Action: Mouse moved to (53, 184)
Screenshot: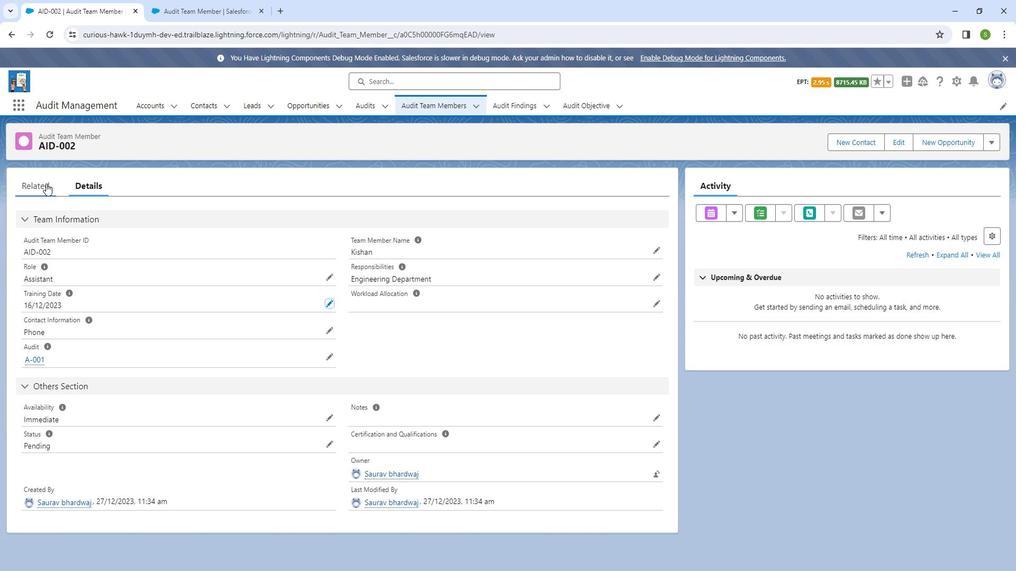 
Action: Mouse pressed left at (53, 184)
Screenshot: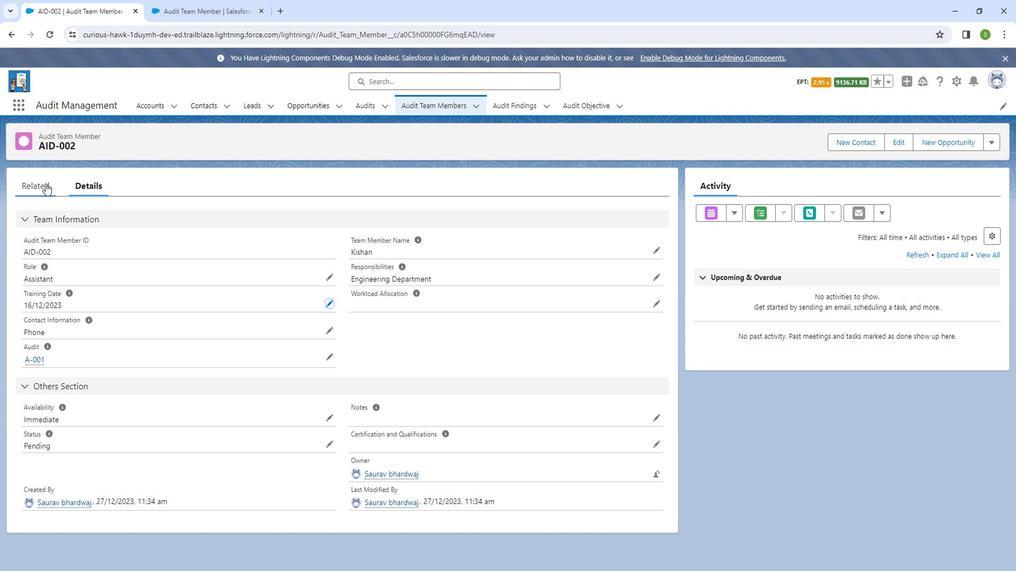 
Action: Mouse moved to (477, 206)
Screenshot: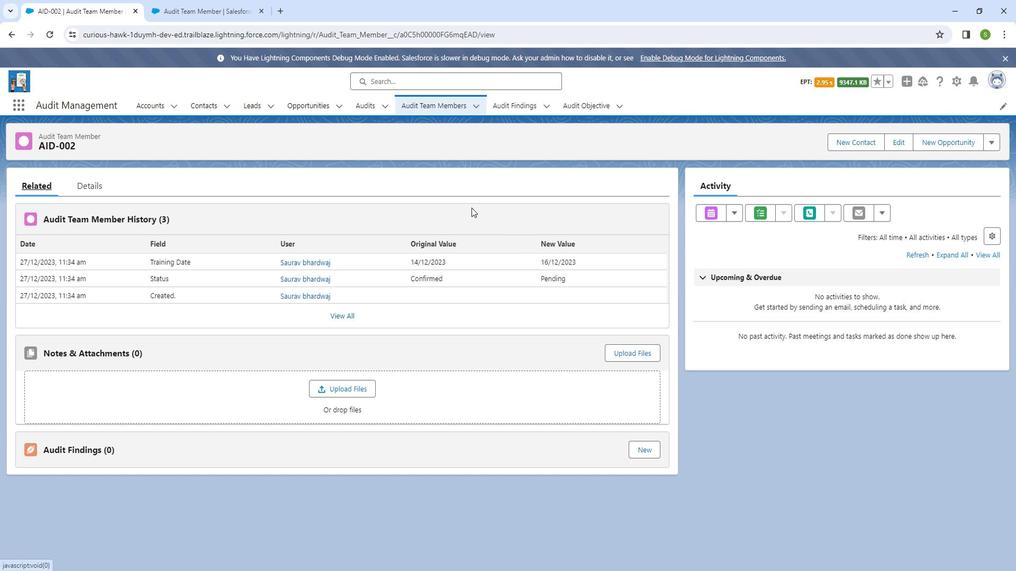 
